 Task: Change the preferred spoken language to Korean.
Action: Mouse moved to (1361, 123)
Screenshot: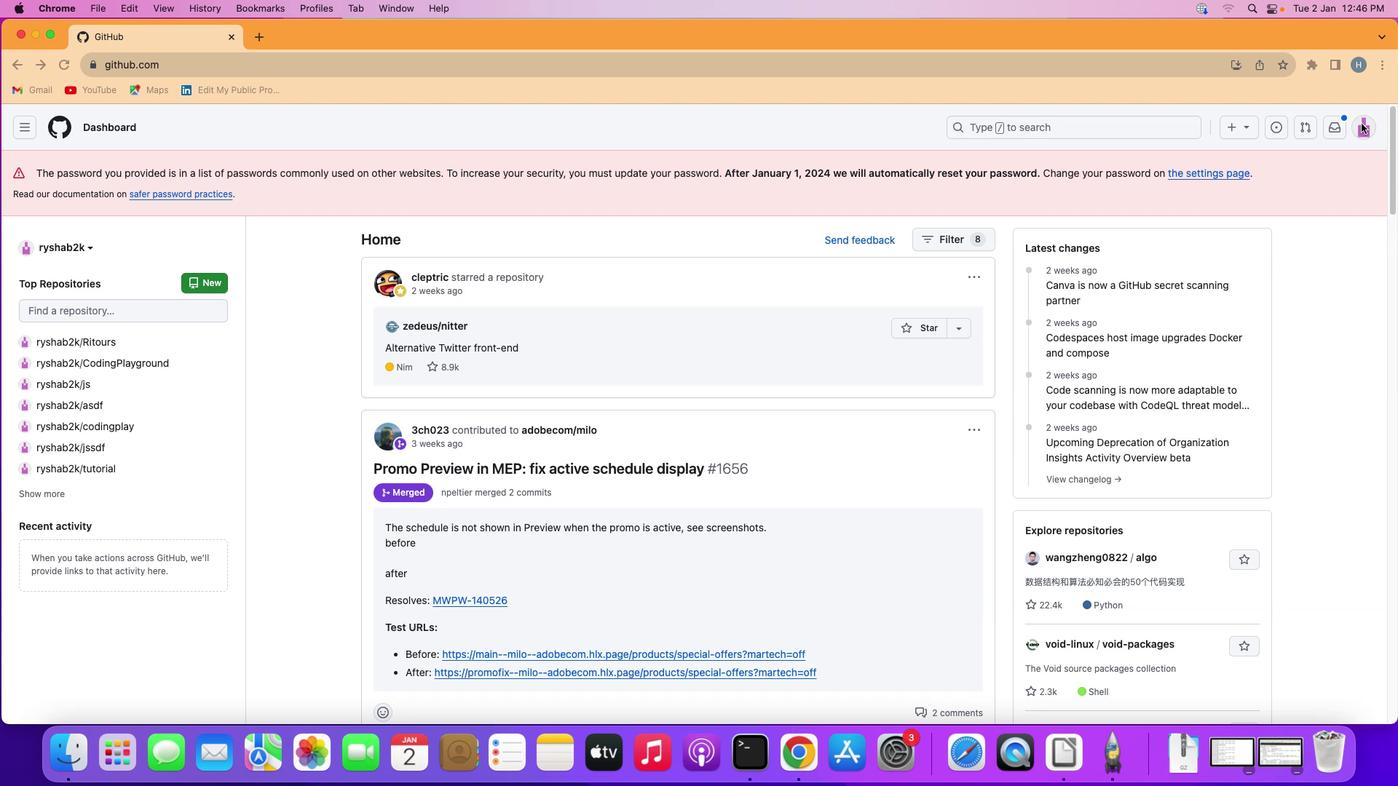 
Action: Mouse pressed left at (1361, 123)
Screenshot: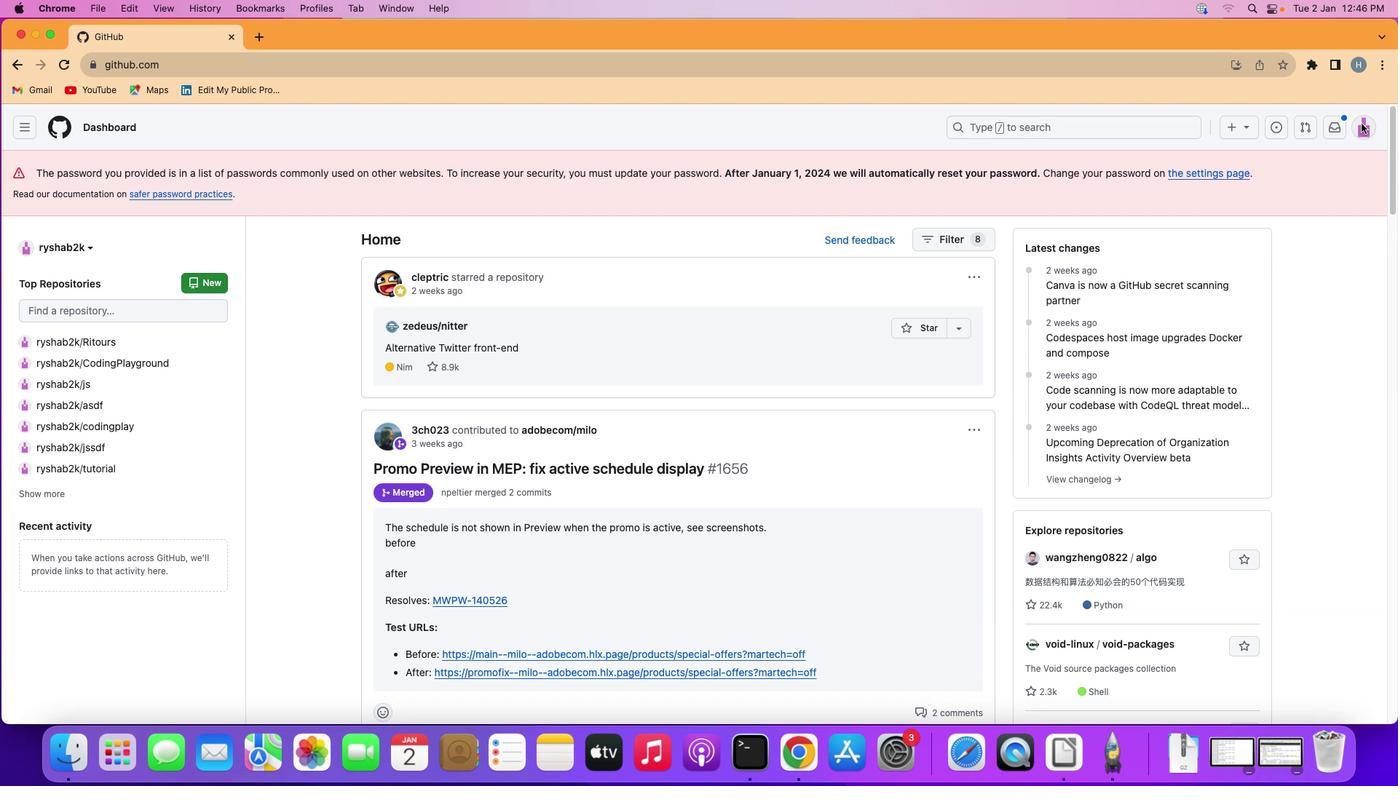 
Action: Mouse moved to (1364, 125)
Screenshot: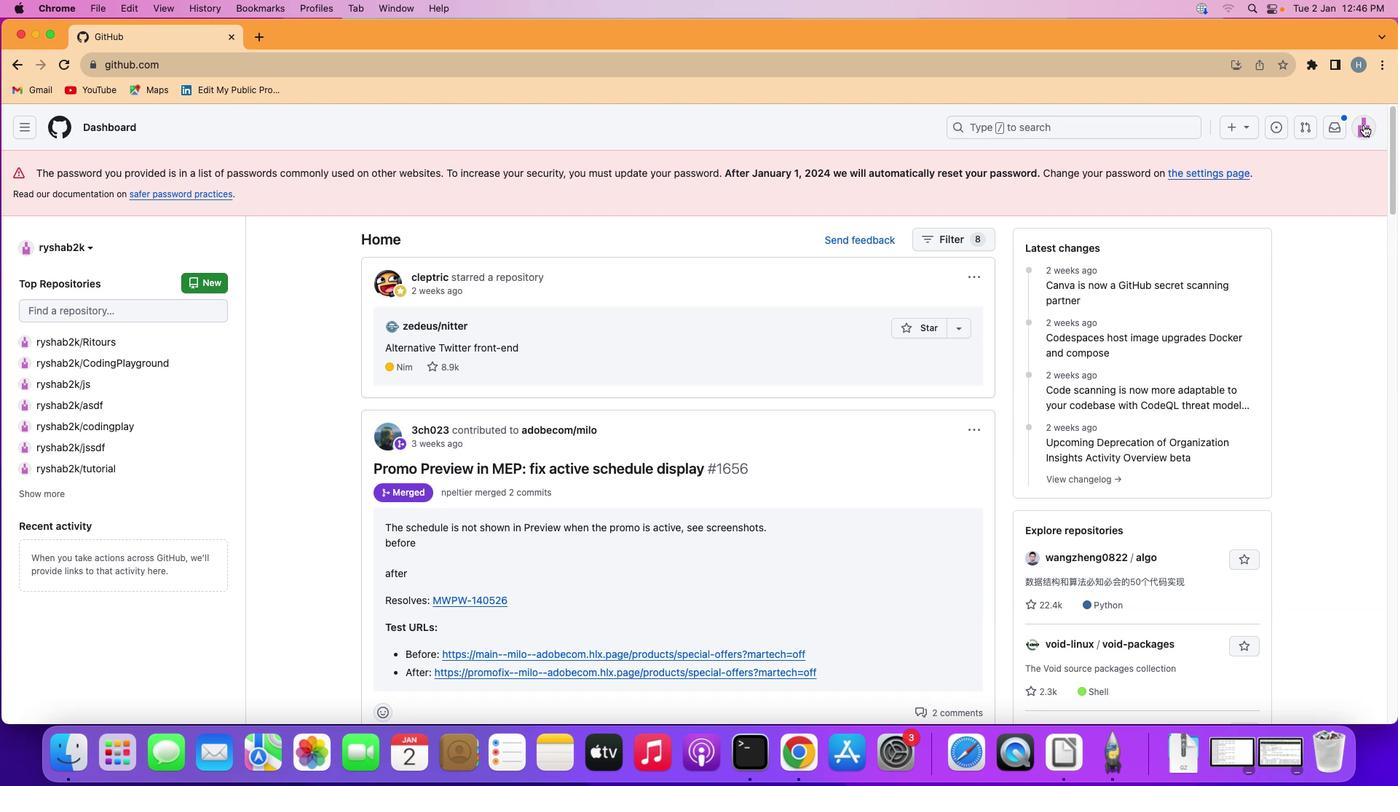 
Action: Mouse pressed left at (1364, 125)
Screenshot: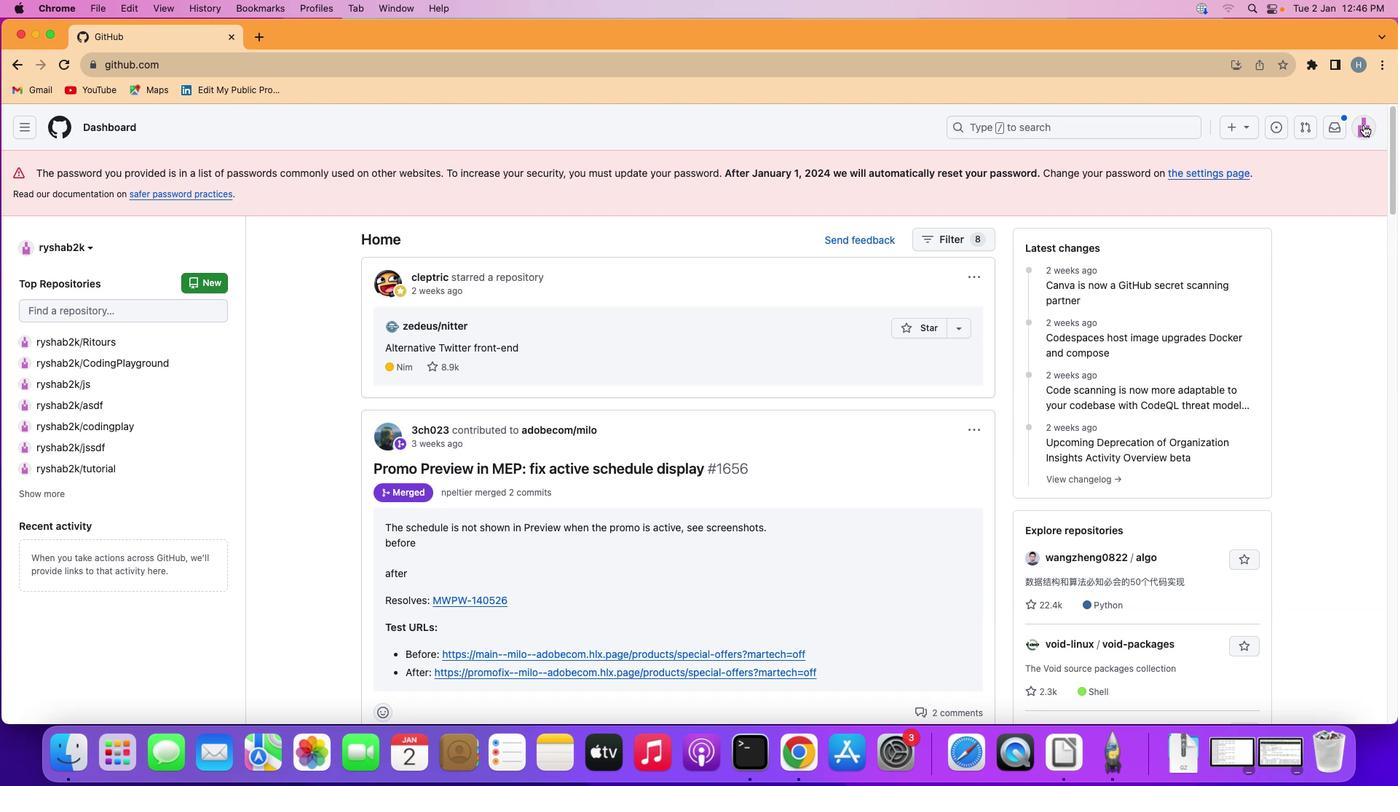 
Action: Mouse moved to (1230, 525)
Screenshot: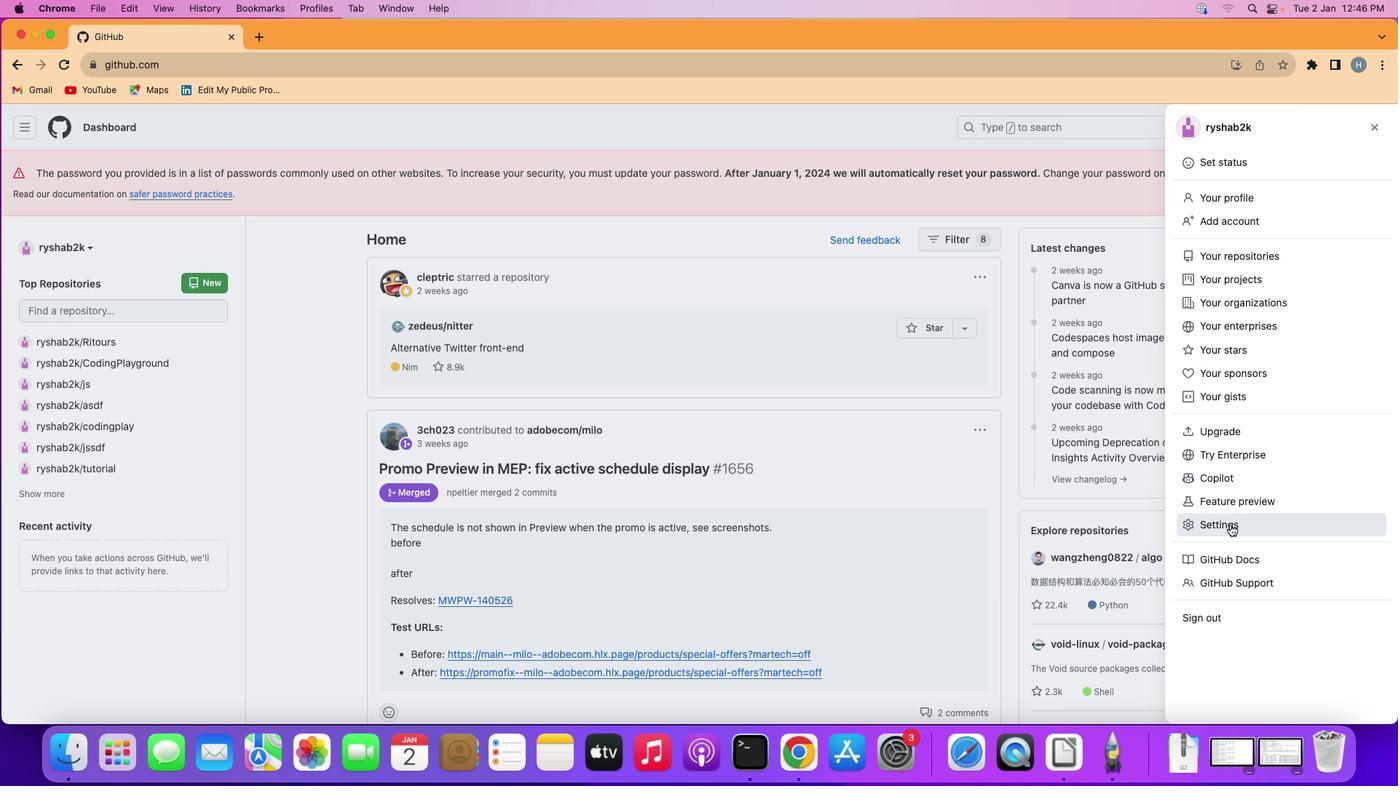 
Action: Mouse pressed left at (1230, 525)
Screenshot: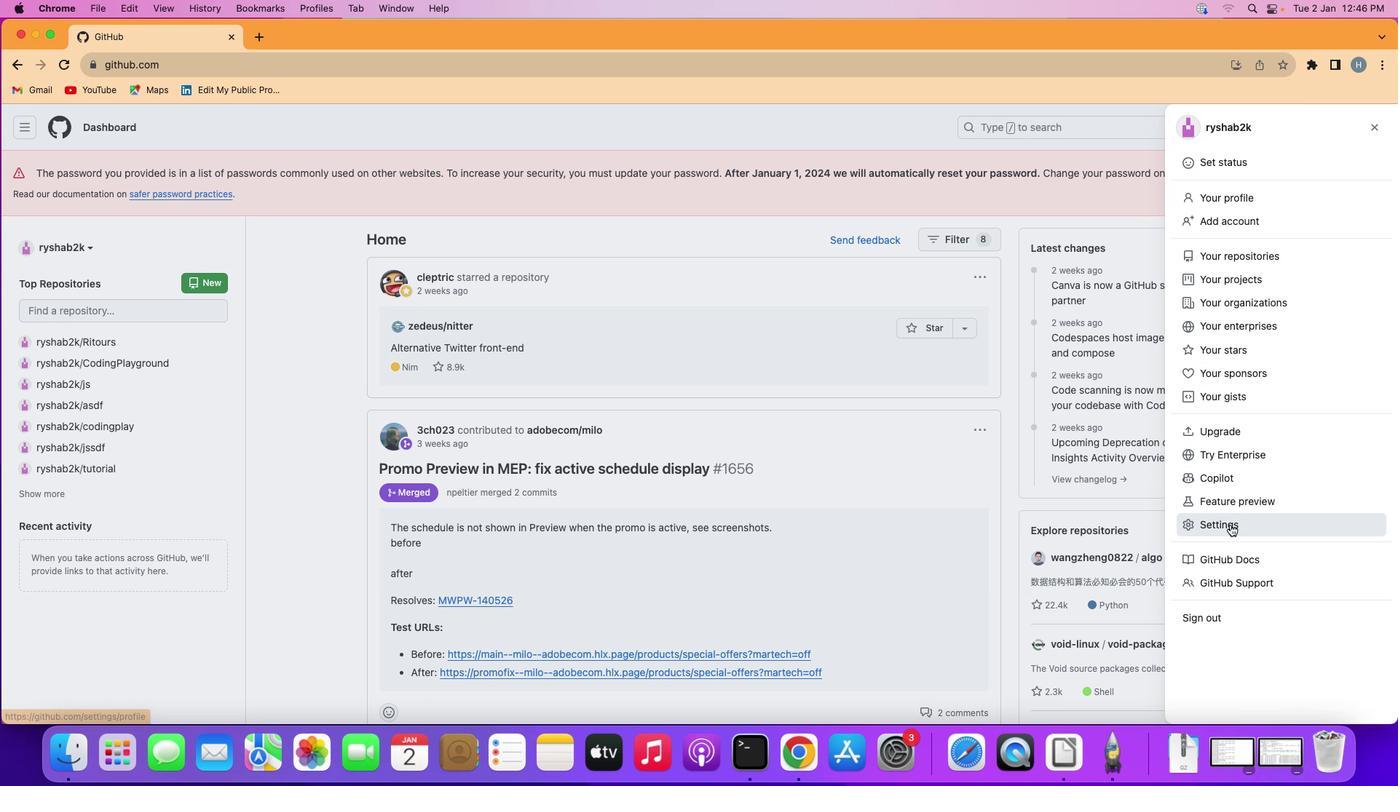 
Action: Mouse moved to (811, 578)
Screenshot: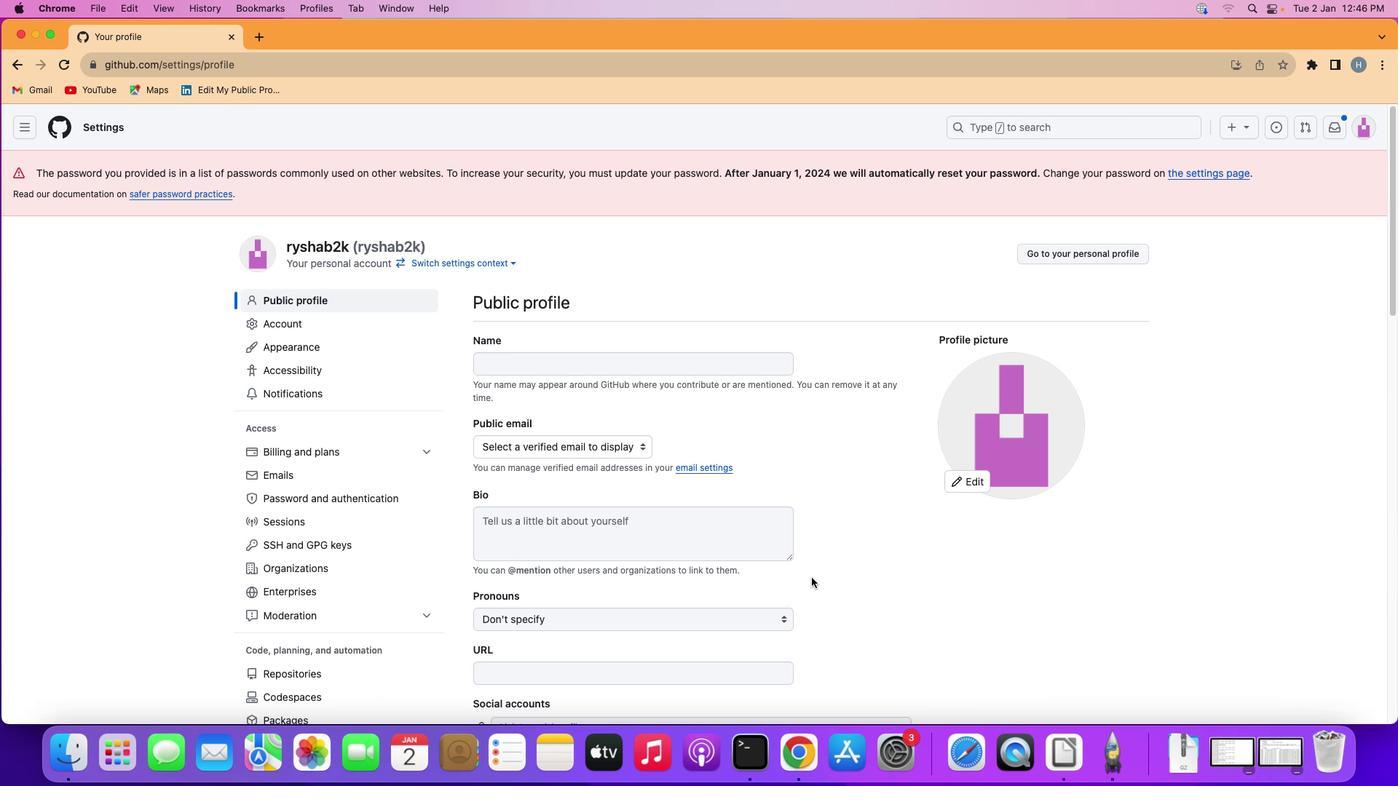 
Action: Mouse scrolled (811, 578) with delta (0, 0)
Screenshot: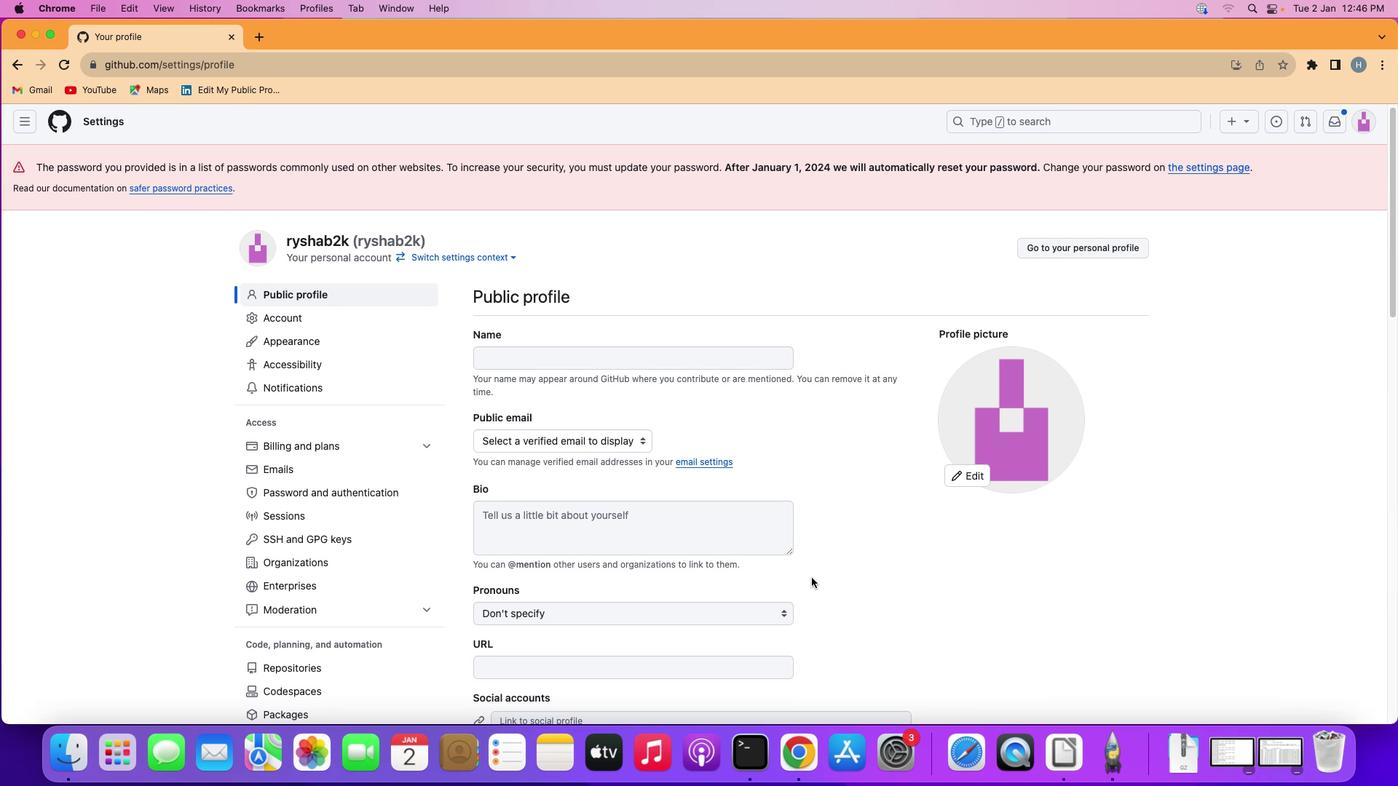 
Action: Mouse scrolled (811, 578) with delta (0, 0)
Screenshot: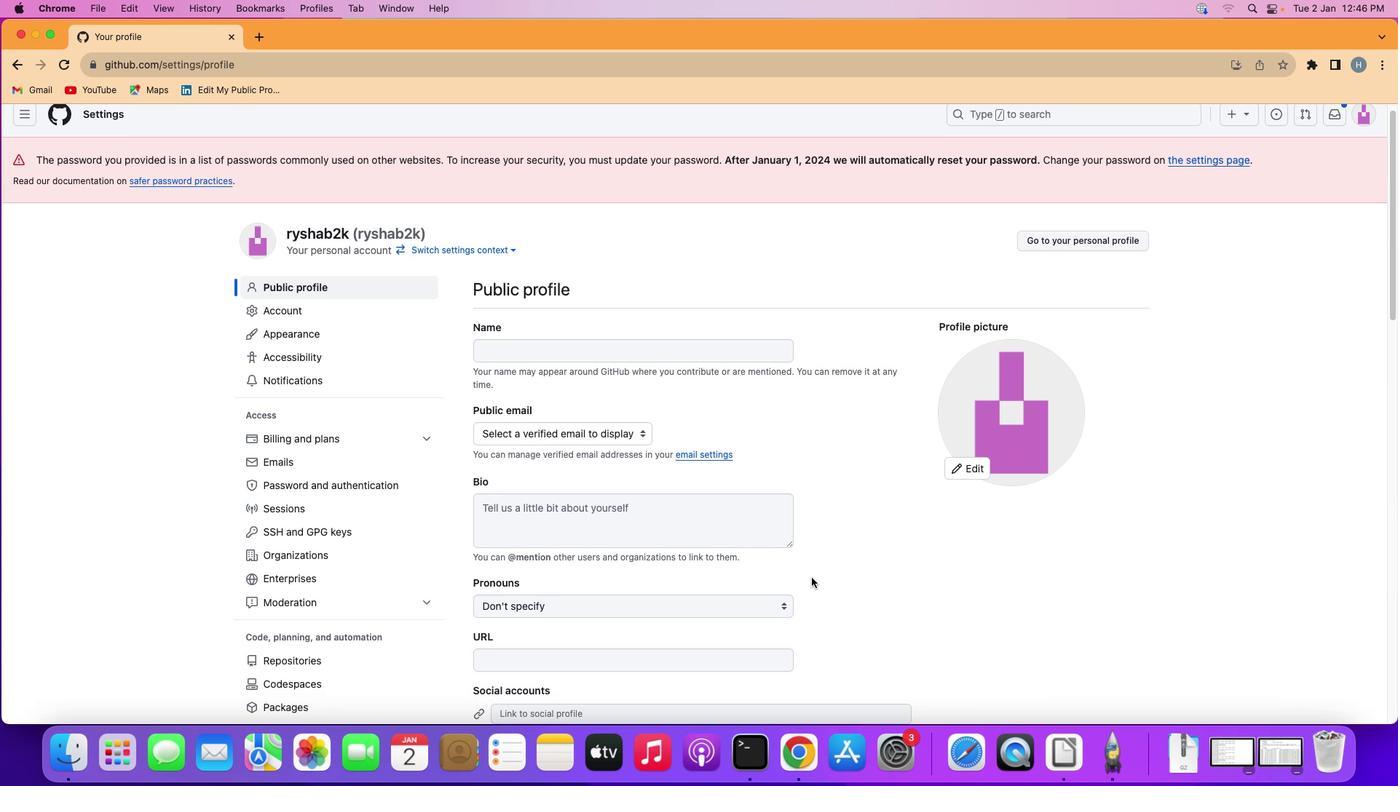
Action: Mouse scrolled (811, 578) with delta (0, 0)
Screenshot: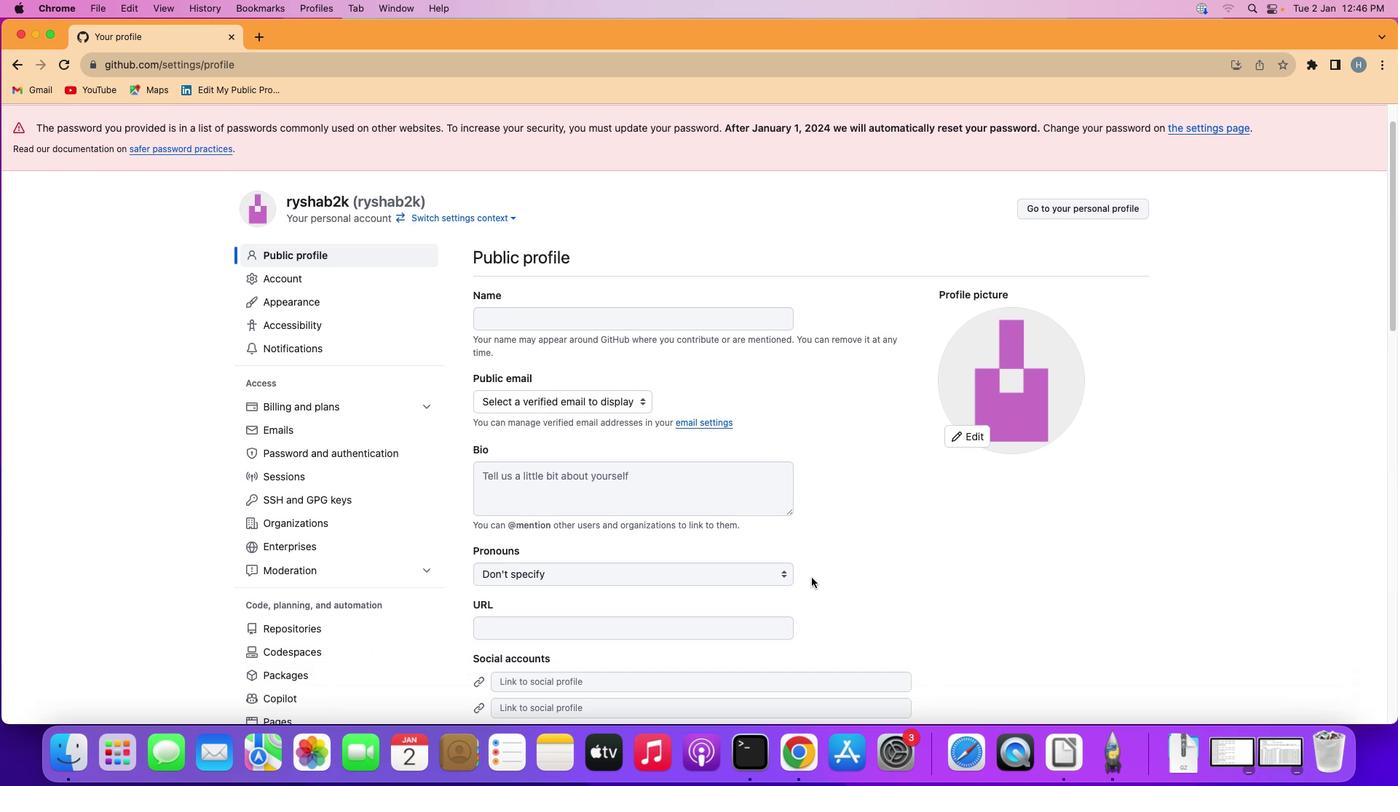 
Action: Mouse scrolled (811, 578) with delta (0, 0)
Screenshot: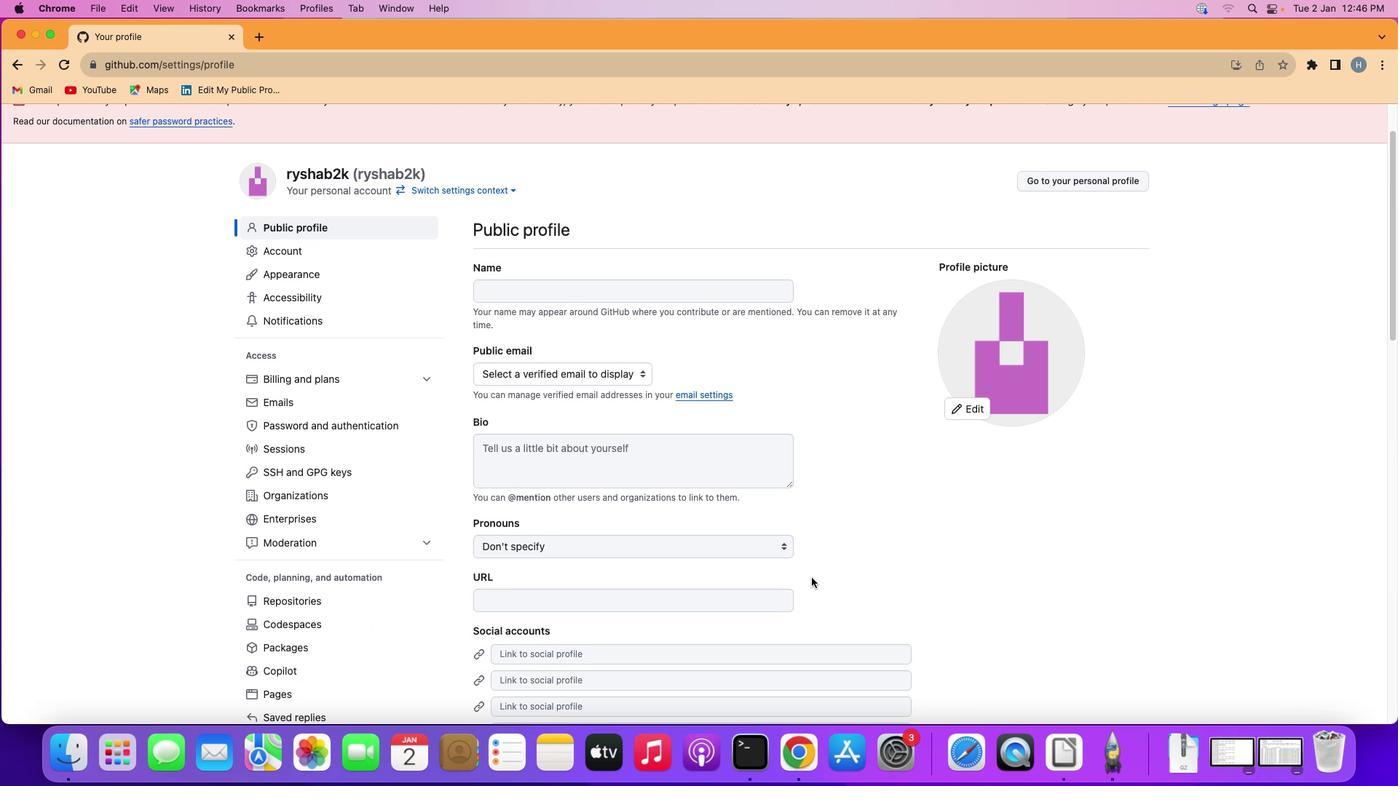 
Action: Mouse scrolled (811, 578) with delta (0, 2)
Screenshot: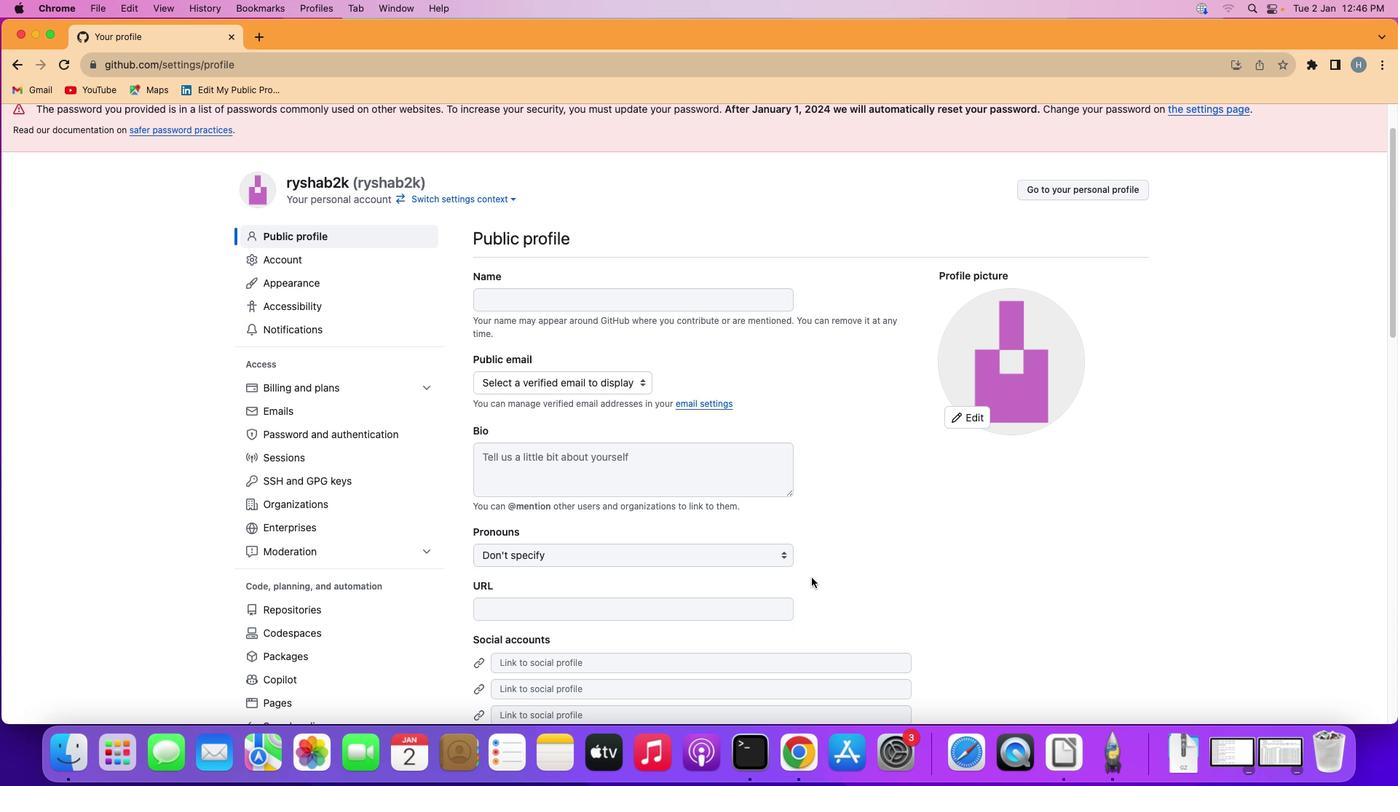 
Action: Mouse scrolled (811, 578) with delta (0, -1)
Screenshot: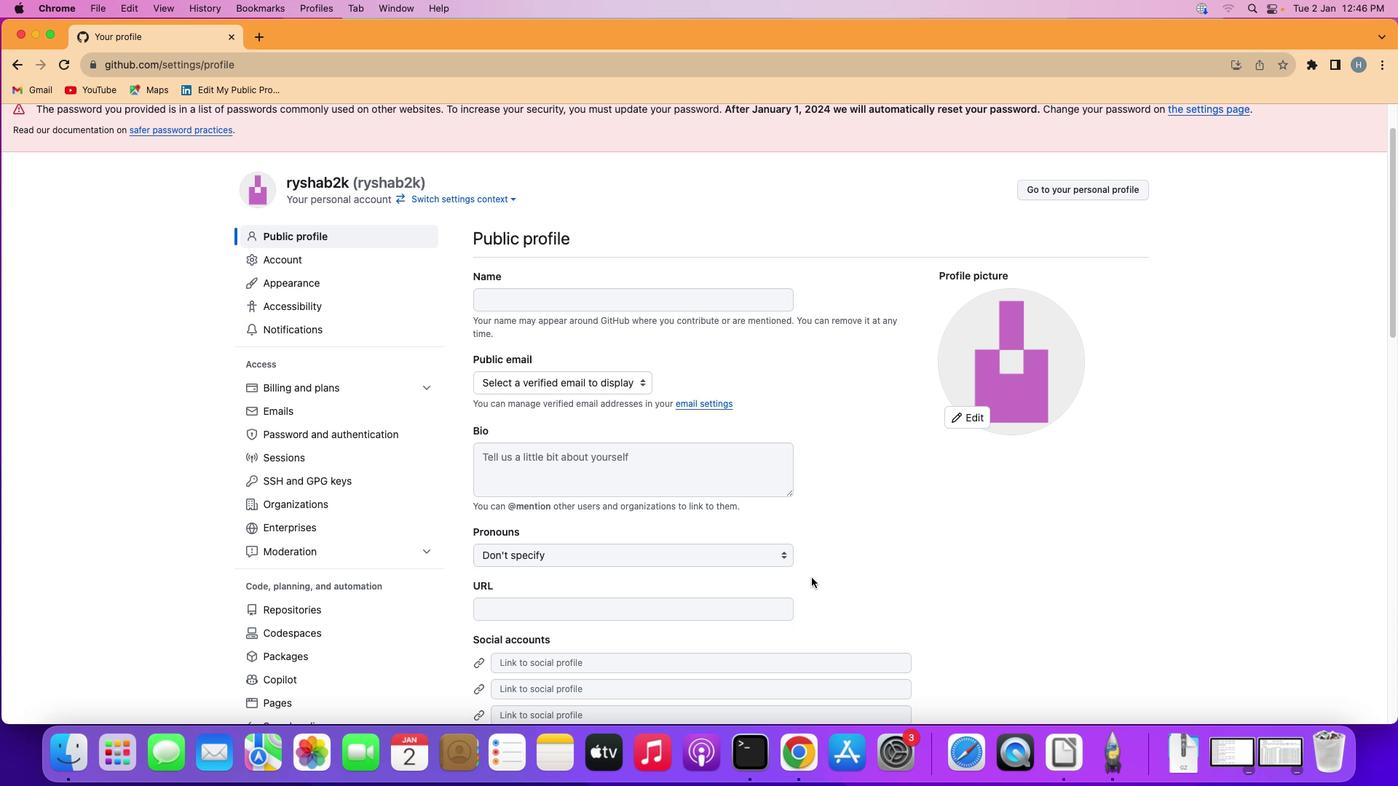 
Action: Mouse moved to (811, 578)
Screenshot: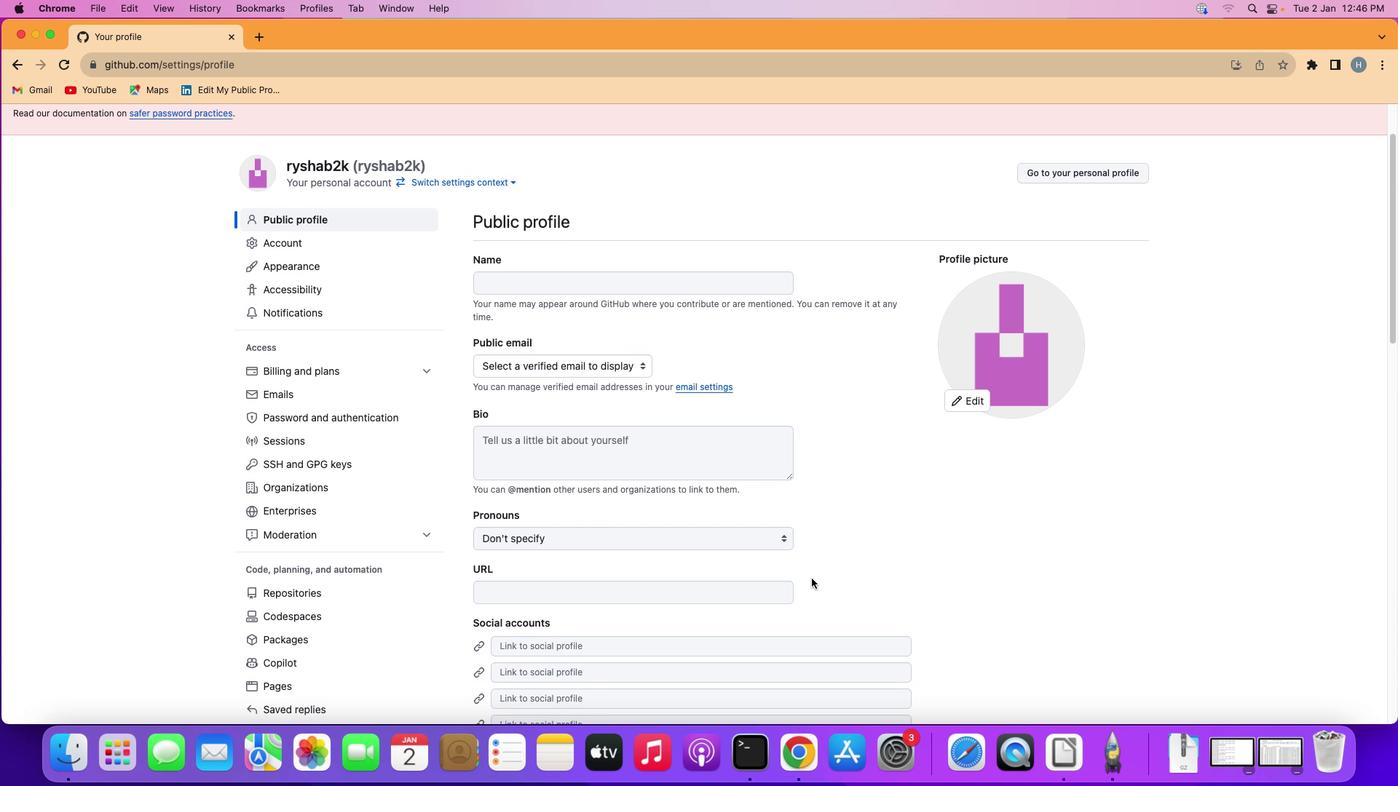 
Action: Mouse scrolled (811, 578) with delta (0, 0)
Screenshot: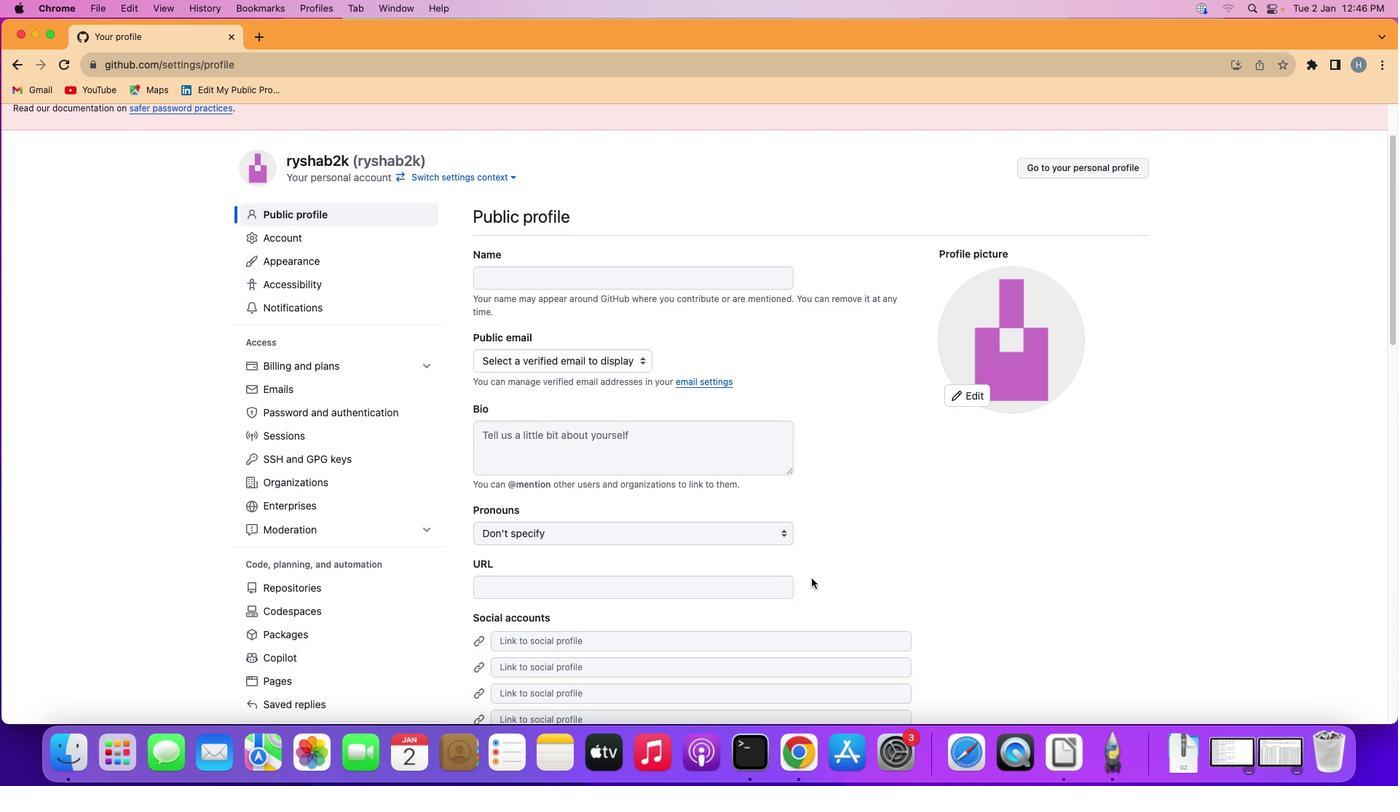 
Action: Mouse scrolled (811, 578) with delta (0, 0)
Screenshot: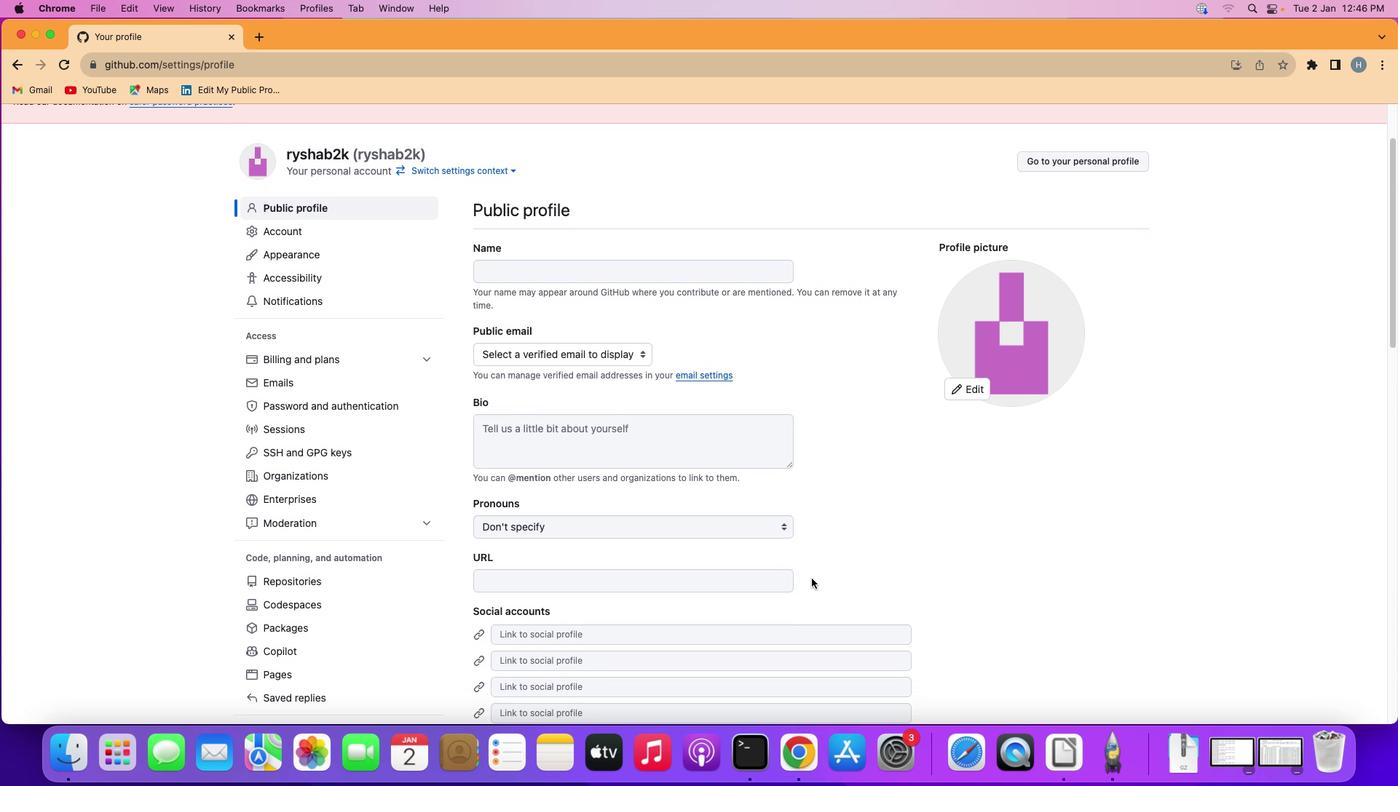 
Action: Mouse scrolled (811, 578) with delta (0, -1)
Screenshot: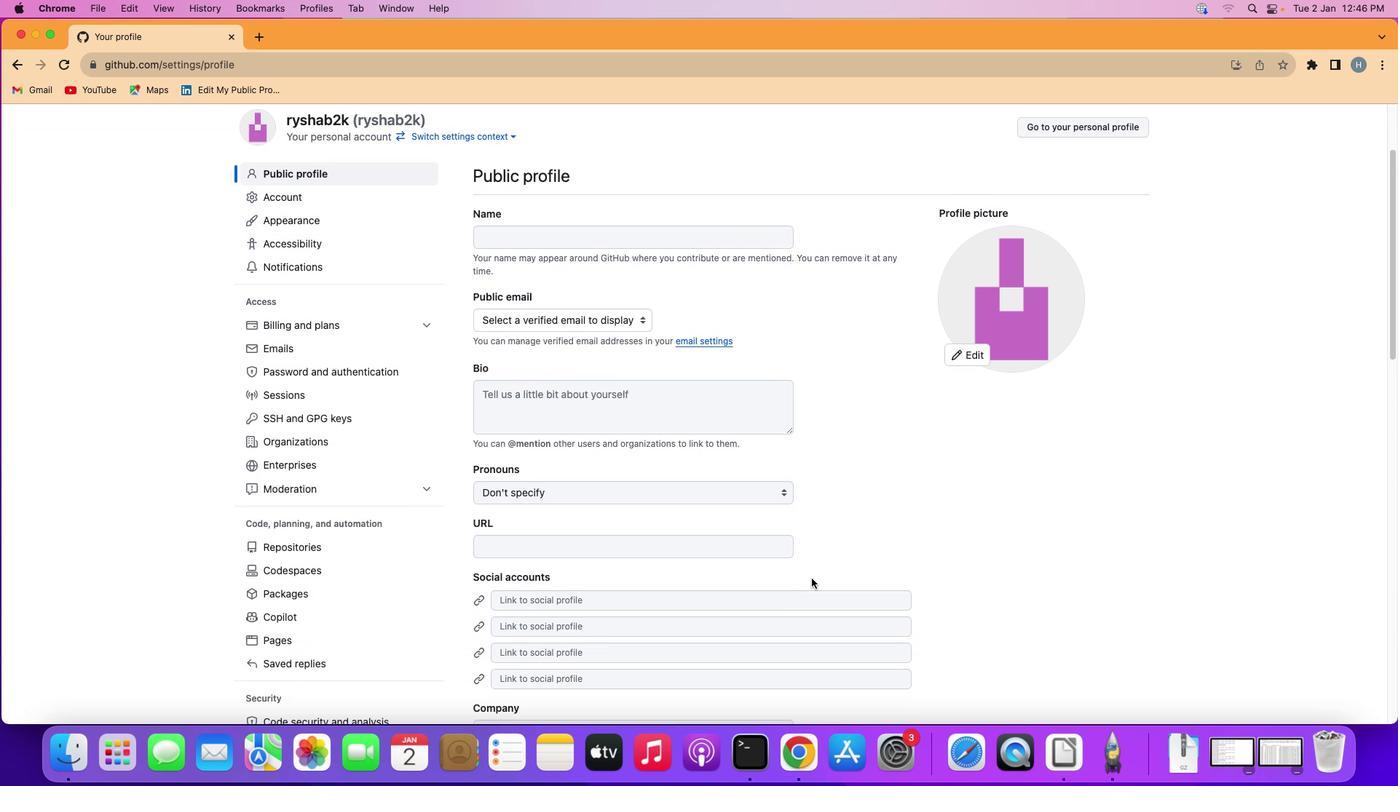 
Action: Mouse scrolled (811, 578) with delta (0, 0)
Screenshot: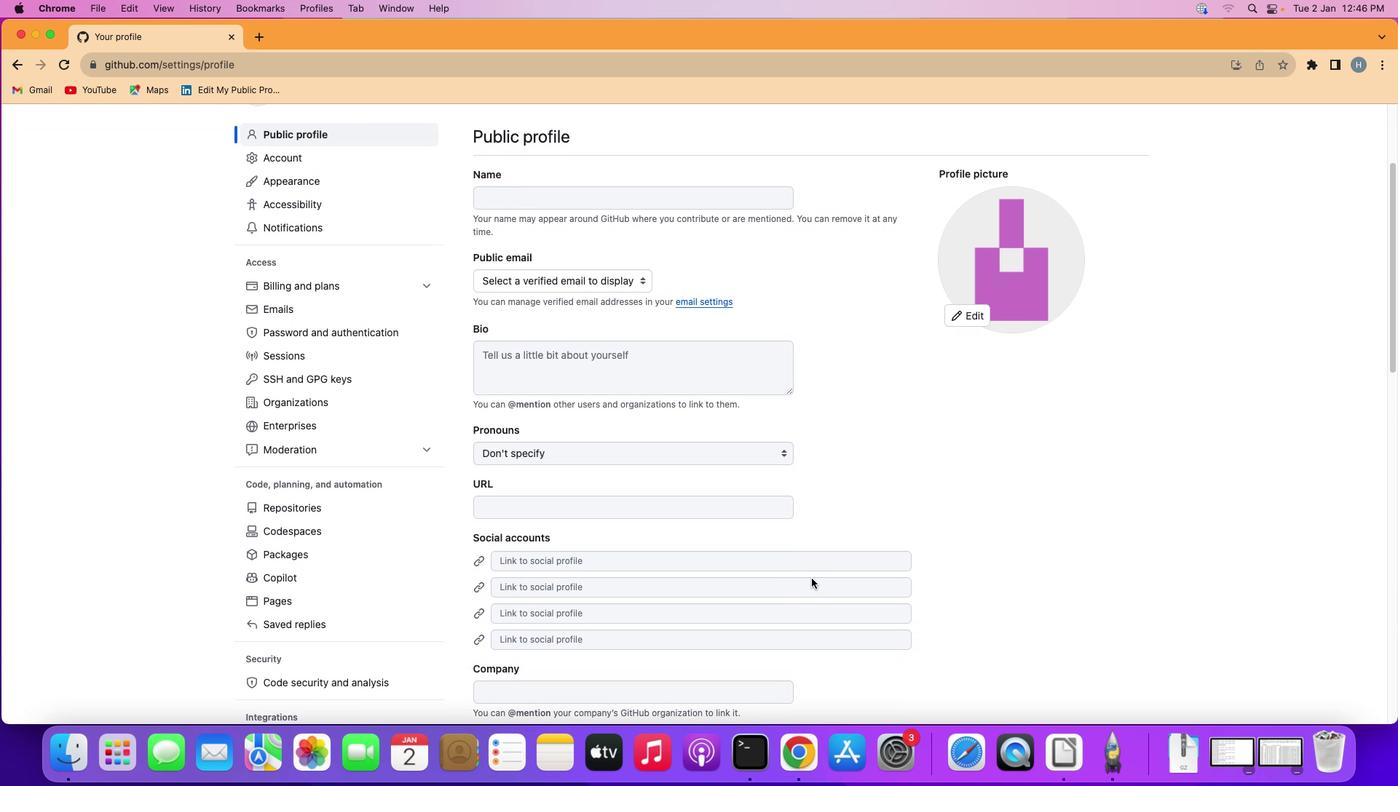 
Action: Mouse scrolled (811, 578) with delta (0, 2)
Screenshot: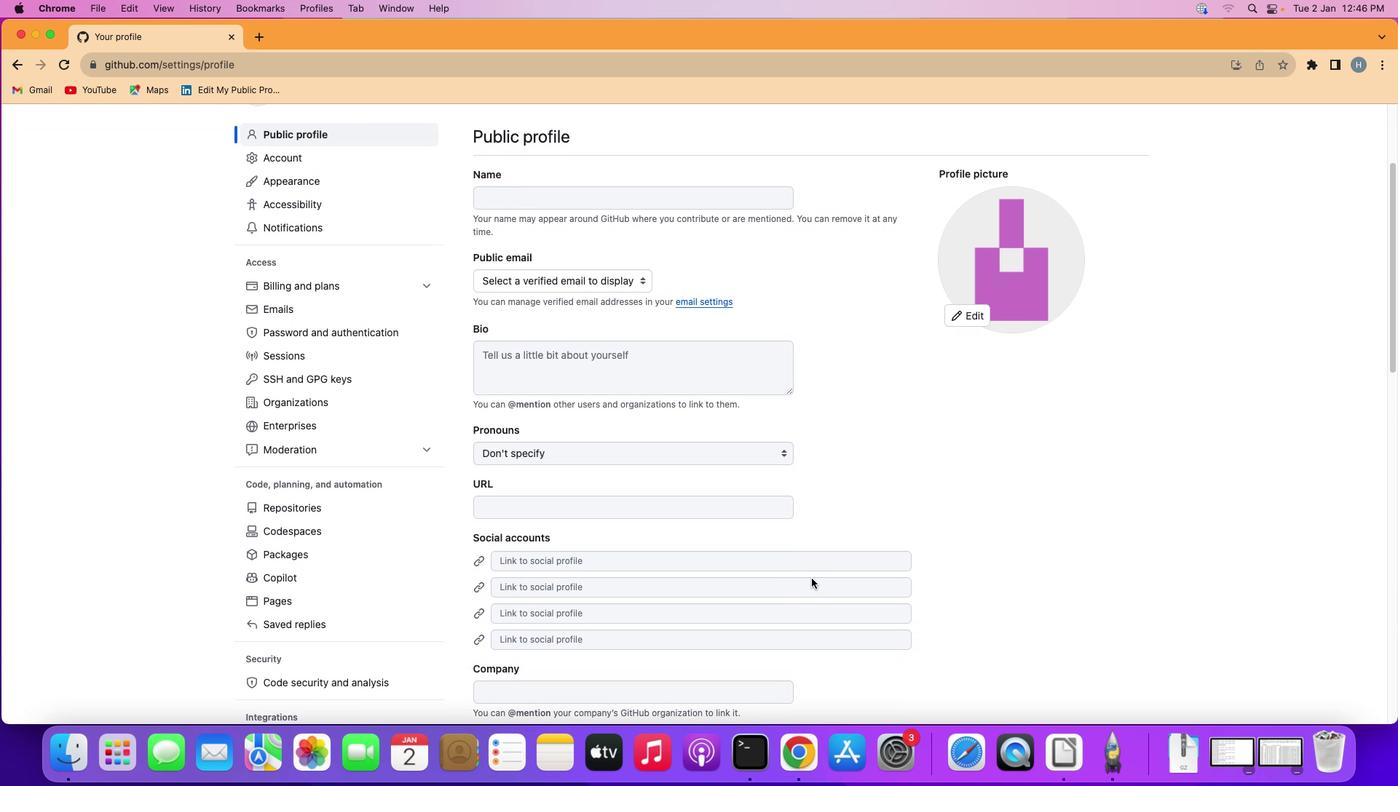 
Action: Mouse scrolled (811, 578) with delta (0, -2)
Screenshot: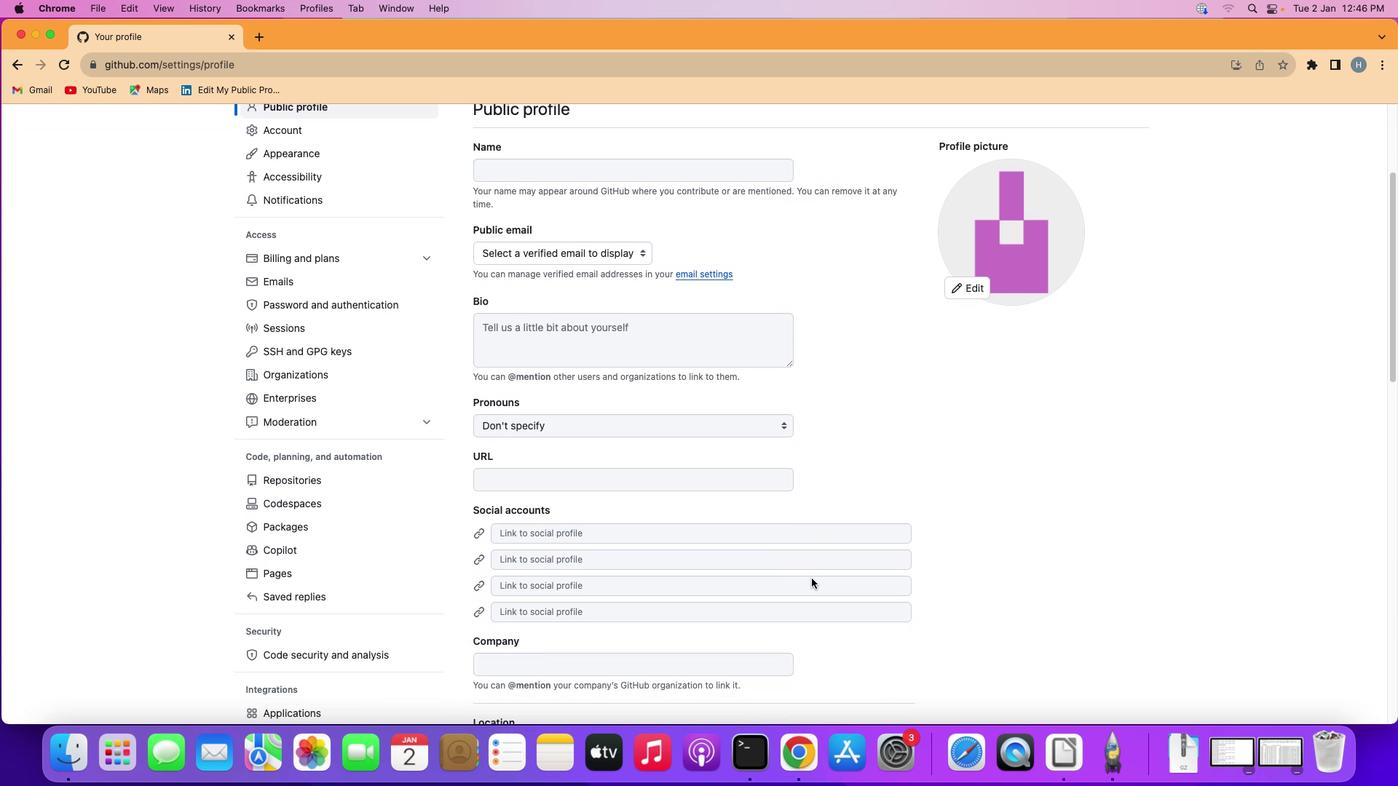 
Action: Mouse scrolled (811, 578) with delta (0, -2)
Screenshot: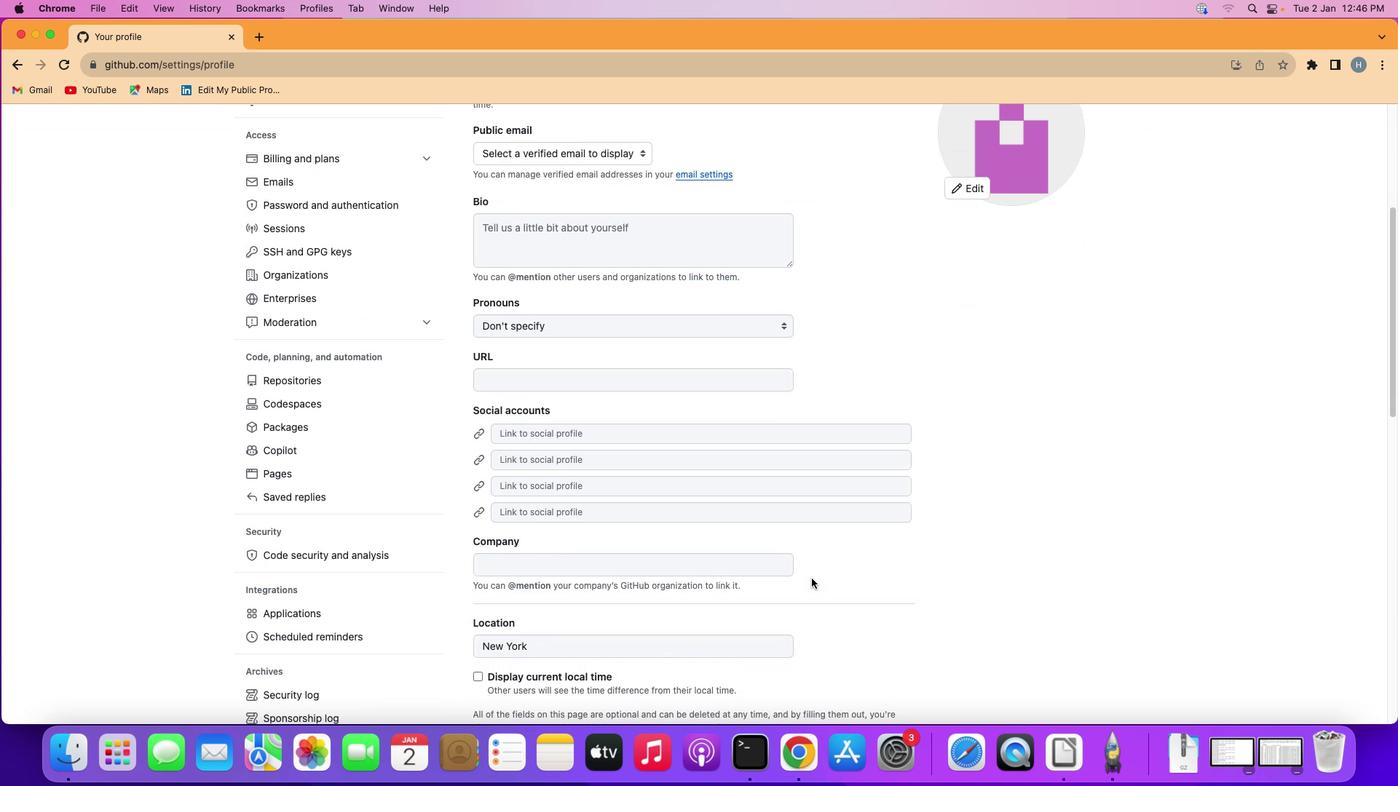 
Action: Mouse scrolled (811, 578) with delta (0, -4)
Screenshot: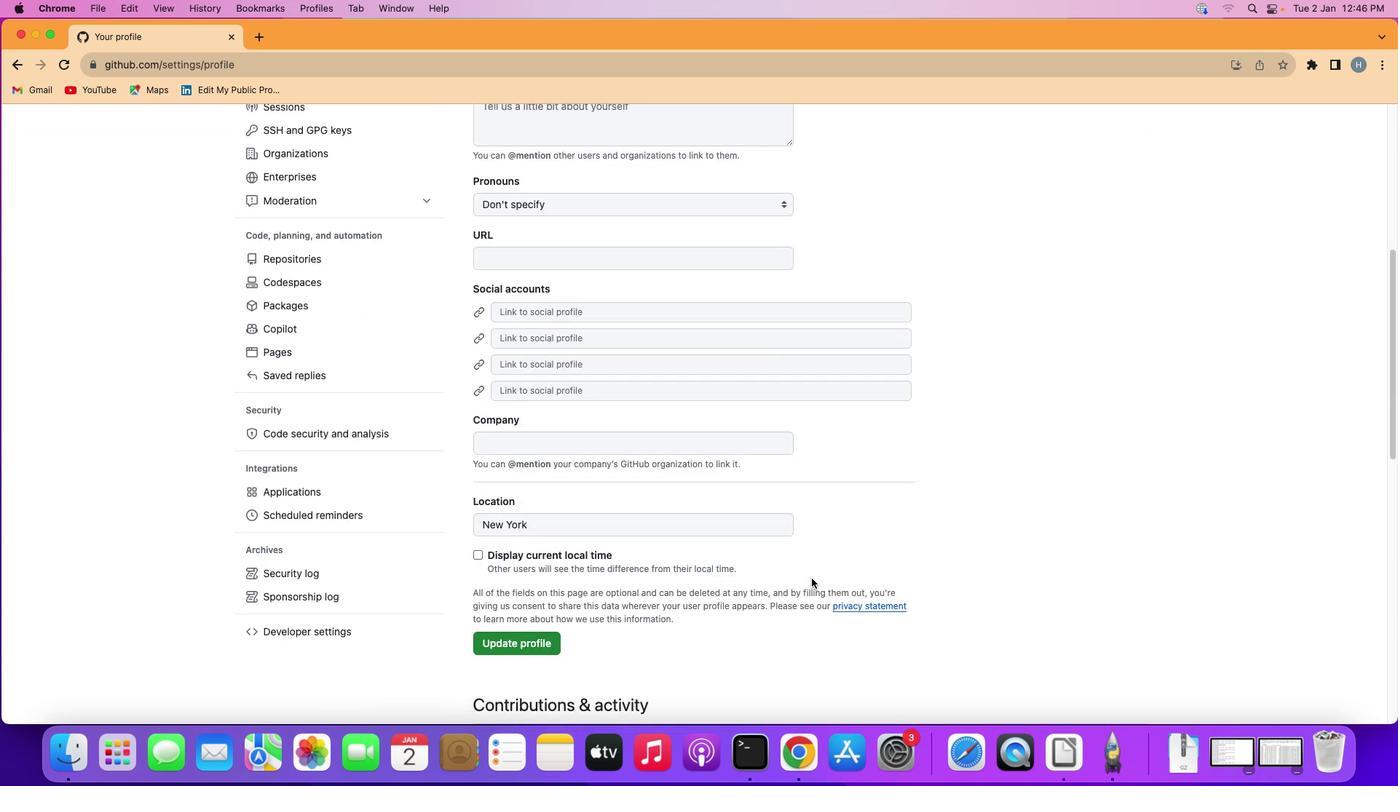 
Action: Mouse scrolled (811, 578) with delta (0, 0)
Screenshot: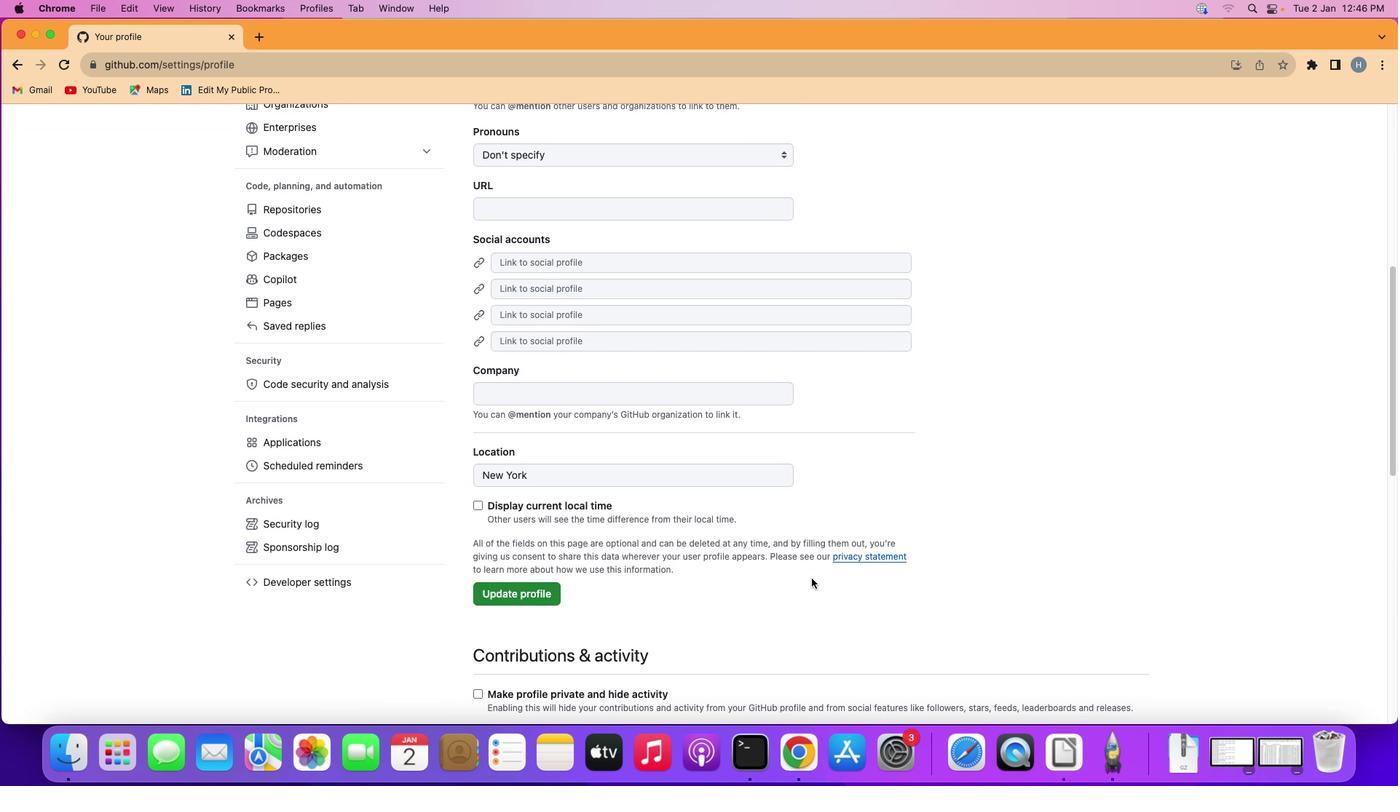 
Action: Mouse scrolled (811, 578) with delta (0, 2)
Screenshot: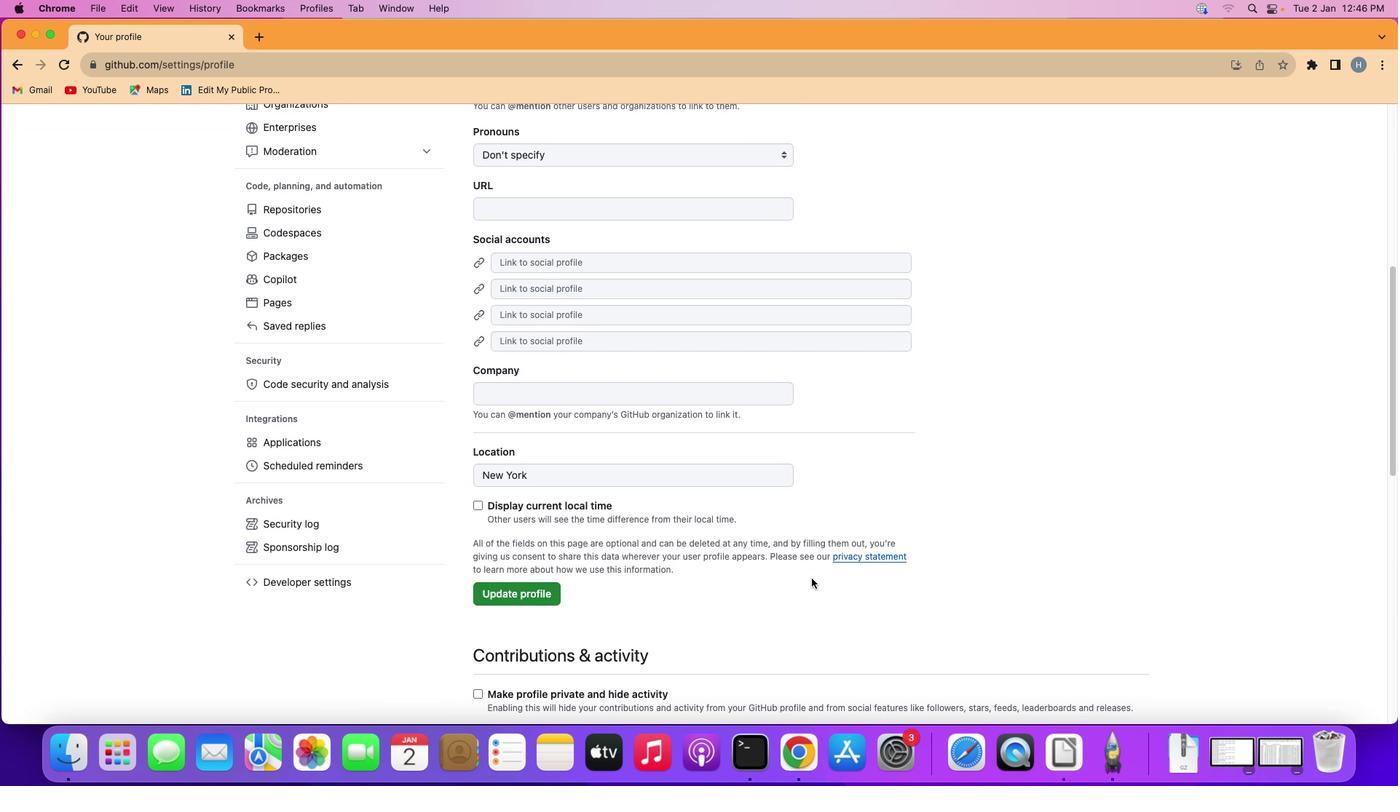 
Action: Mouse scrolled (811, 578) with delta (0, -2)
Screenshot: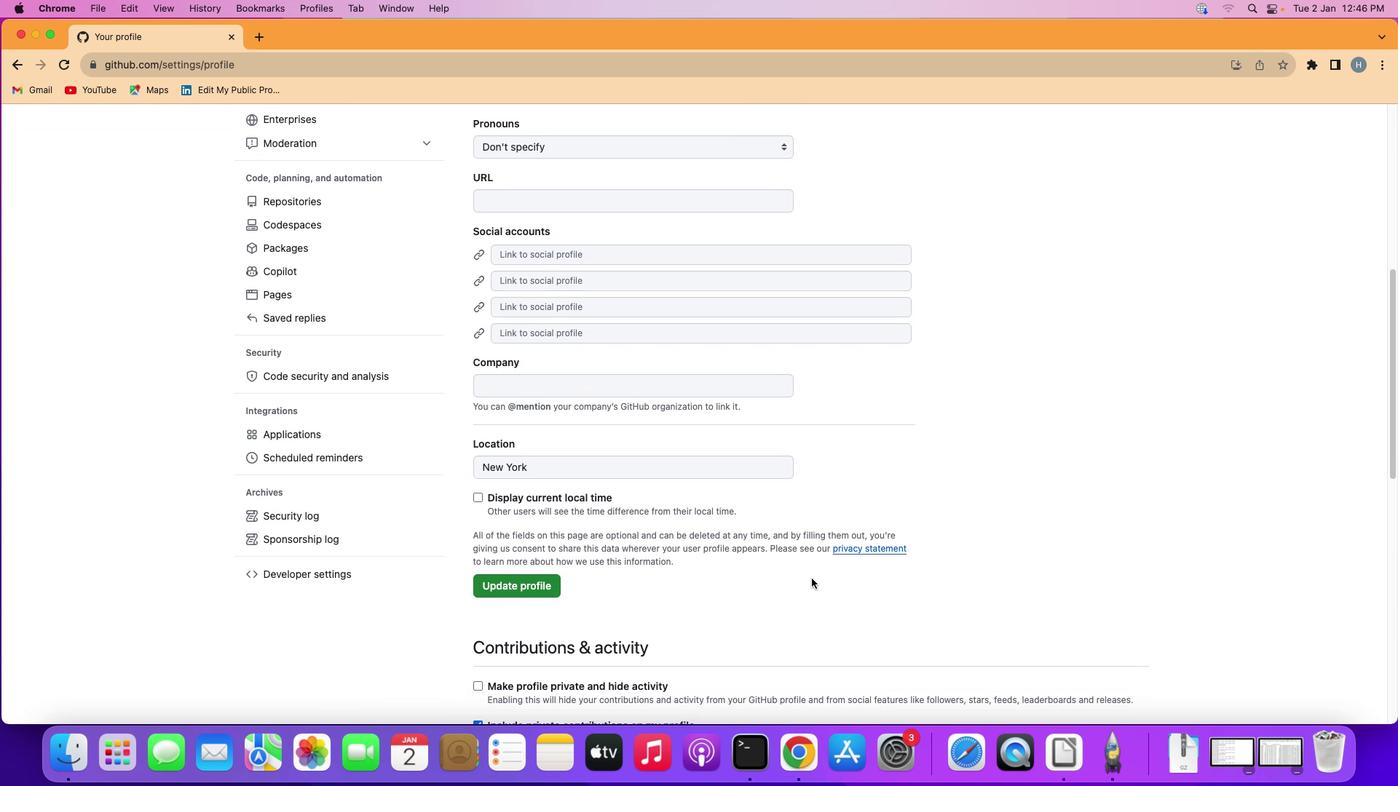 
Action: Mouse scrolled (811, 578) with delta (0, 0)
Screenshot: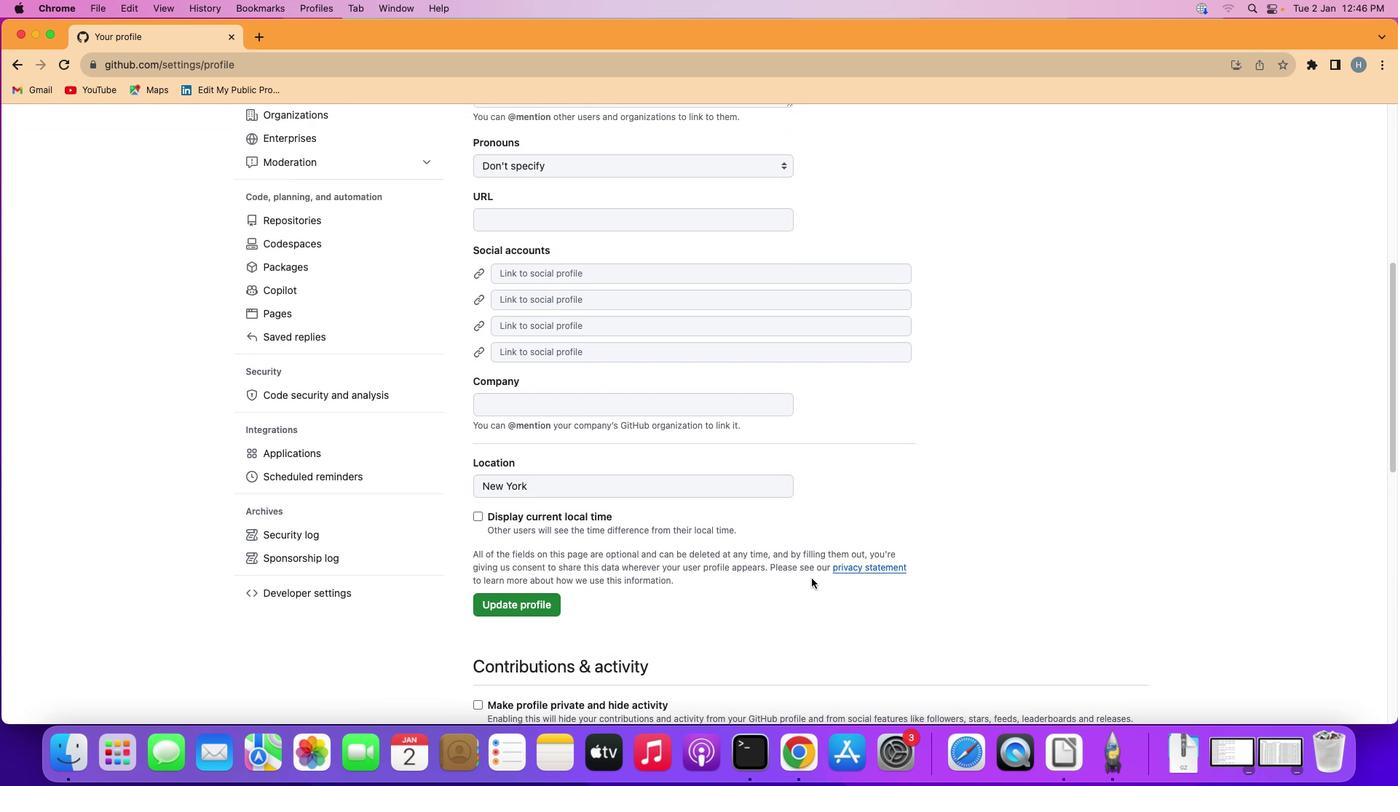 
Action: Mouse scrolled (811, 578) with delta (0, 2)
Screenshot: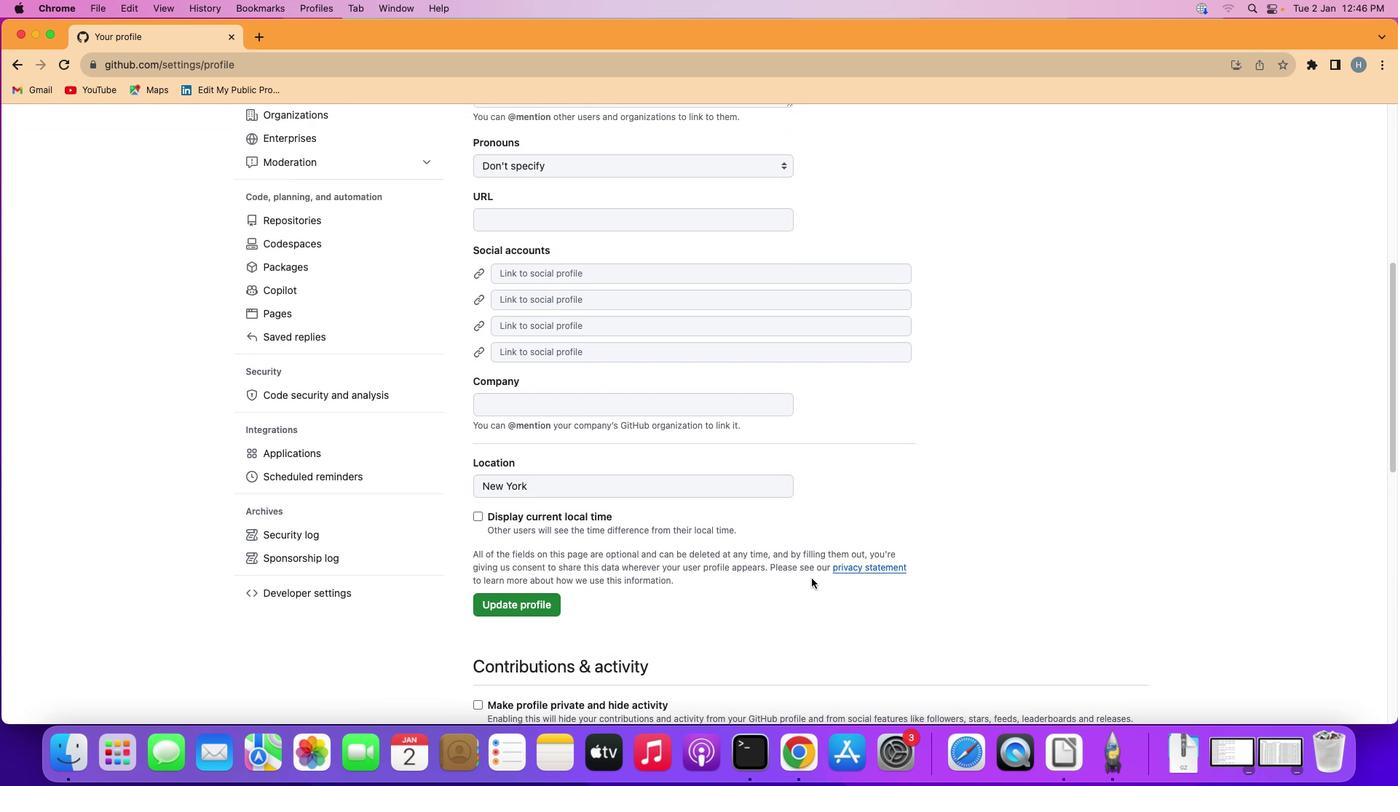 
Action: Mouse scrolled (811, 578) with delta (0, -1)
Screenshot: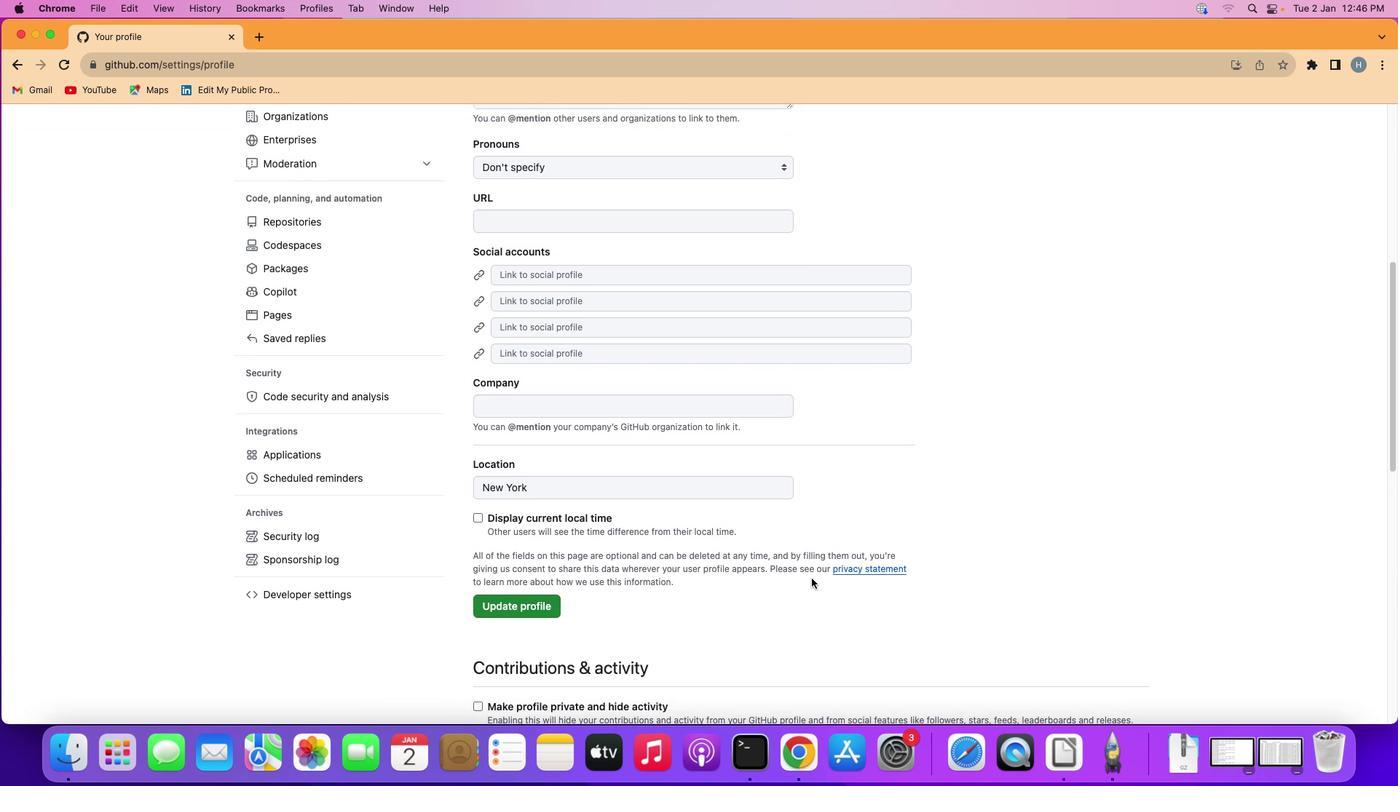 
Action: Mouse scrolled (811, 578) with delta (0, -1)
Screenshot: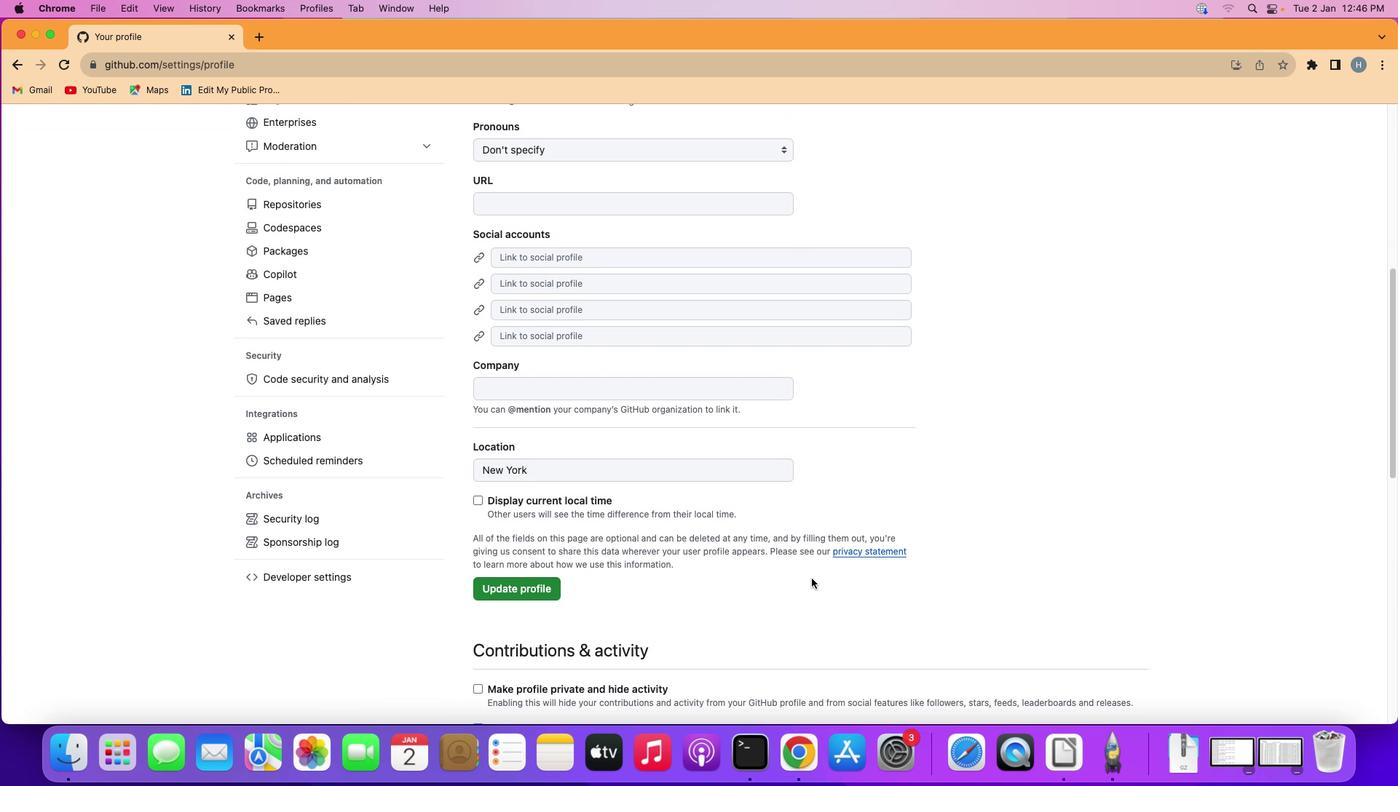 
Action: Mouse scrolled (811, 578) with delta (0, 0)
Screenshot: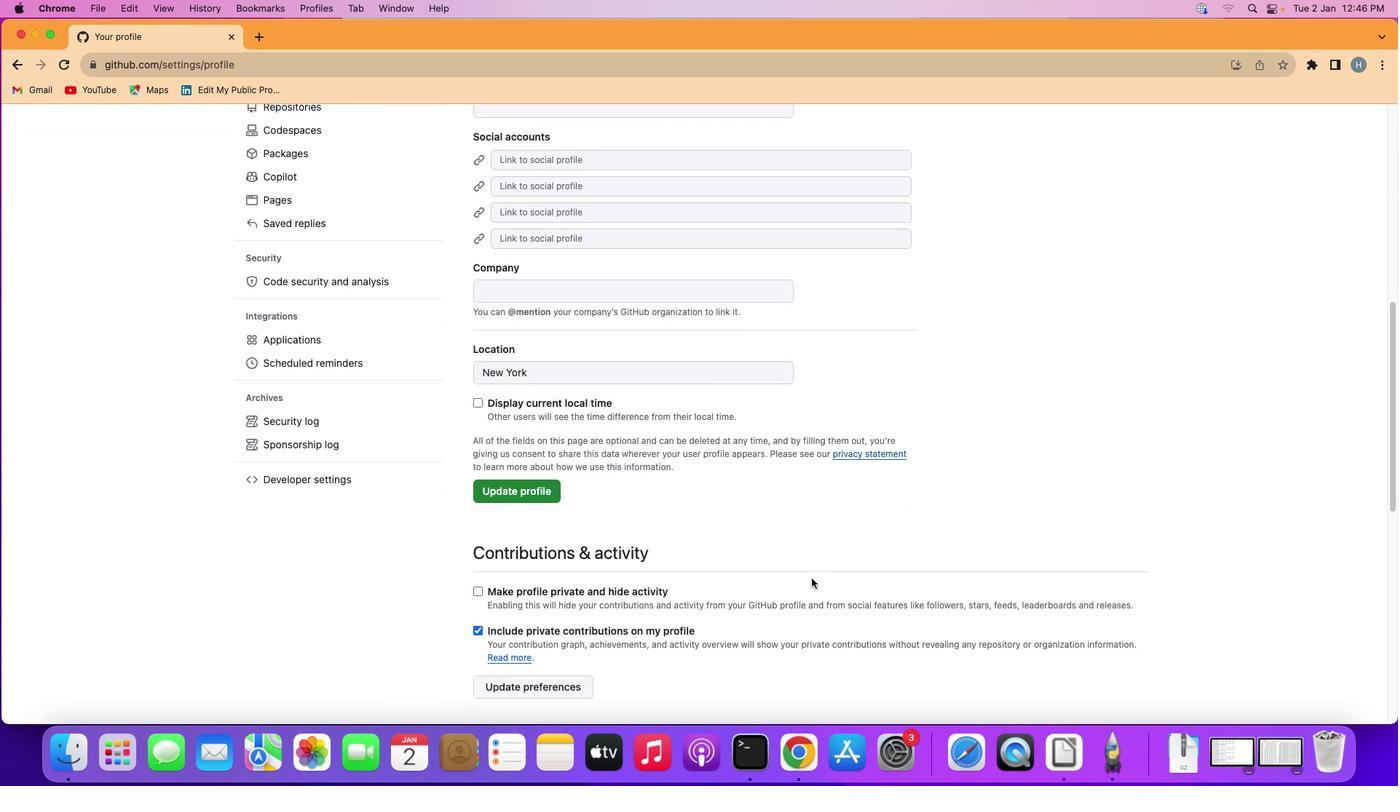 
Action: Mouse scrolled (811, 578) with delta (0, -2)
Screenshot: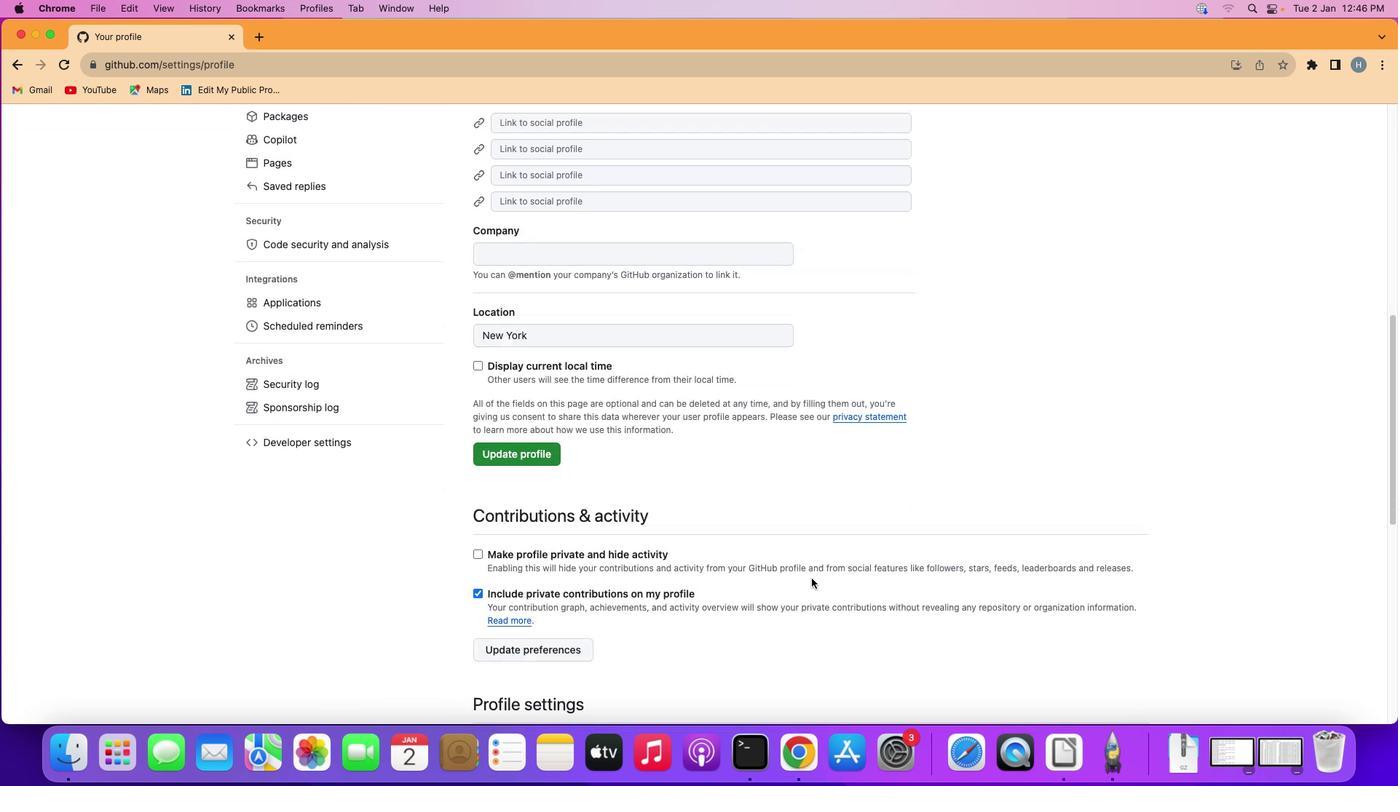 
Action: Mouse scrolled (811, 578) with delta (0, -1)
Screenshot: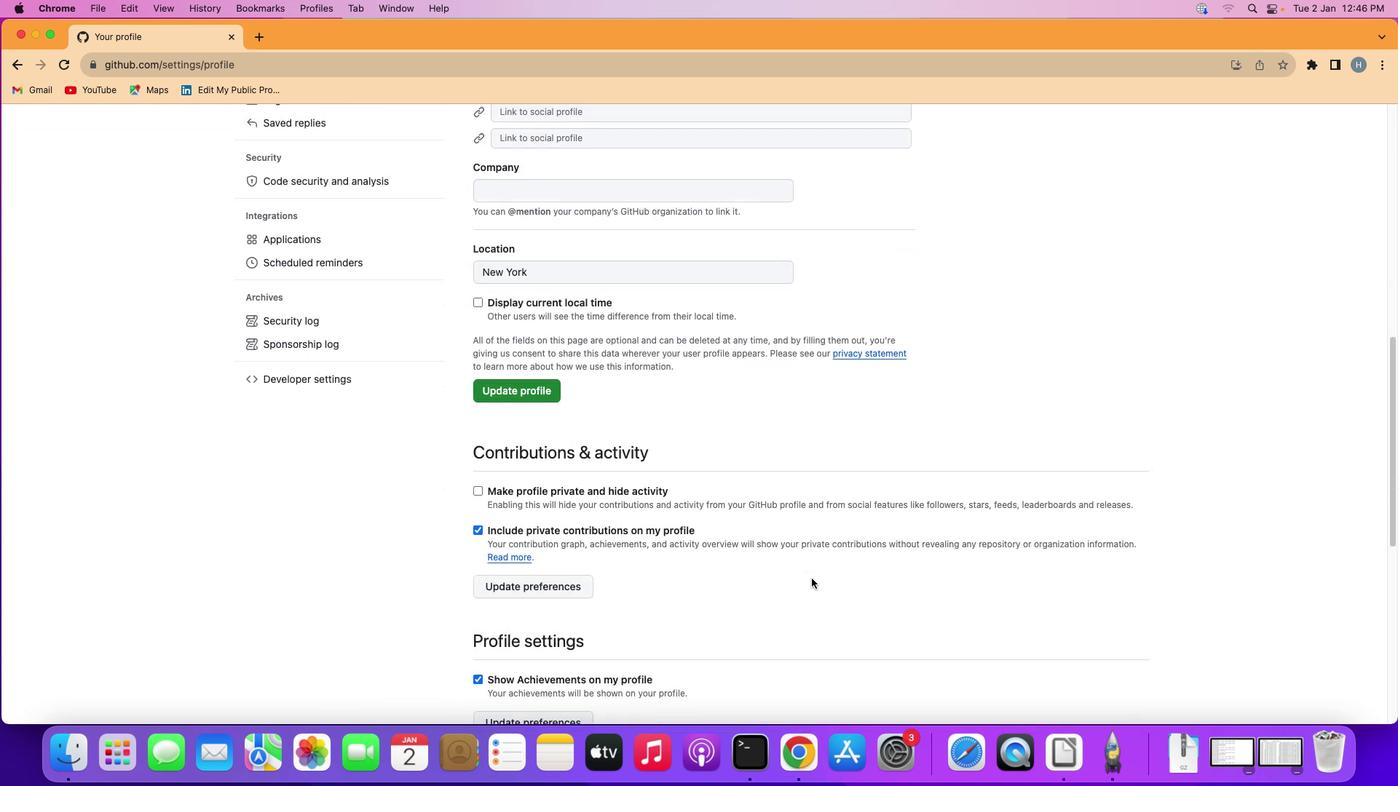 
Action: Mouse scrolled (811, 578) with delta (0, 0)
Screenshot: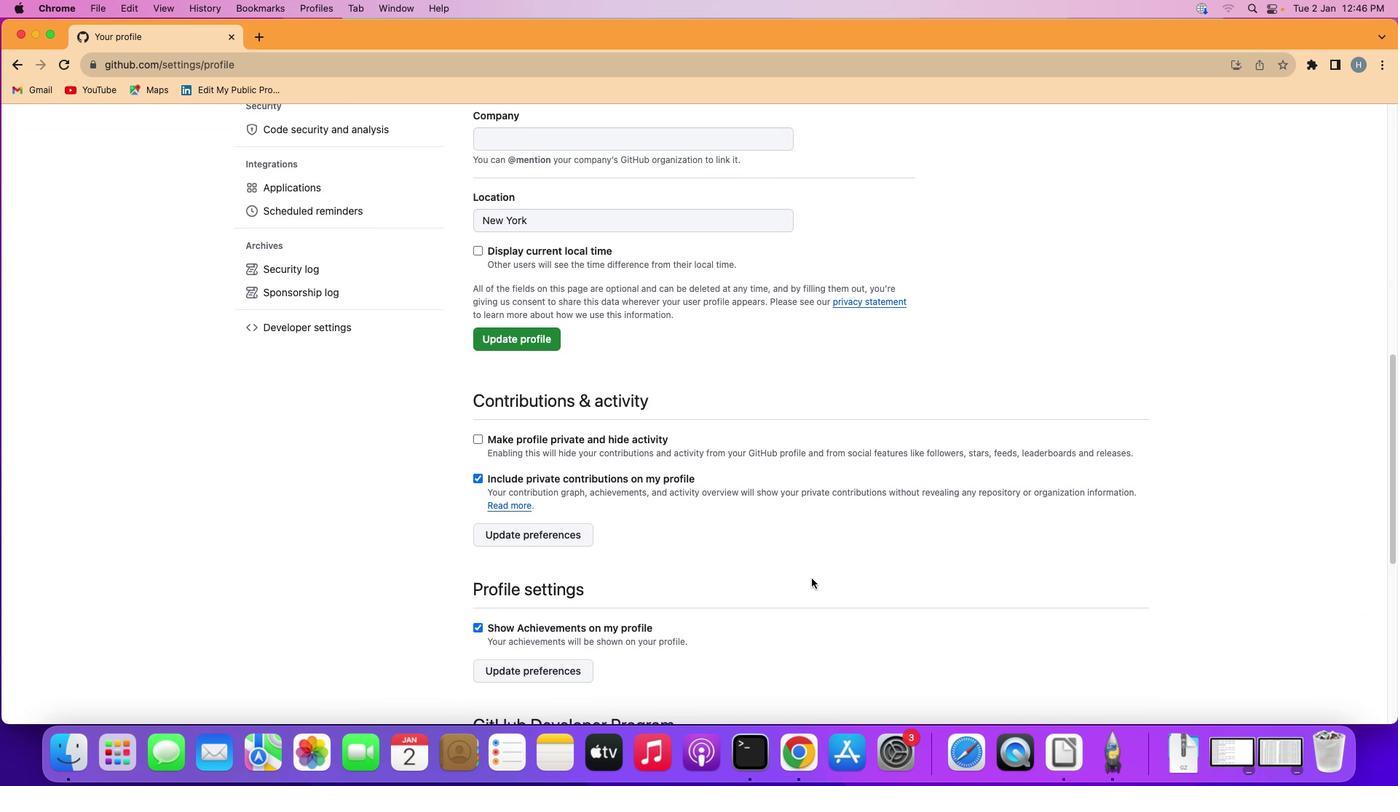 
Action: Mouse scrolled (811, 578) with delta (0, 0)
Screenshot: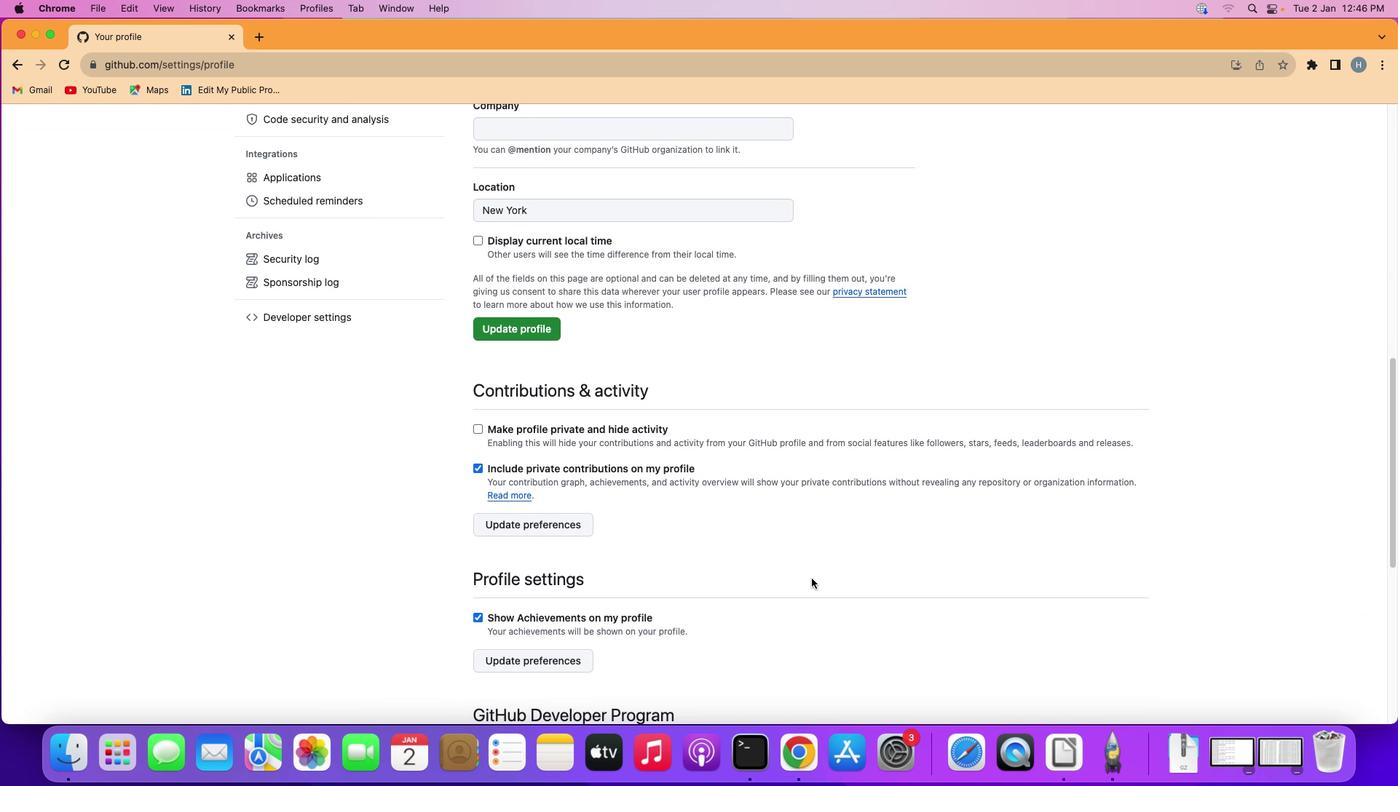 
Action: Mouse scrolled (811, 578) with delta (0, 0)
Screenshot: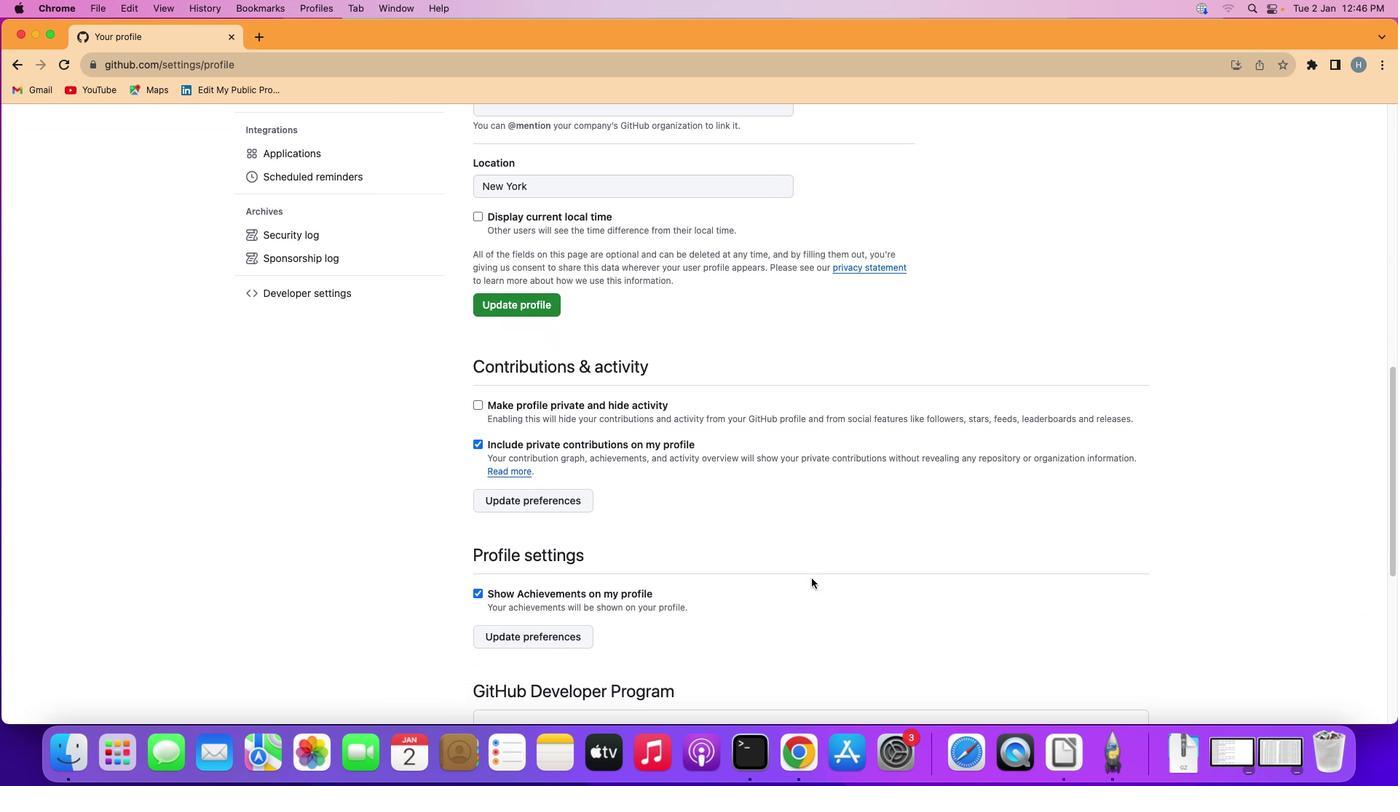 
Action: Mouse scrolled (811, 578) with delta (0, 0)
Screenshot: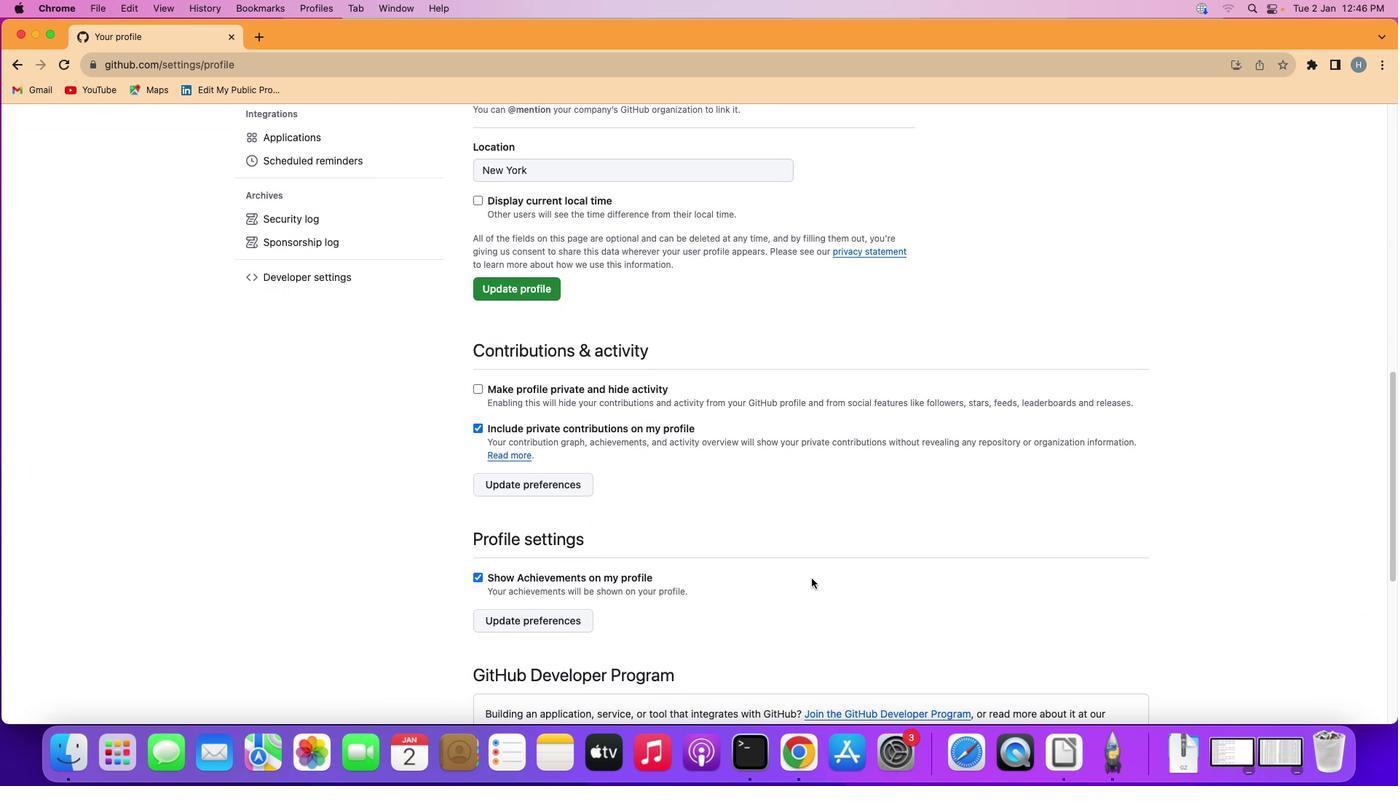 
Action: Mouse scrolled (811, 578) with delta (0, 0)
Screenshot: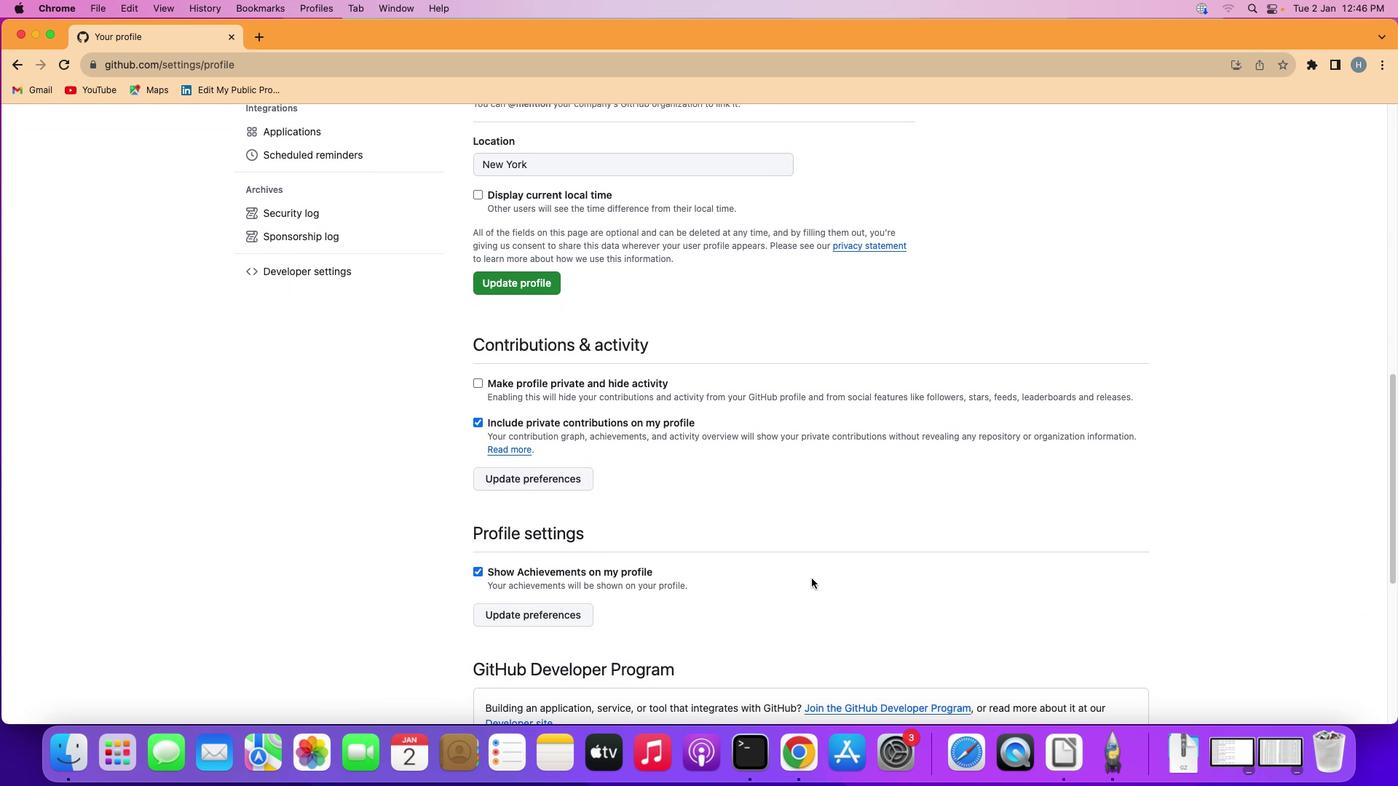 
Action: Mouse scrolled (811, 578) with delta (0, 0)
Screenshot: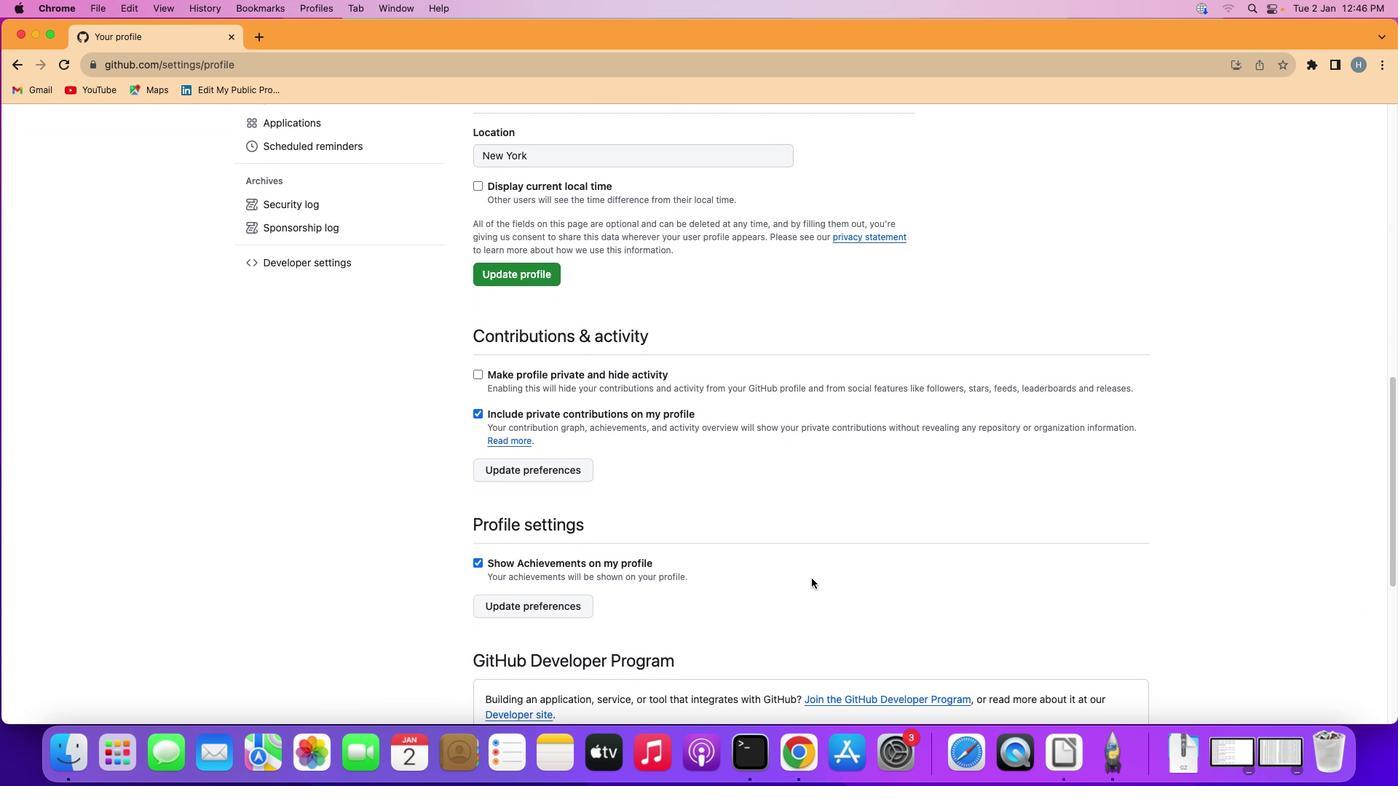 
Action: Mouse scrolled (811, 578) with delta (0, 0)
Screenshot: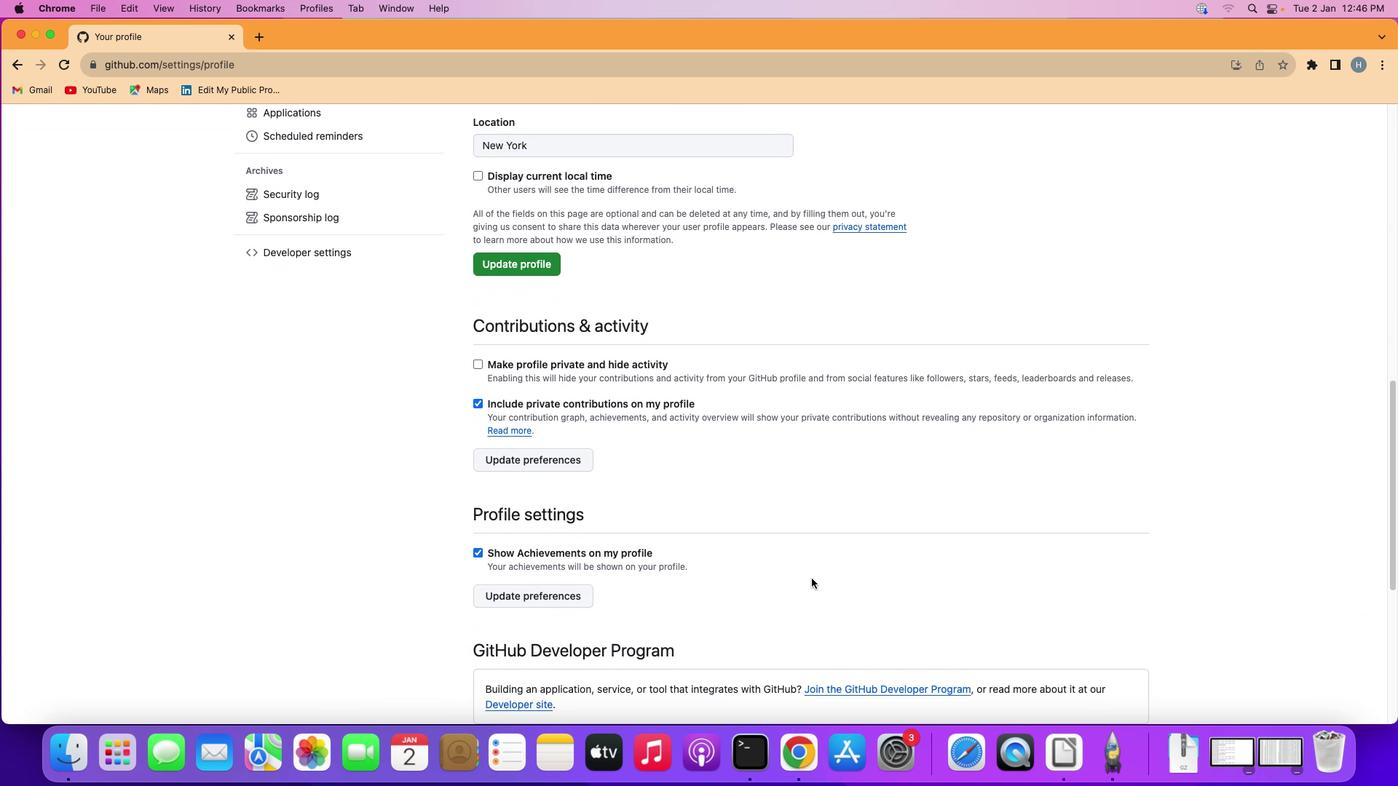 
Action: Mouse scrolled (811, 578) with delta (0, 0)
Screenshot: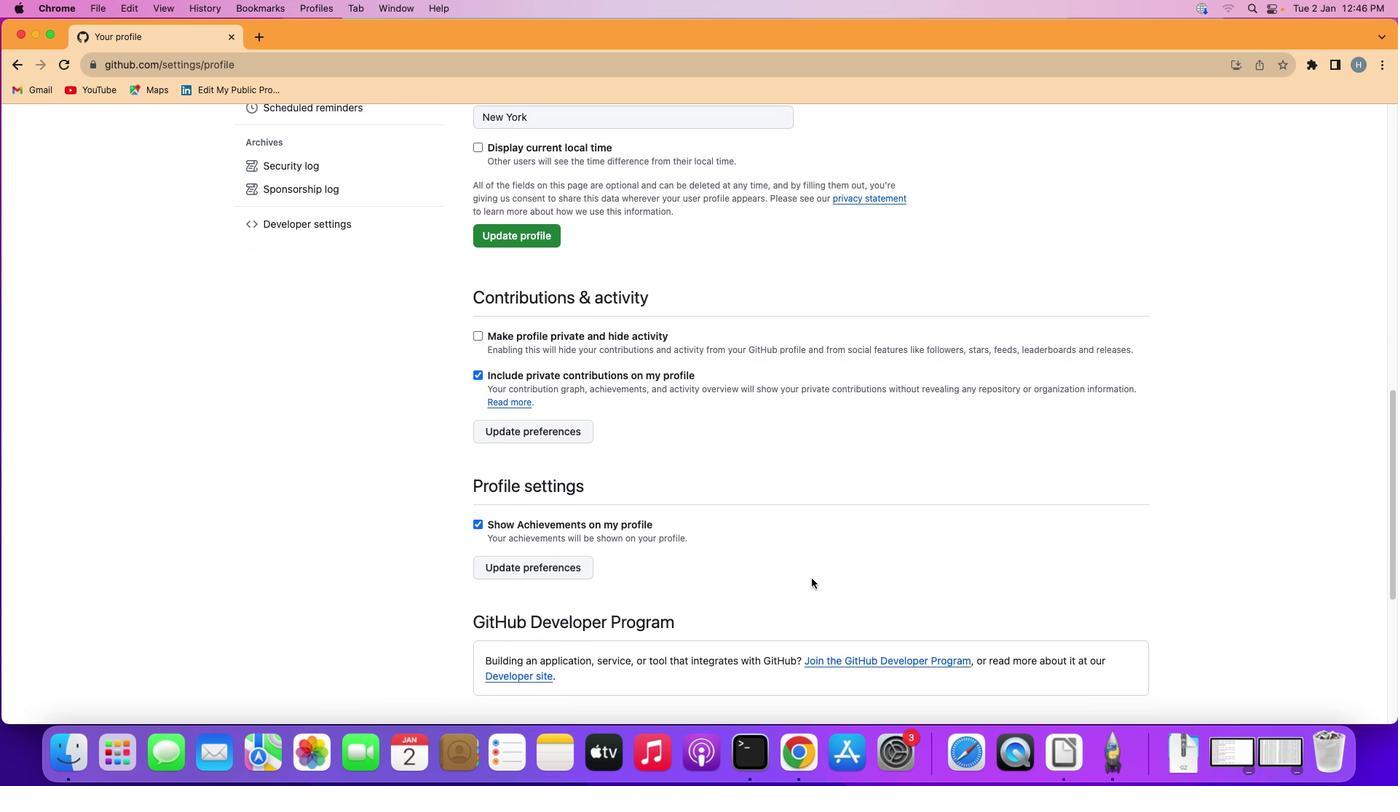 
Action: Mouse scrolled (811, 578) with delta (0, 0)
Screenshot: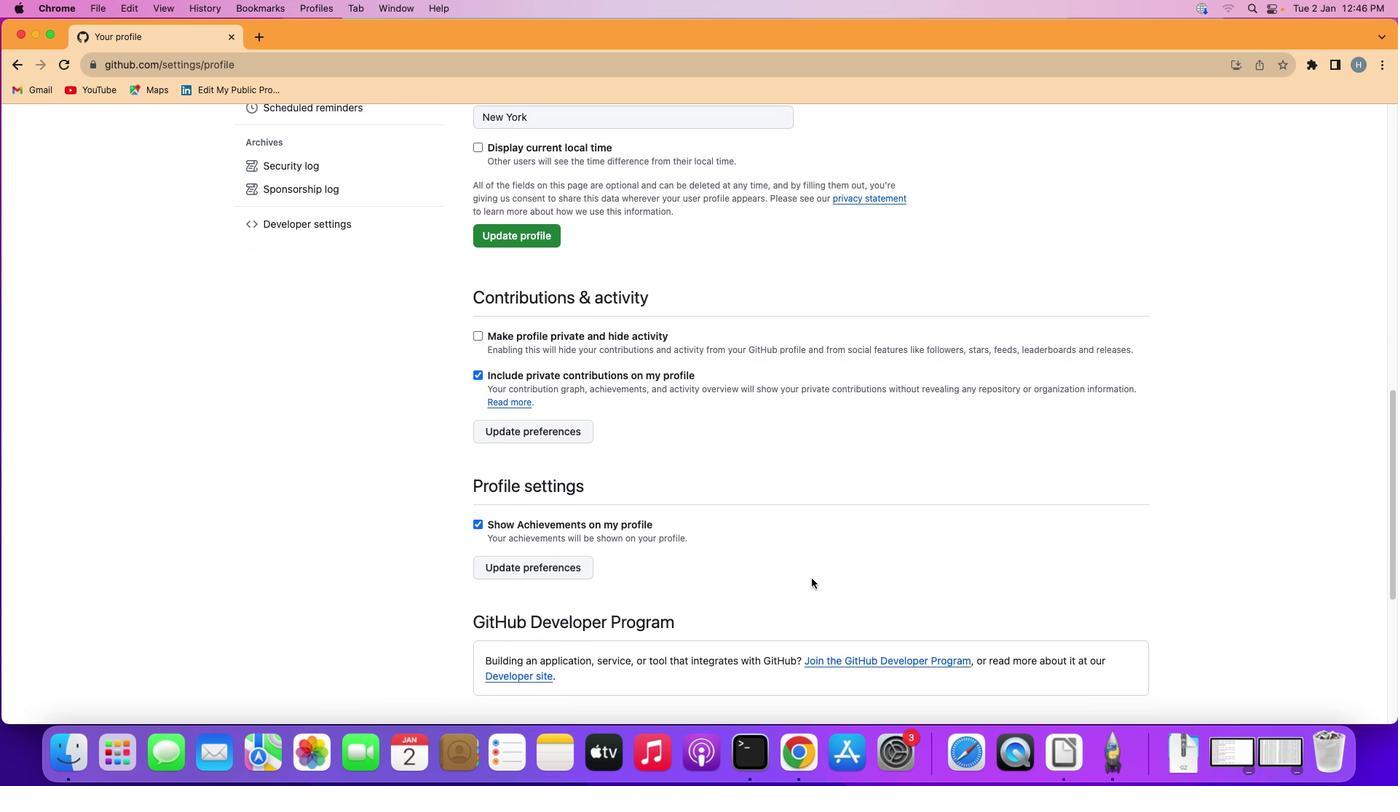 
Action: Mouse scrolled (811, 578) with delta (0, -1)
Screenshot: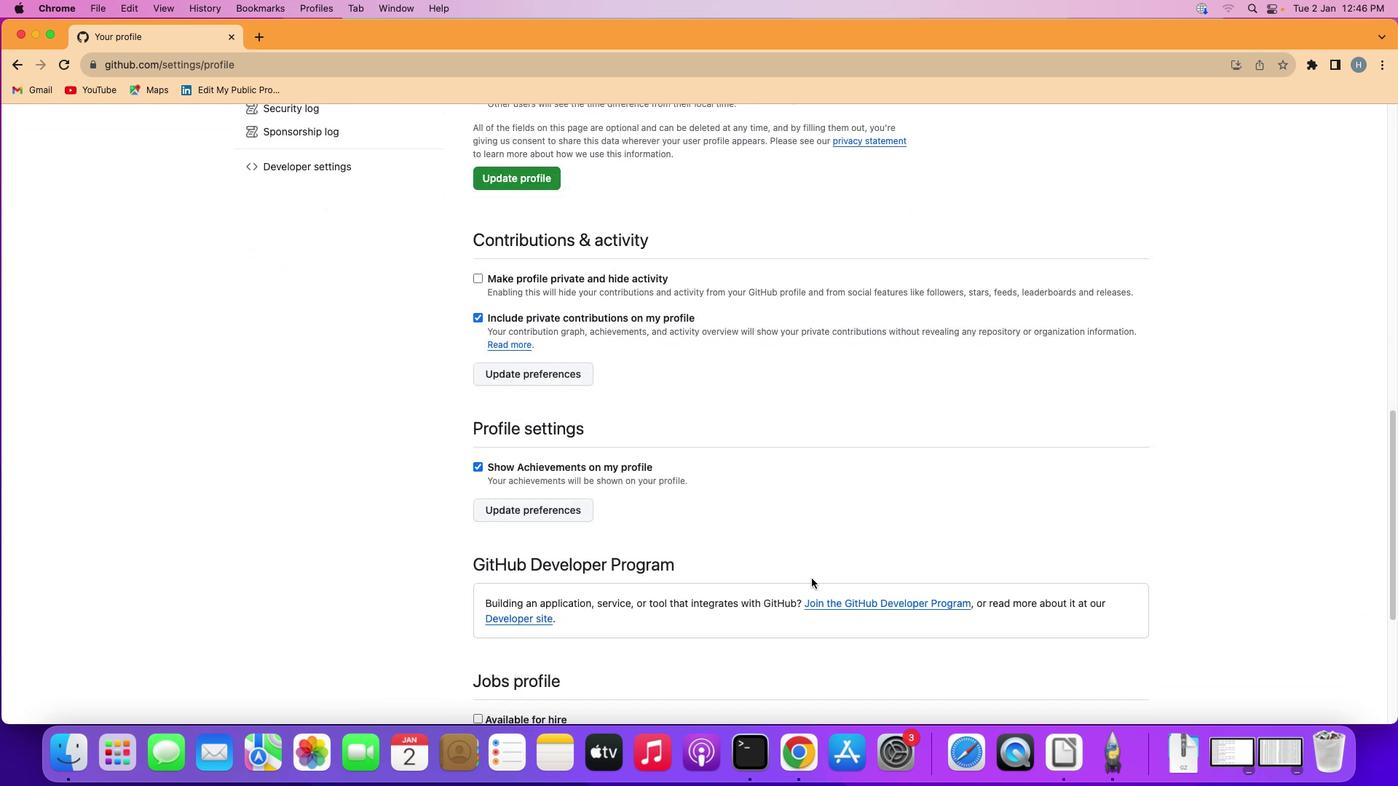 
Action: Mouse moved to (862, 556)
Screenshot: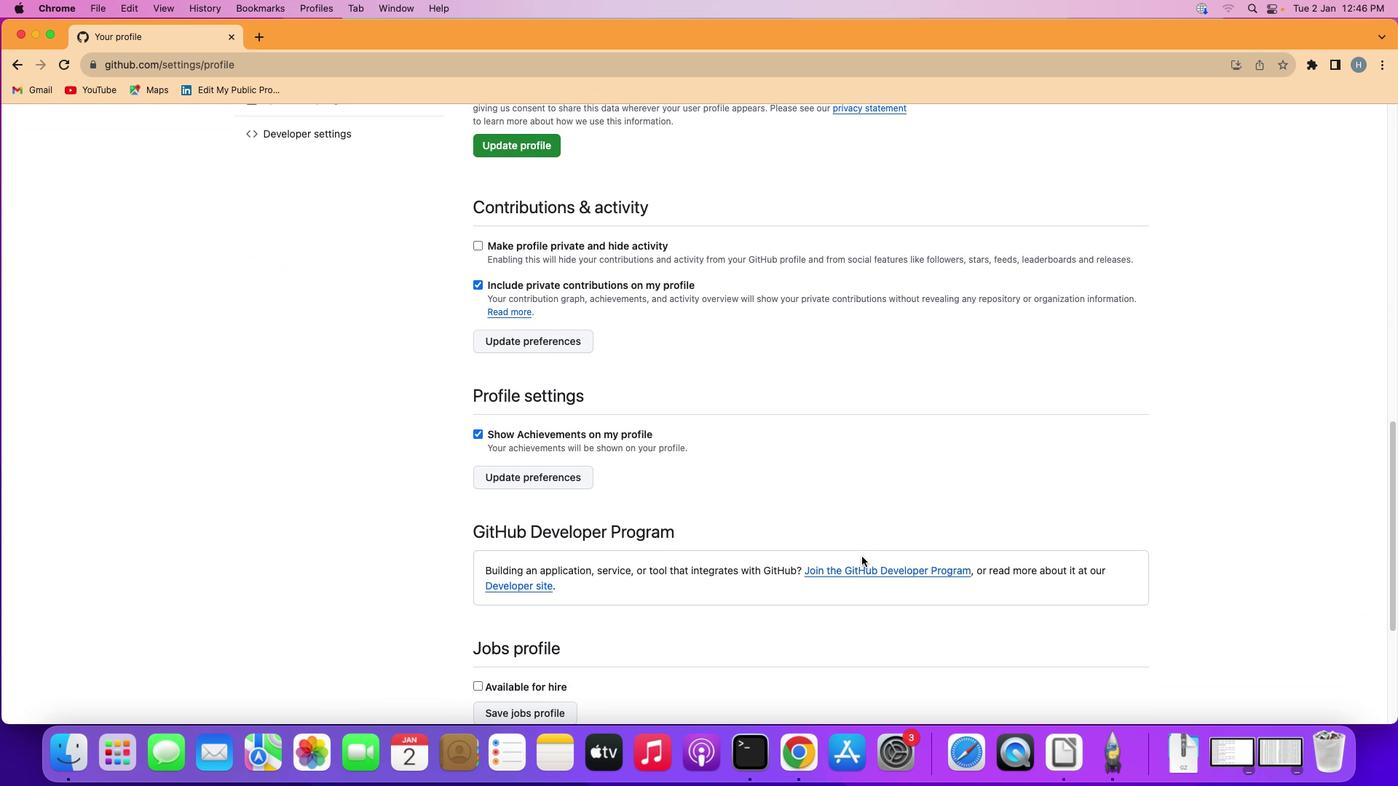 
Action: Mouse scrolled (862, 556) with delta (0, 0)
Screenshot: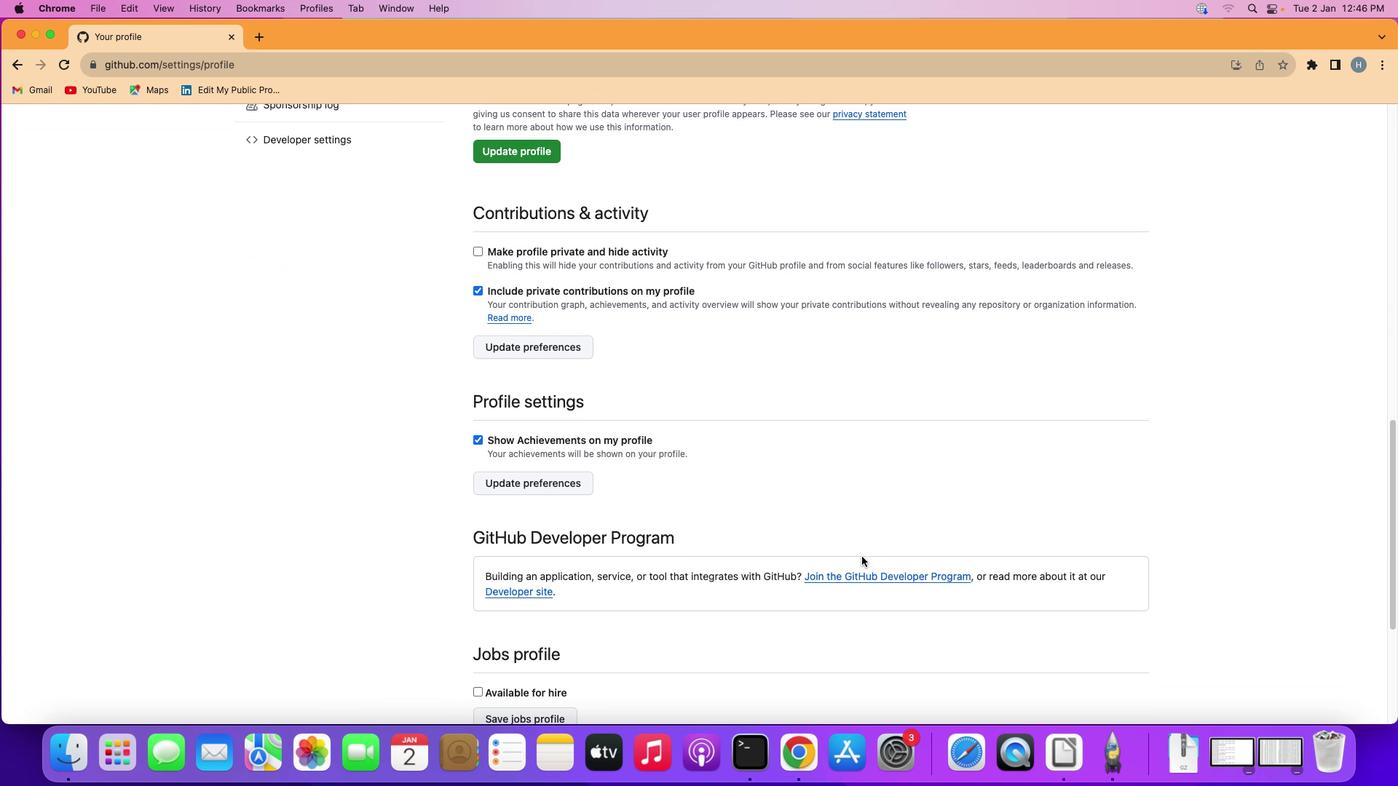 
Action: Mouse scrolled (862, 556) with delta (0, 0)
Screenshot: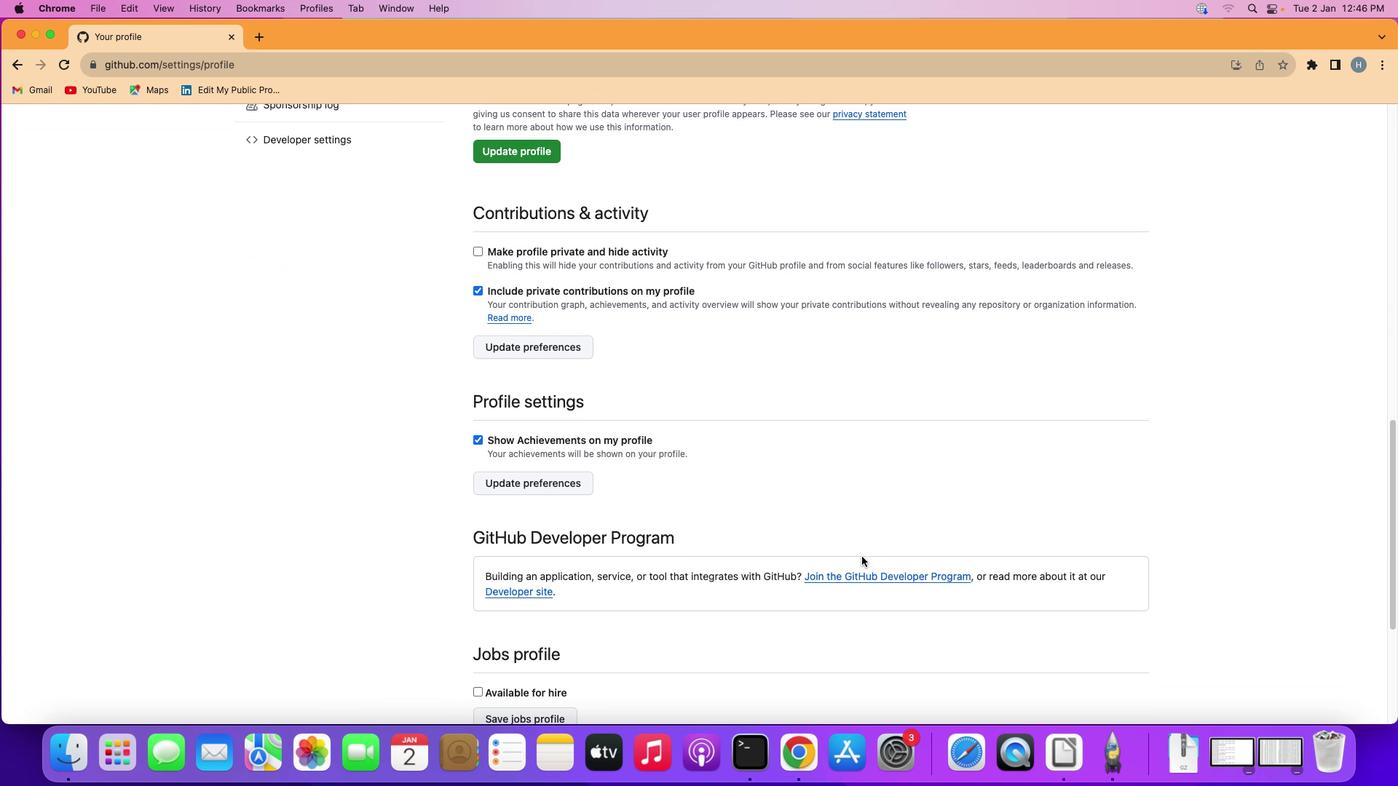 
Action: Mouse scrolled (862, 556) with delta (0, 0)
Screenshot: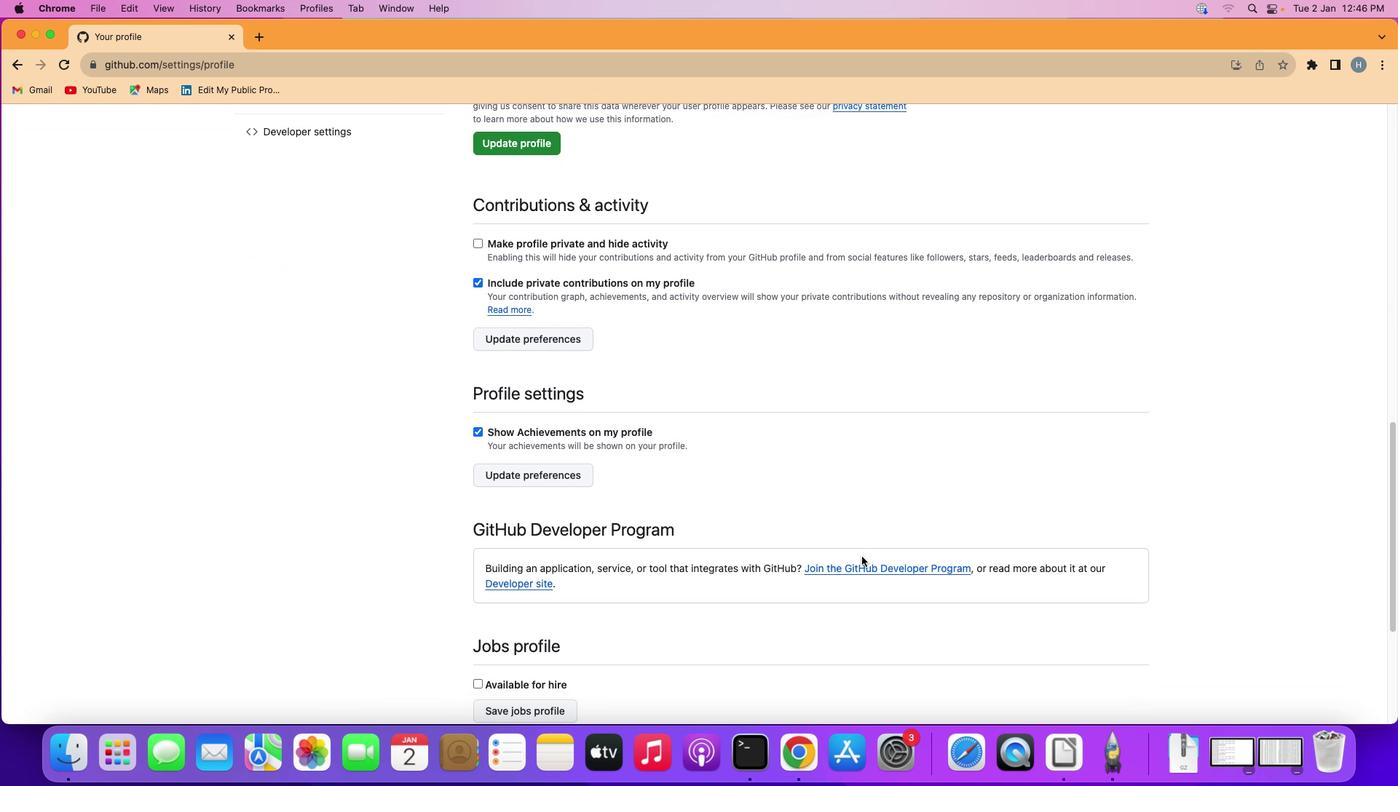 
Action: Mouse moved to (855, 560)
Screenshot: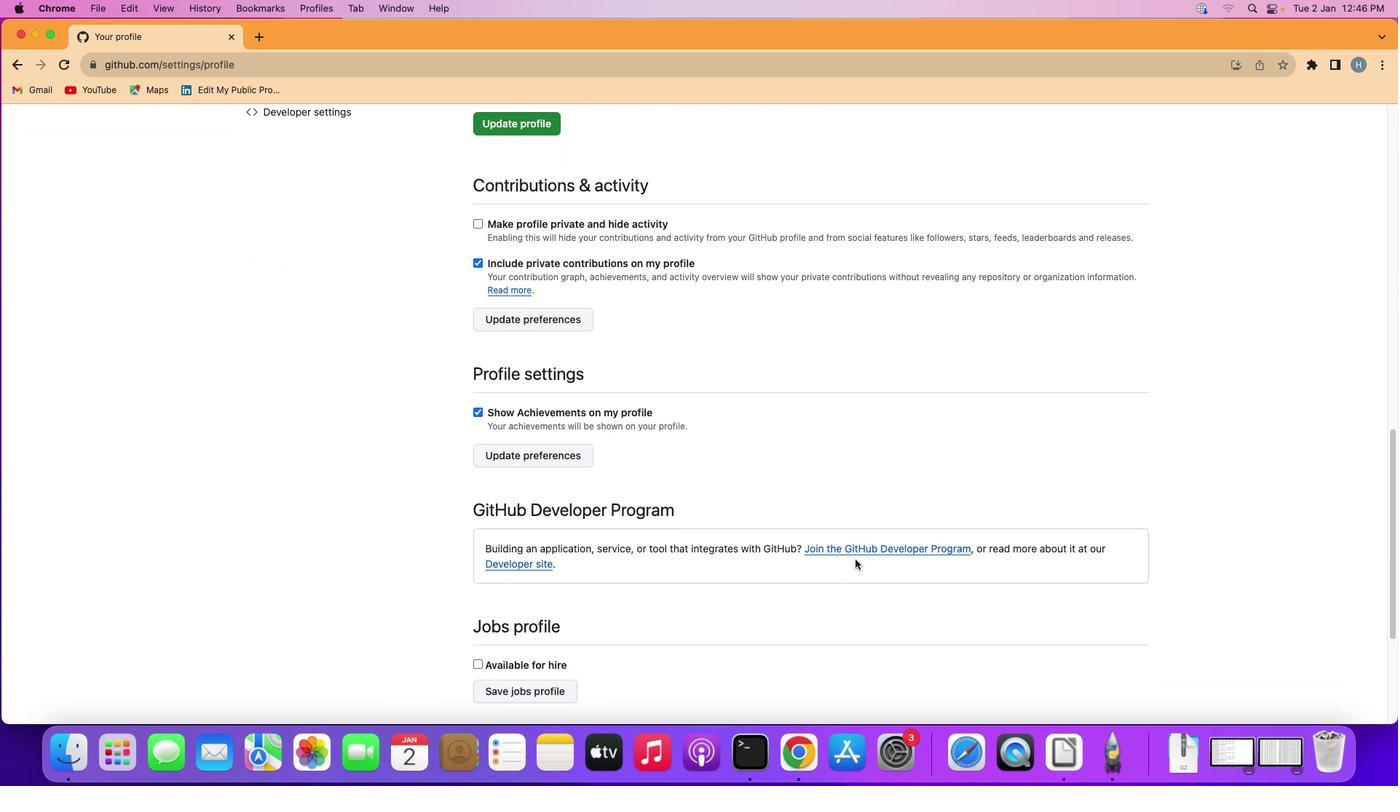 
Action: Mouse scrolled (855, 560) with delta (0, 0)
Screenshot: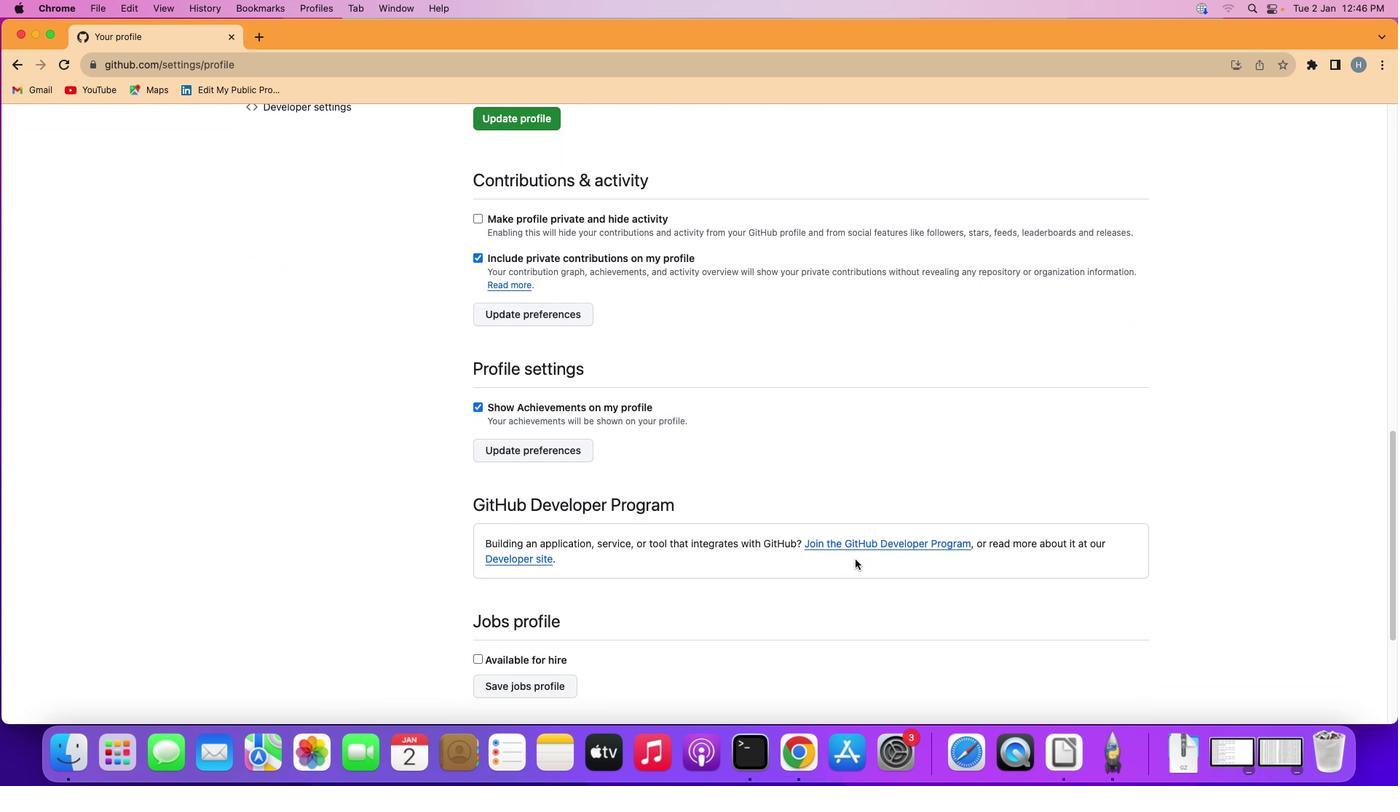 
Action: Mouse scrolled (855, 560) with delta (0, 0)
Screenshot: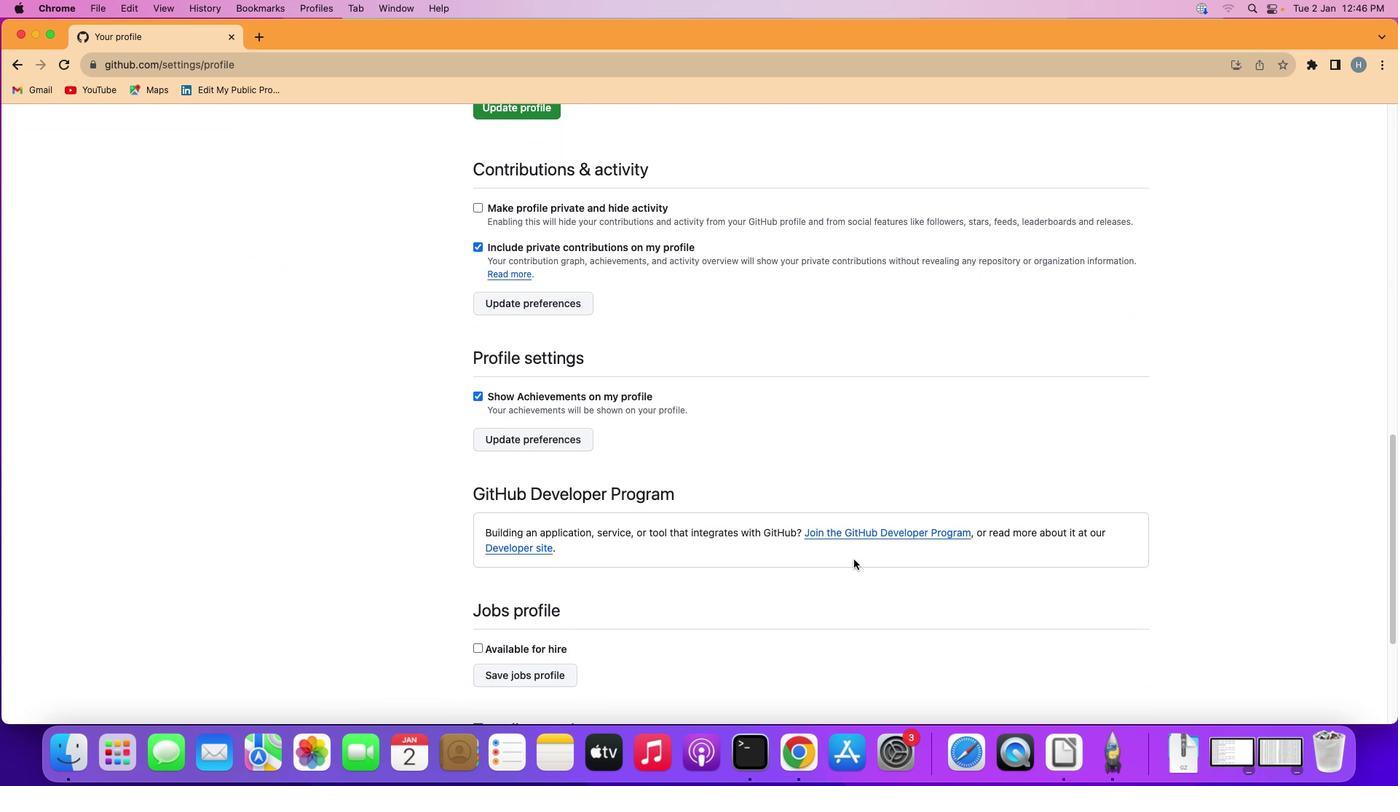 
Action: Mouse scrolled (855, 560) with delta (0, -1)
Screenshot: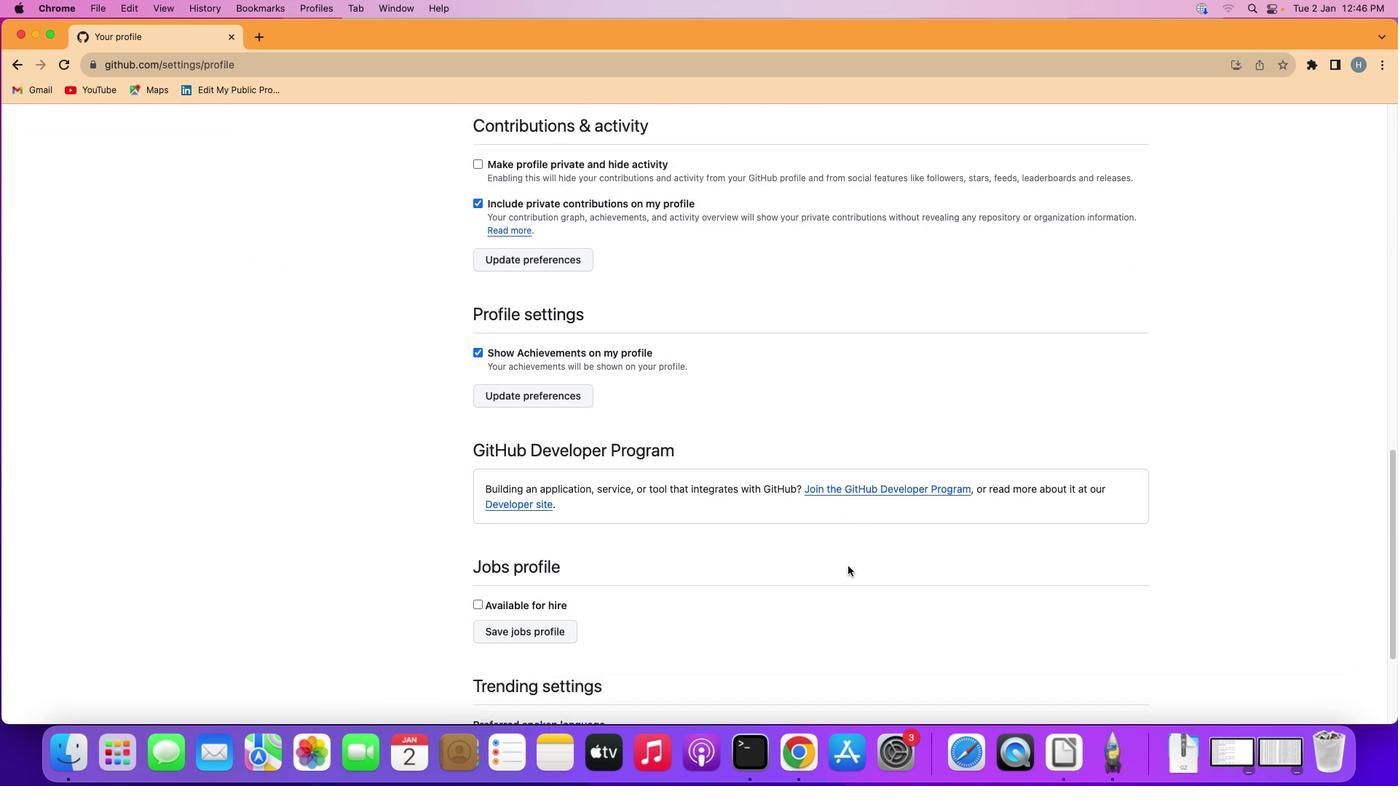 
Action: Mouse moved to (842, 575)
Screenshot: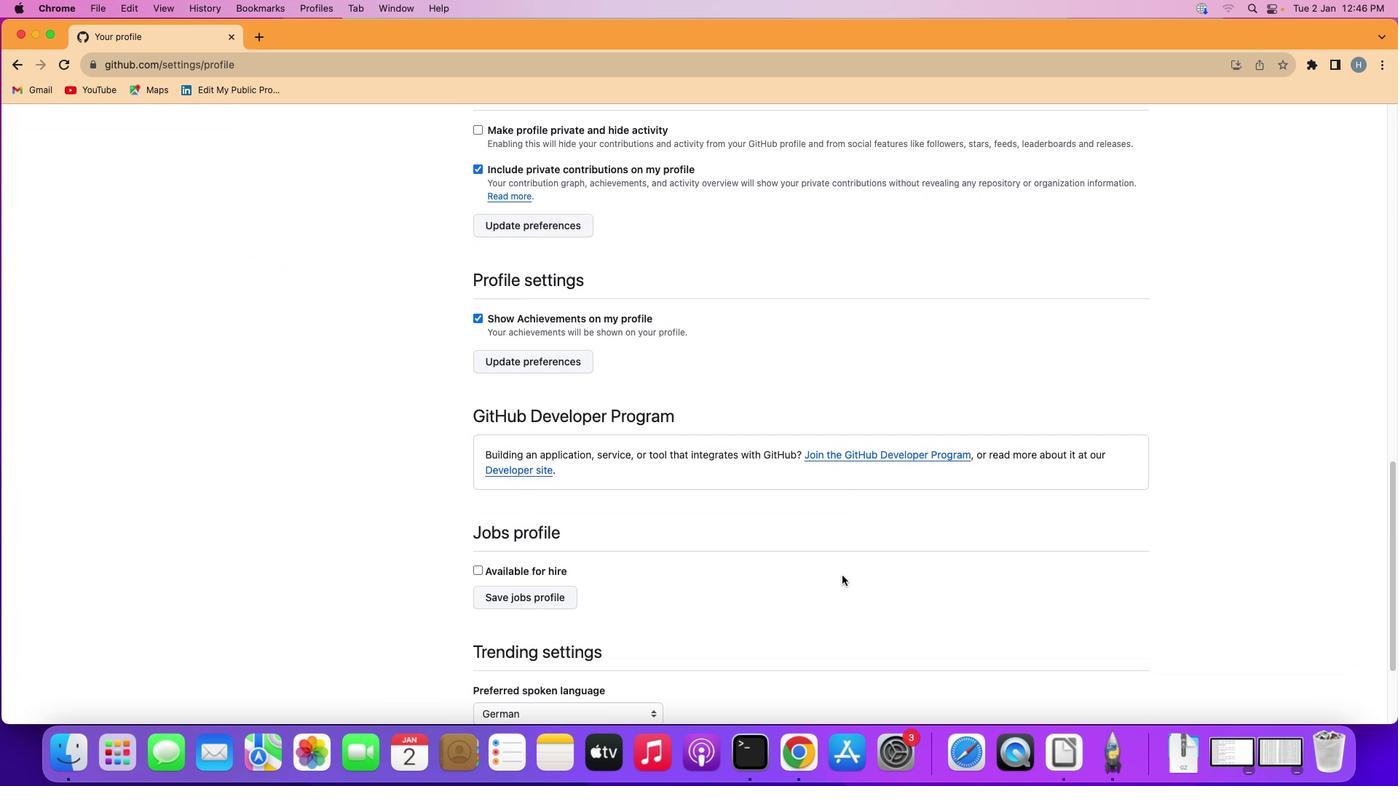 
Action: Mouse scrolled (842, 575) with delta (0, 0)
Screenshot: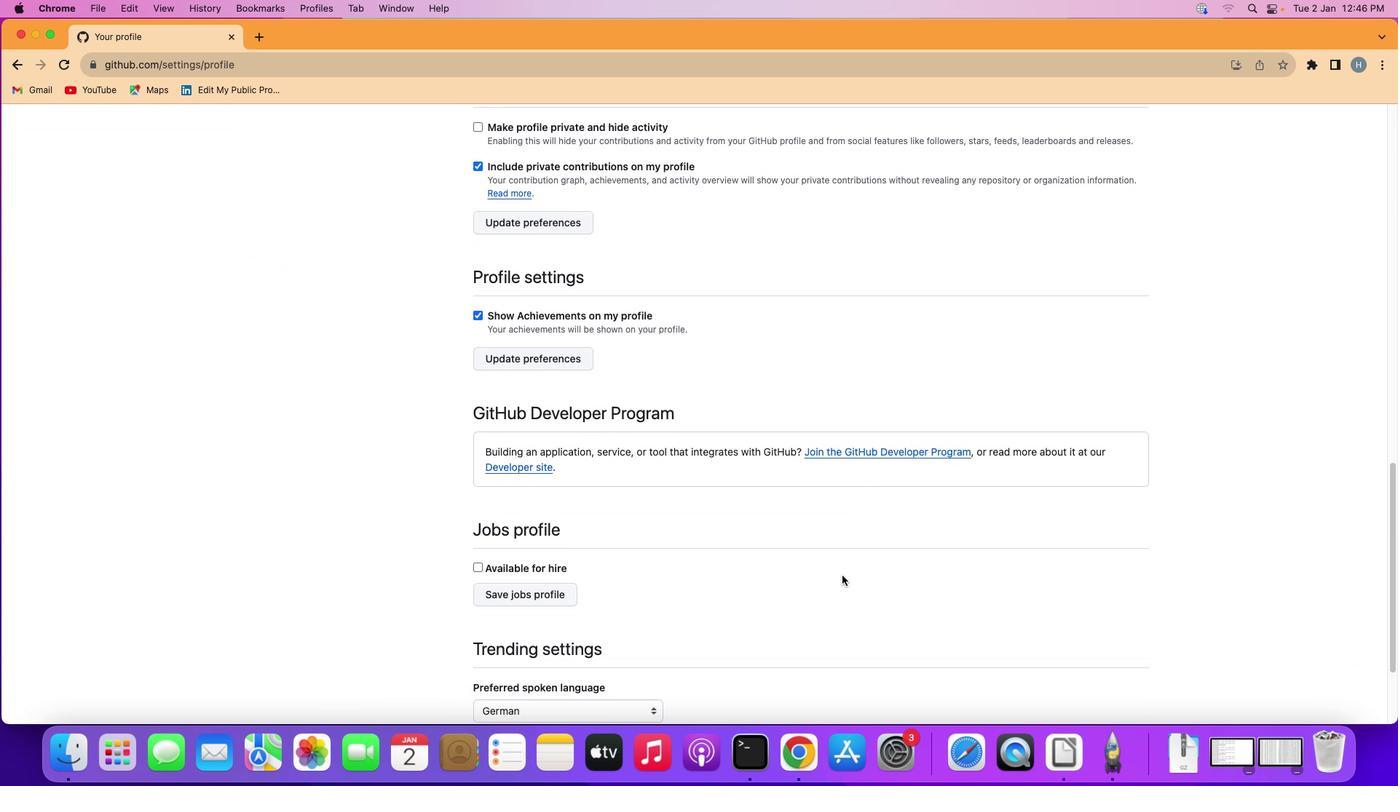 
Action: Mouse scrolled (842, 575) with delta (0, 0)
Screenshot: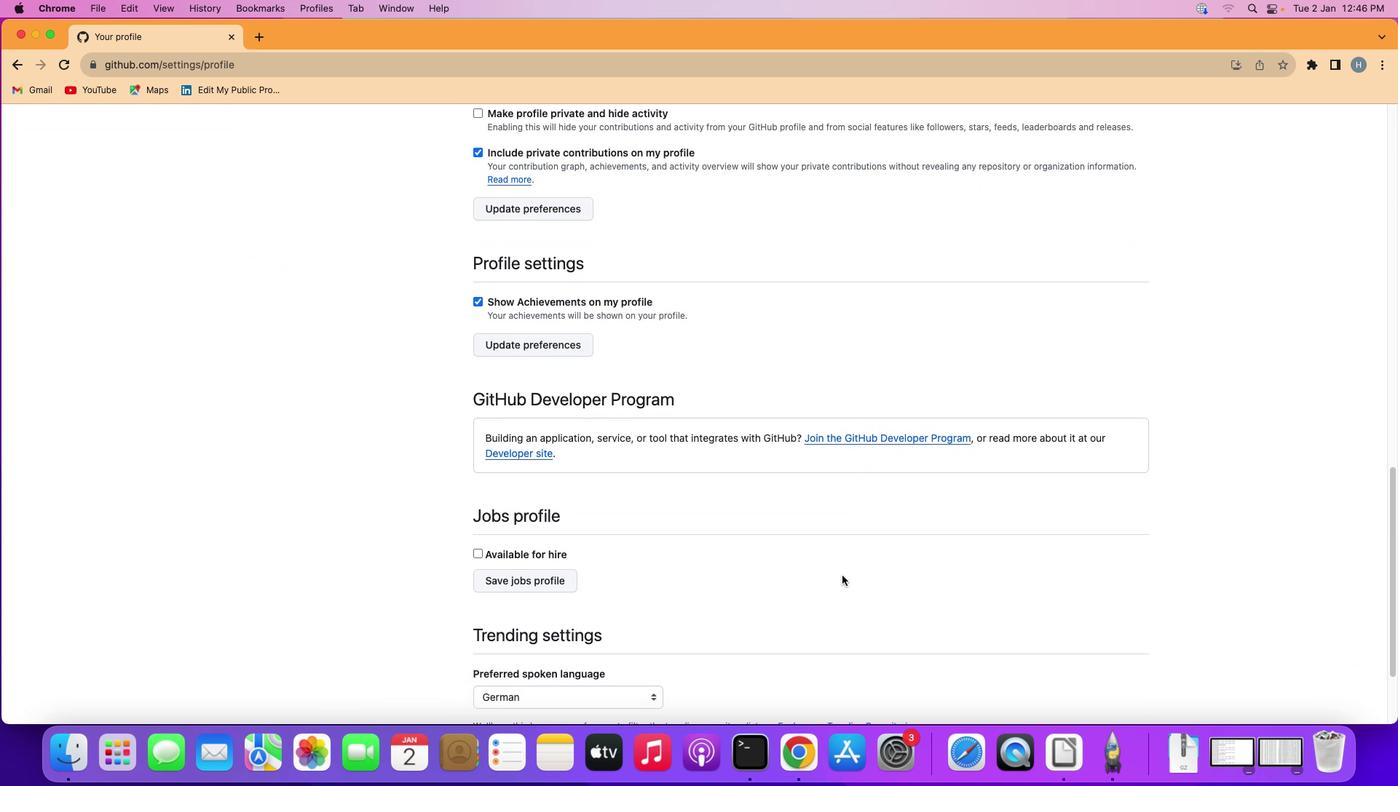
Action: Mouse scrolled (842, 575) with delta (0, -1)
Screenshot: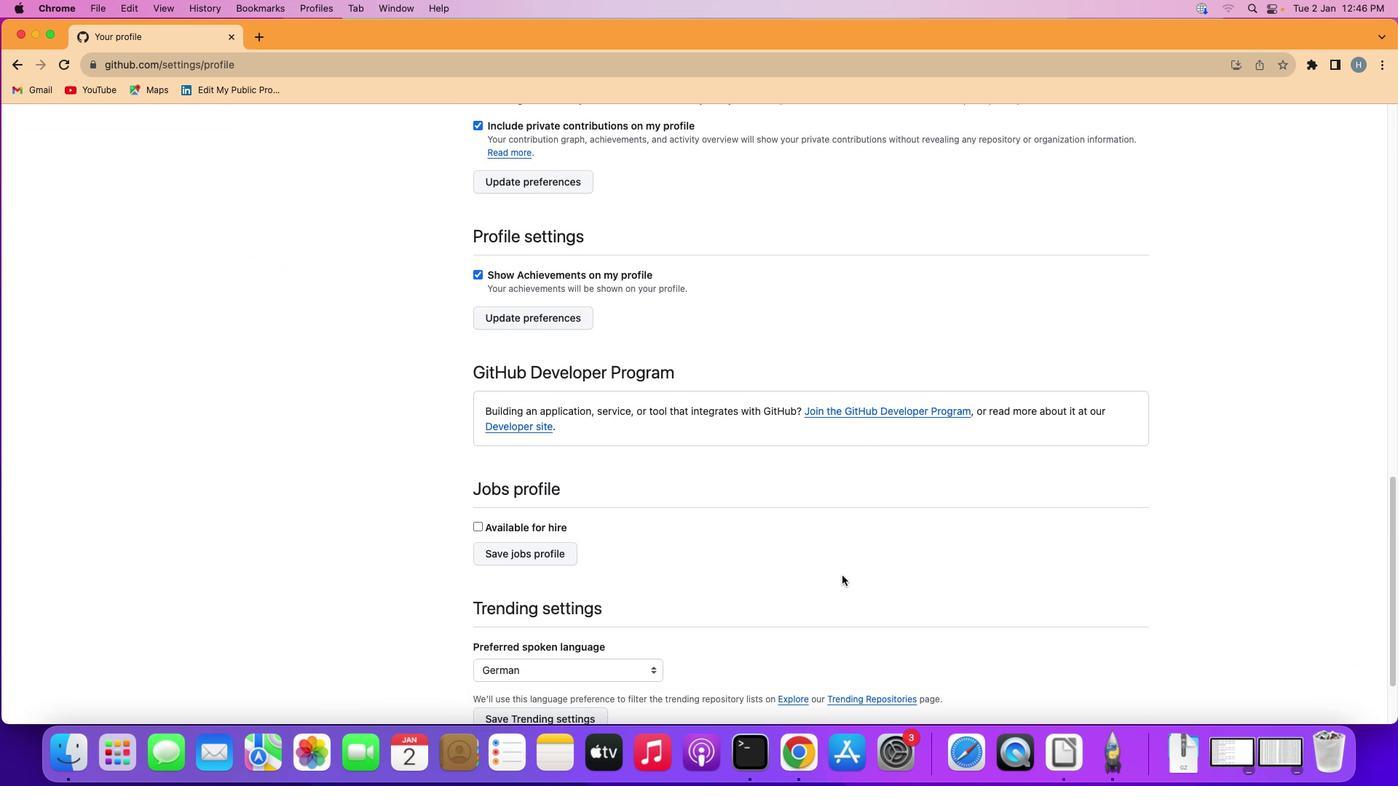 
Action: Mouse moved to (838, 576)
Screenshot: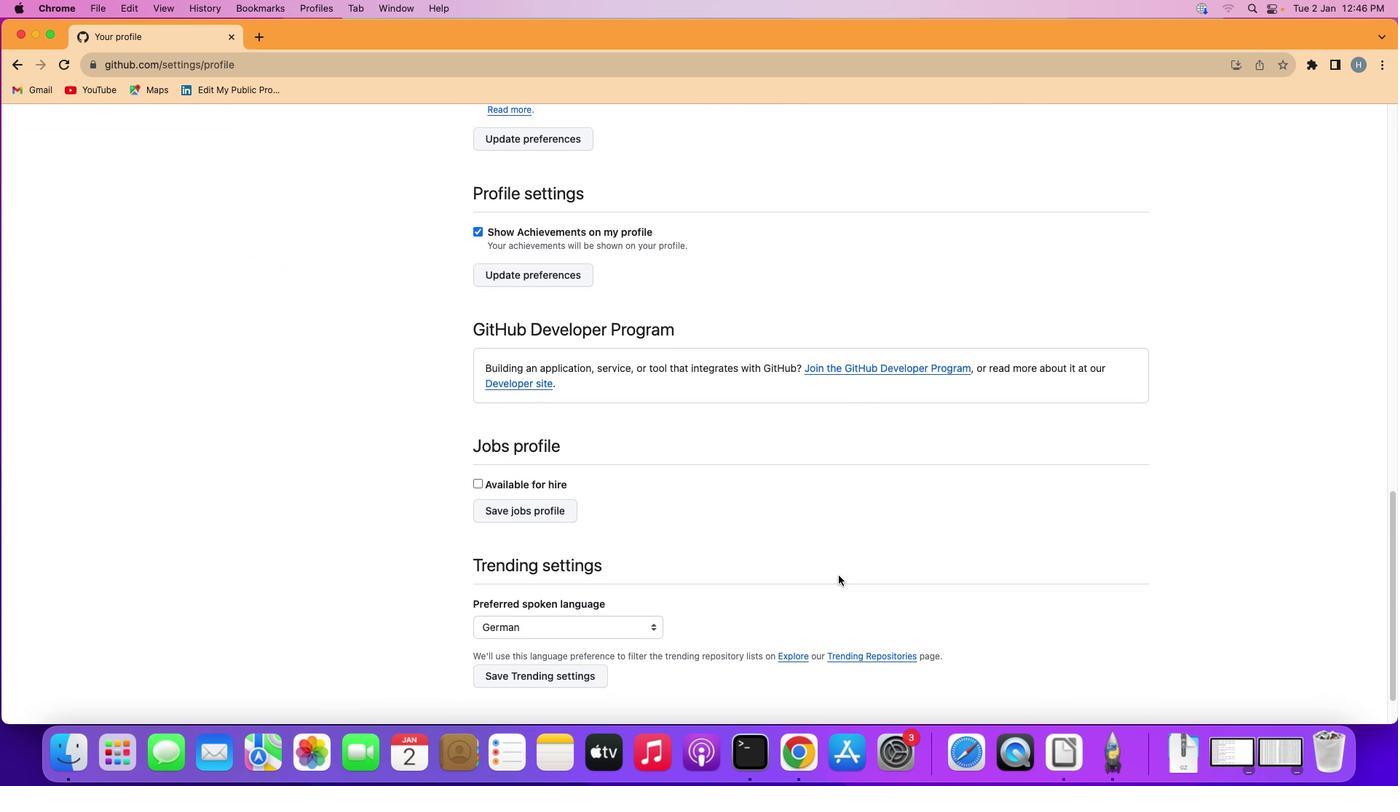 
Action: Mouse scrolled (838, 576) with delta (0, 0)
Screenshot: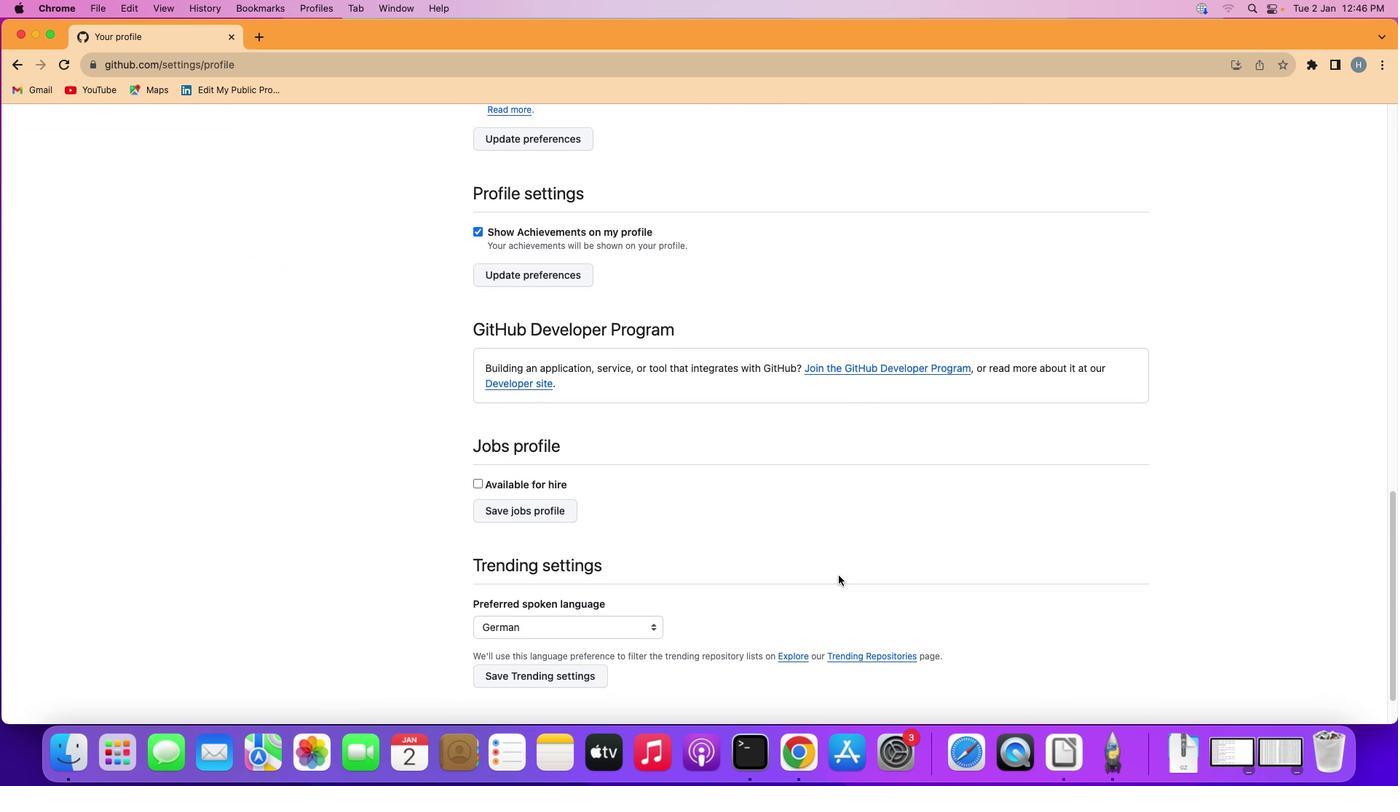 
Action: Mouse scrolled (838, 576) with delta (0, 0)
Screenshot: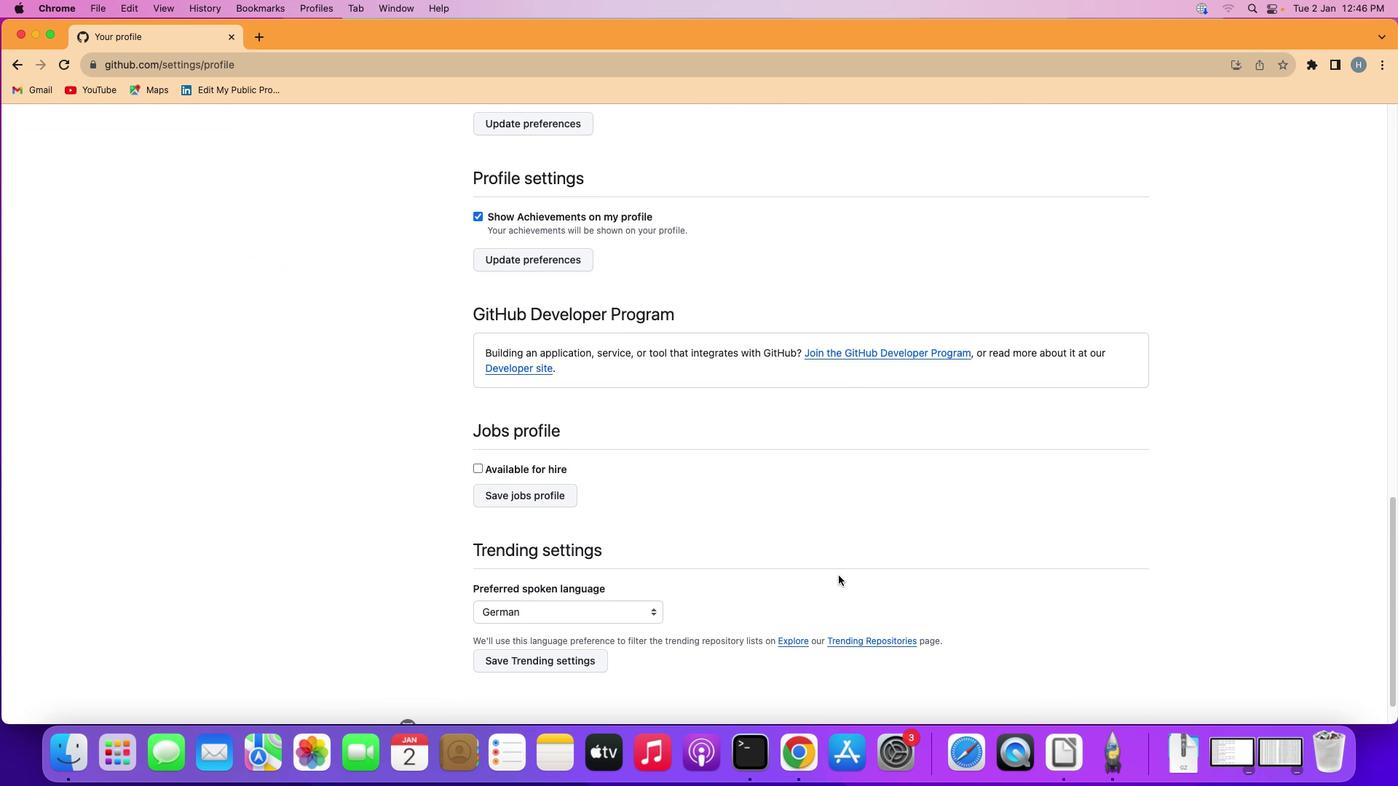 
Action: Mouse scrolled (838, 576) with delta (0, -1)
Screenshot: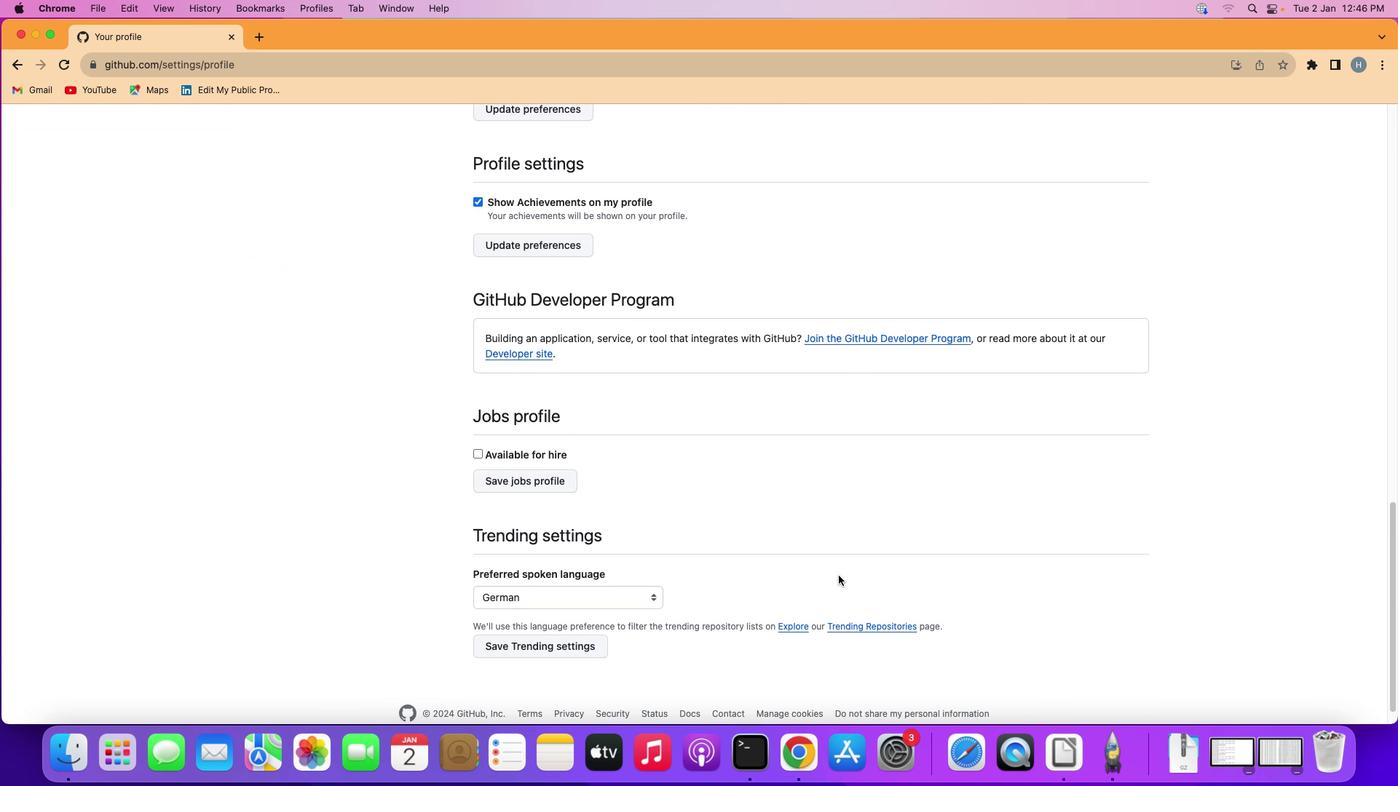 
Action: Mouse moved to (838, 576)
Screenshot: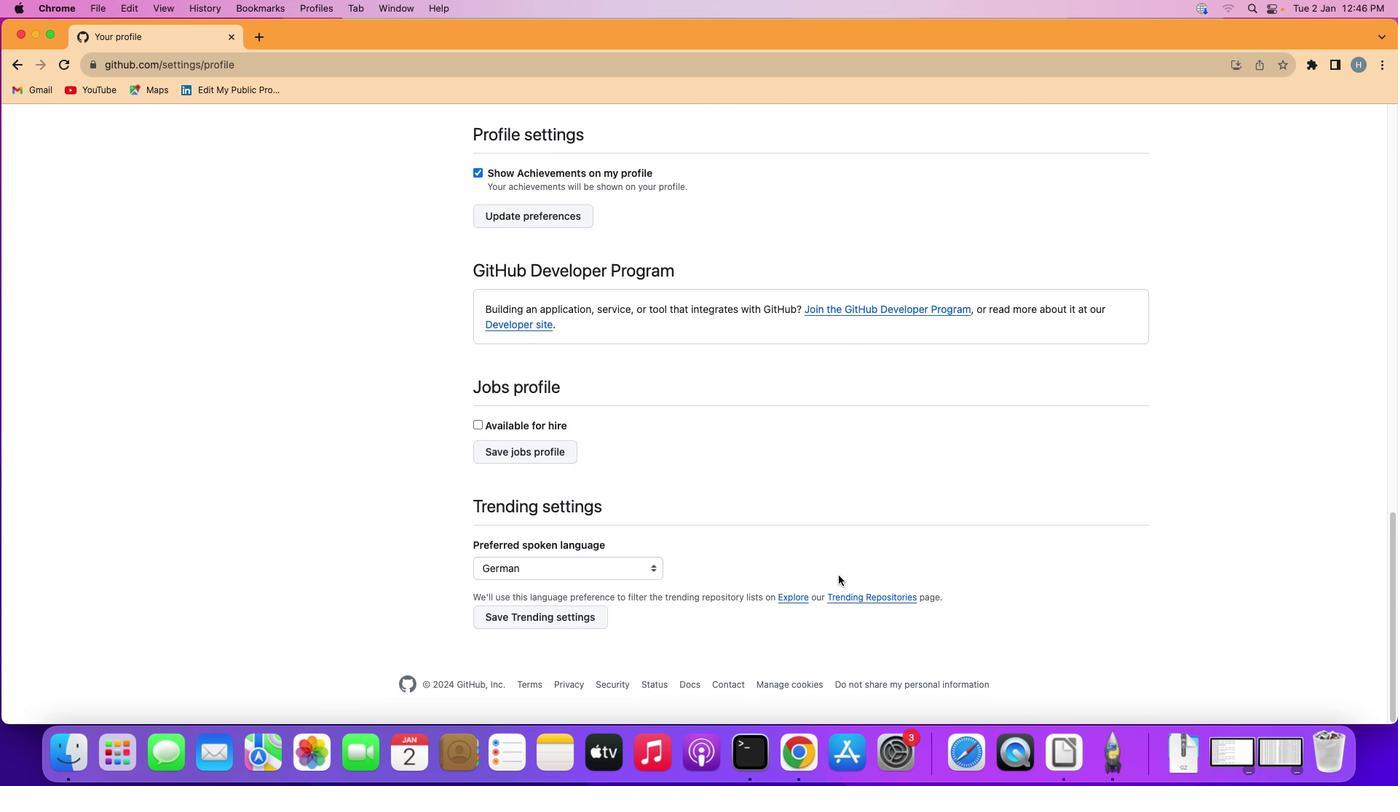 
Action: Mouse scrolled (838, 576) with delta (0, 0)
Screenshot: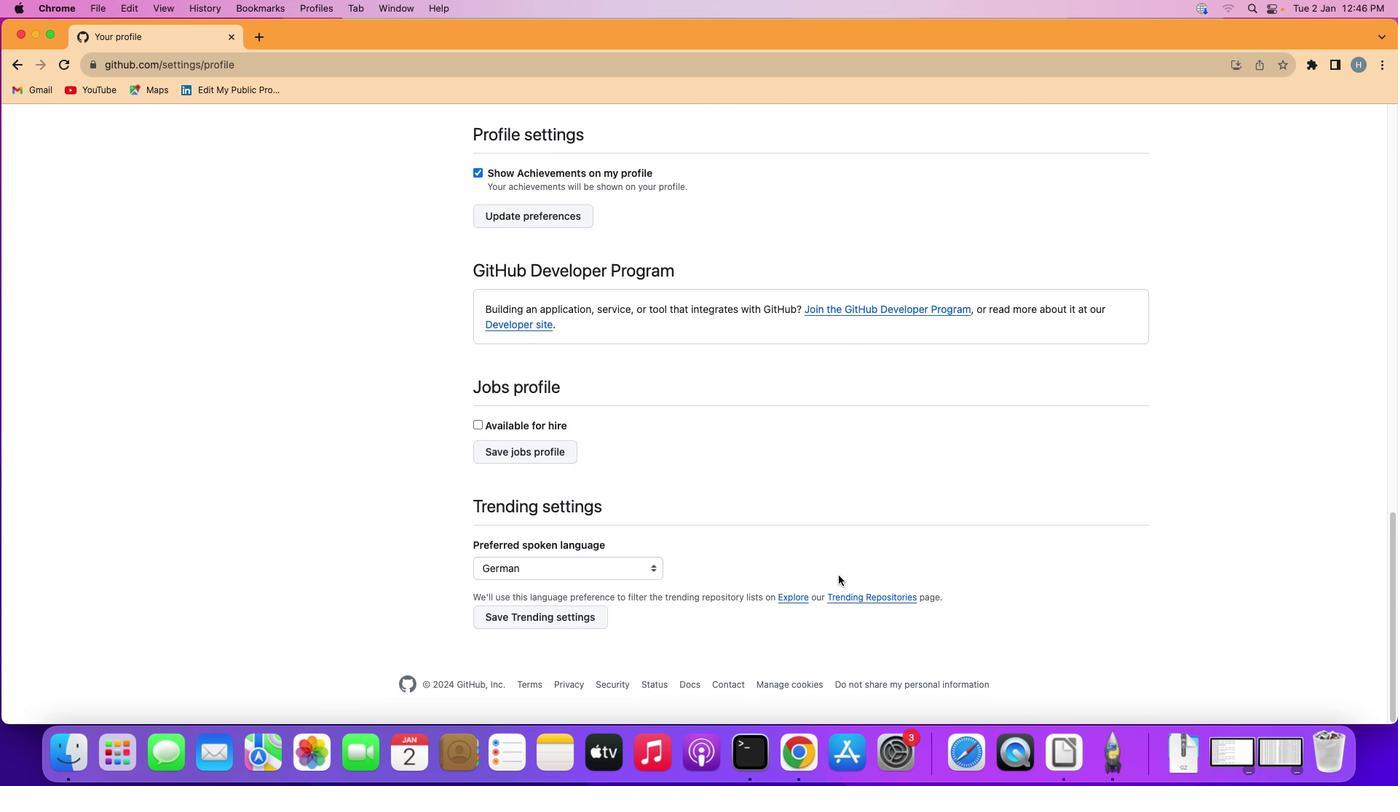 
Action: Mouse scrolled (838, 576) with delta (0, 0)
Screenshot: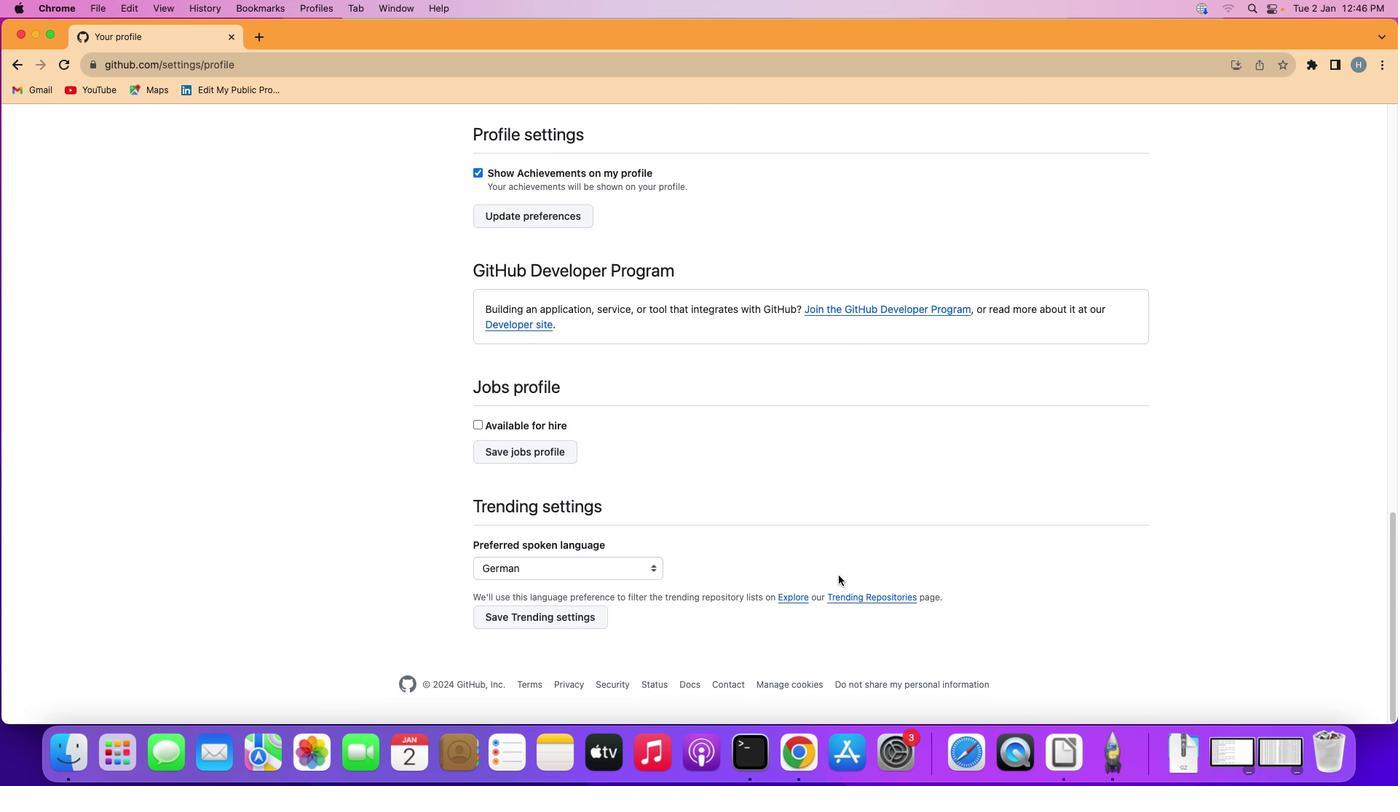 
Action: Mouse scrolled (838, 576) with delta (0, 0)
Screenshot: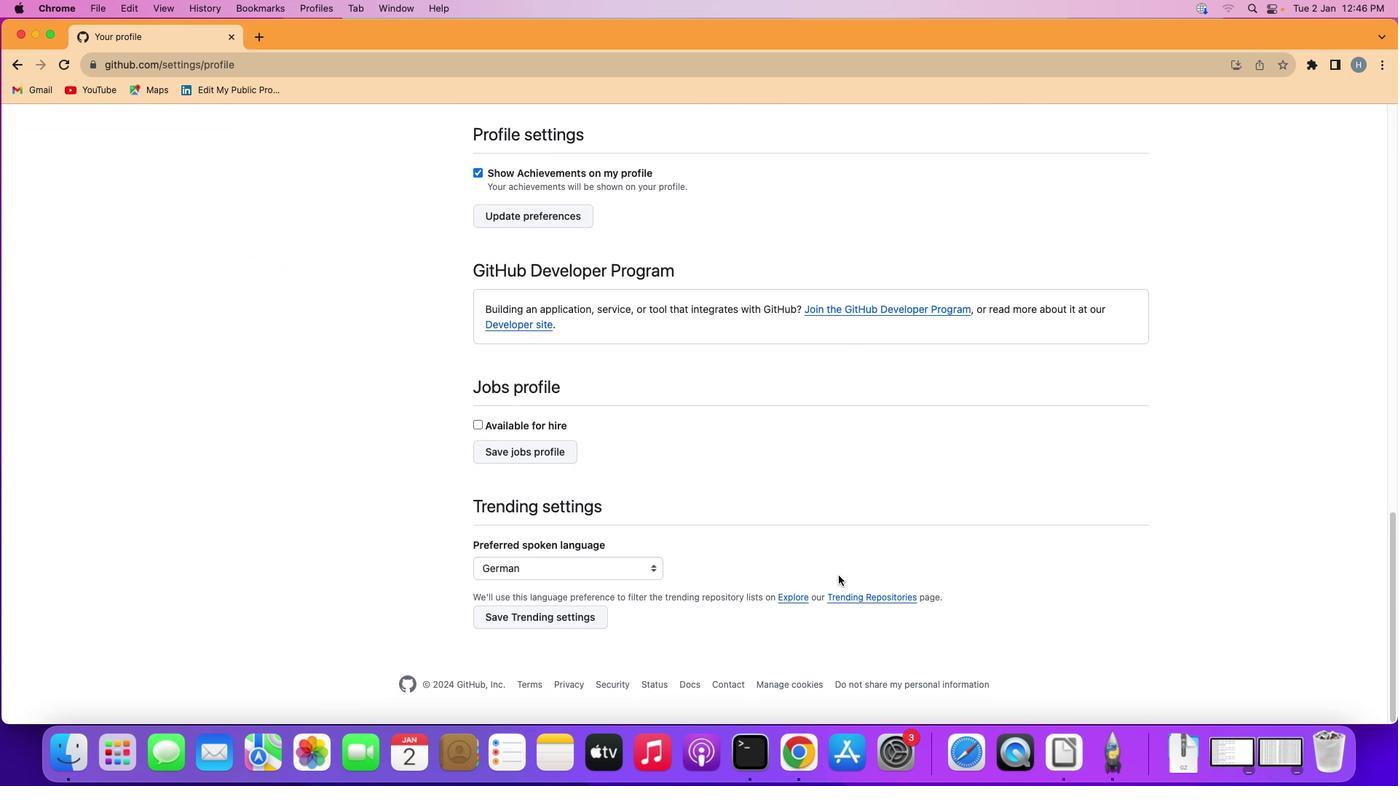 
Action: Mouse moved to (650, 567)
Screenshot: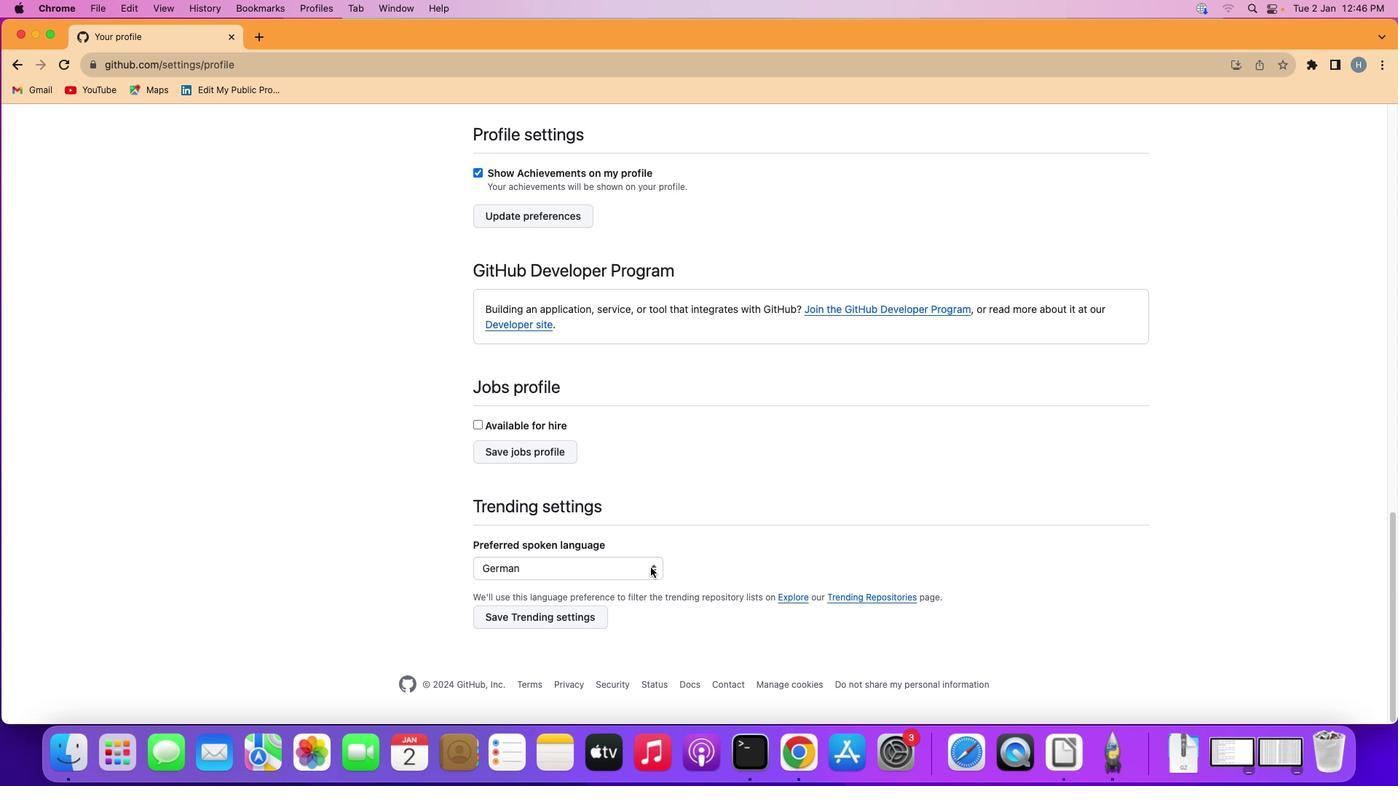 
Action: Mouse pressed left at (650, 567)
Screenshot: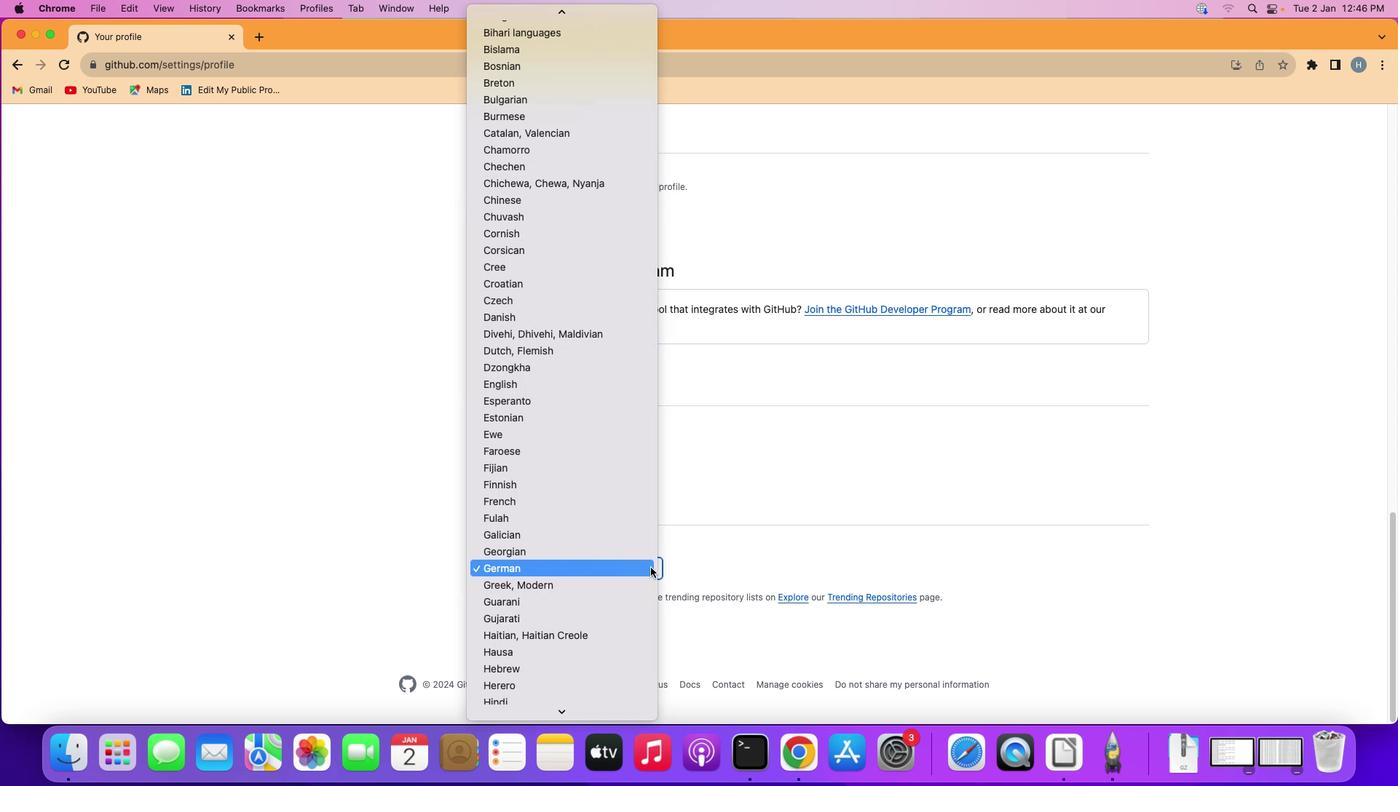 
Action: Mouse moved to (554, 526)
Screenshot: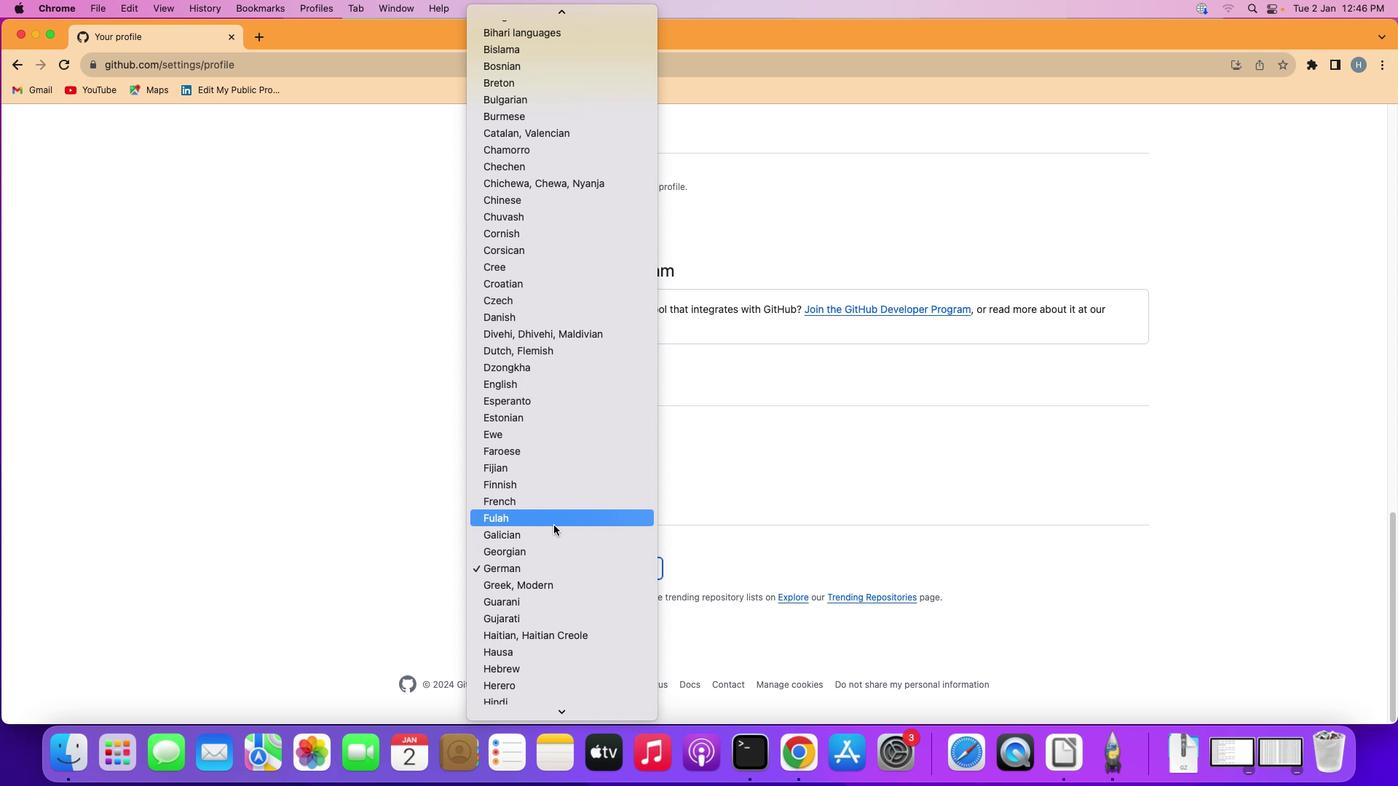 
Action: Mouse scrolled (554, 526) with delta (0, 0)
Screenshot: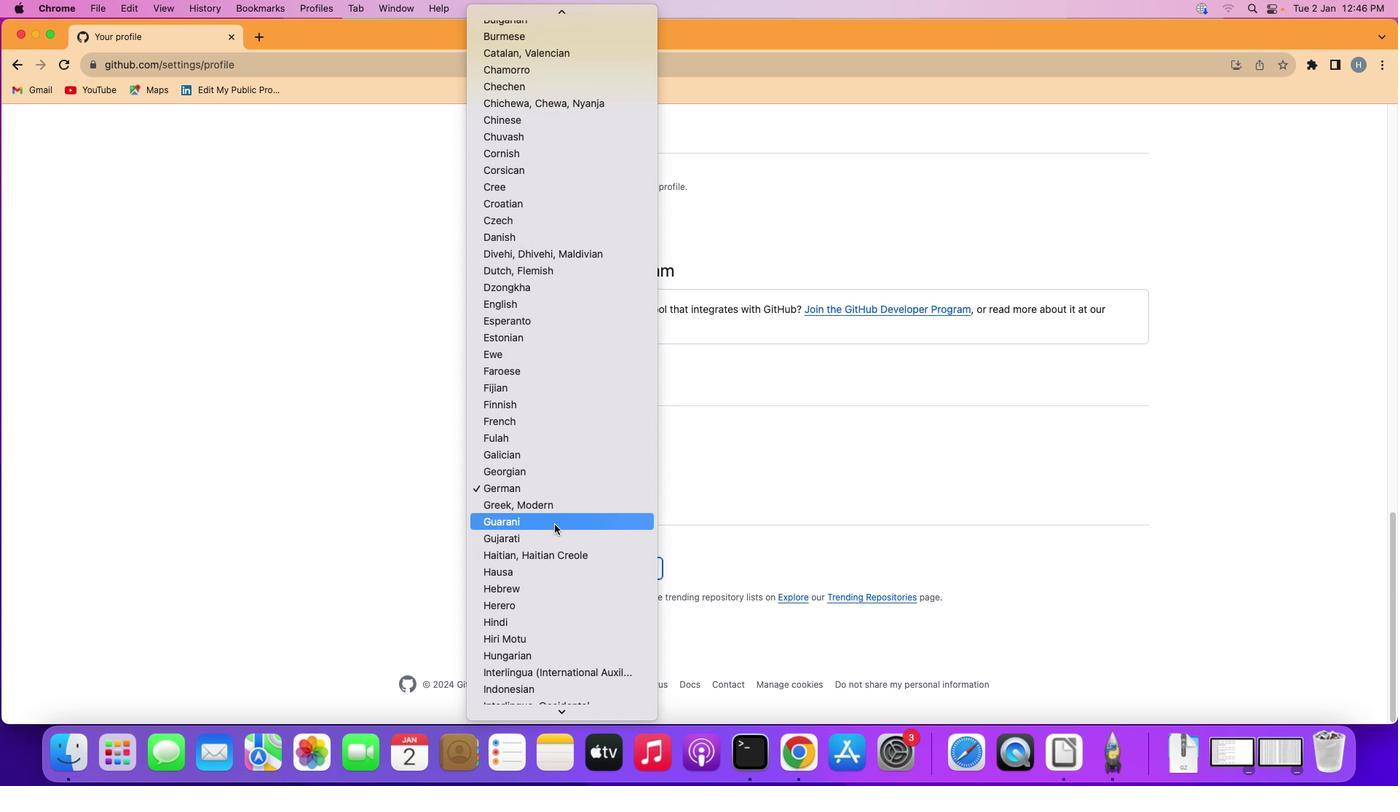 
Action: Mouse scrolled (554, 526) with delta (0, 0)
Screenshot: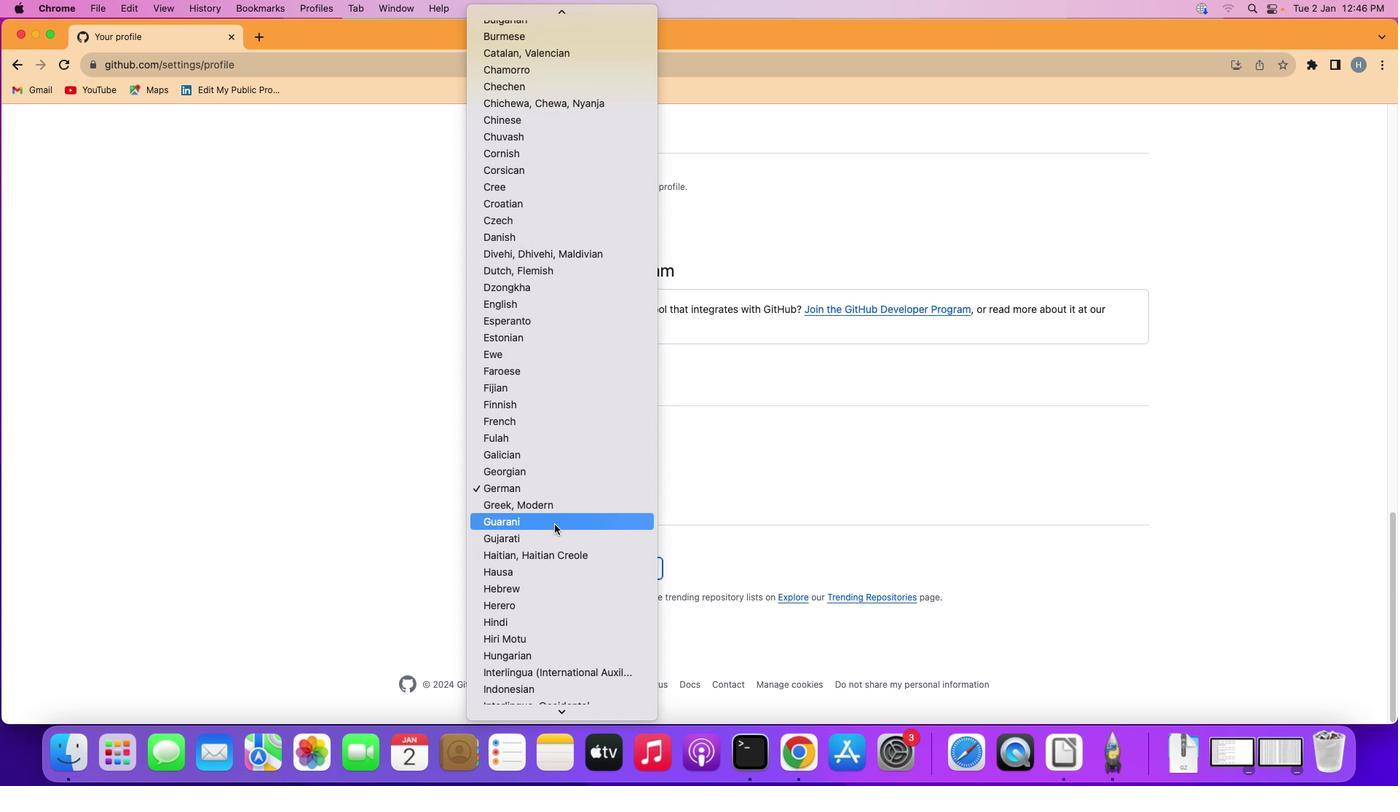 
Action: Mouse moved to (554, 525)
Screenshot: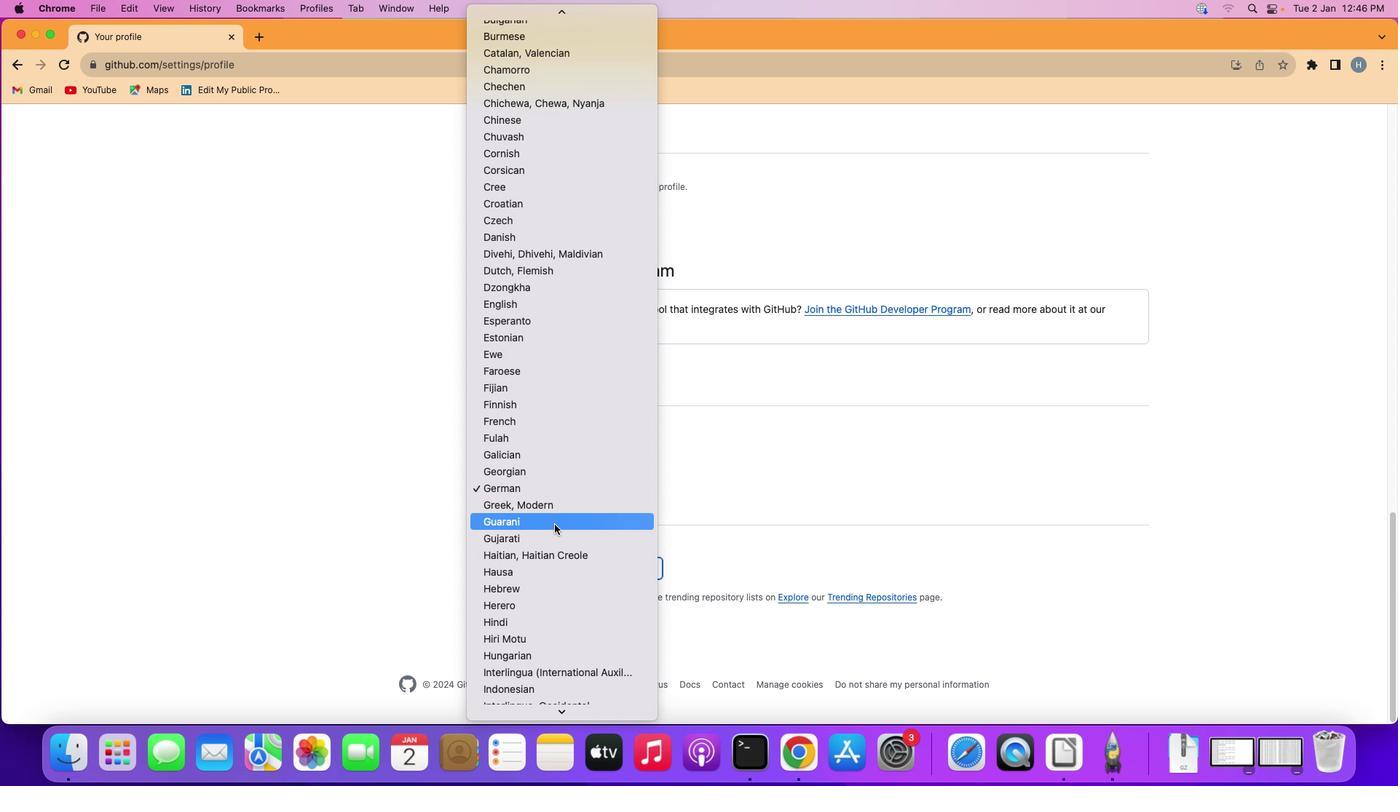 
Action: Mouse scrolled (554, 525) with delta (0, -2)
Screenshot: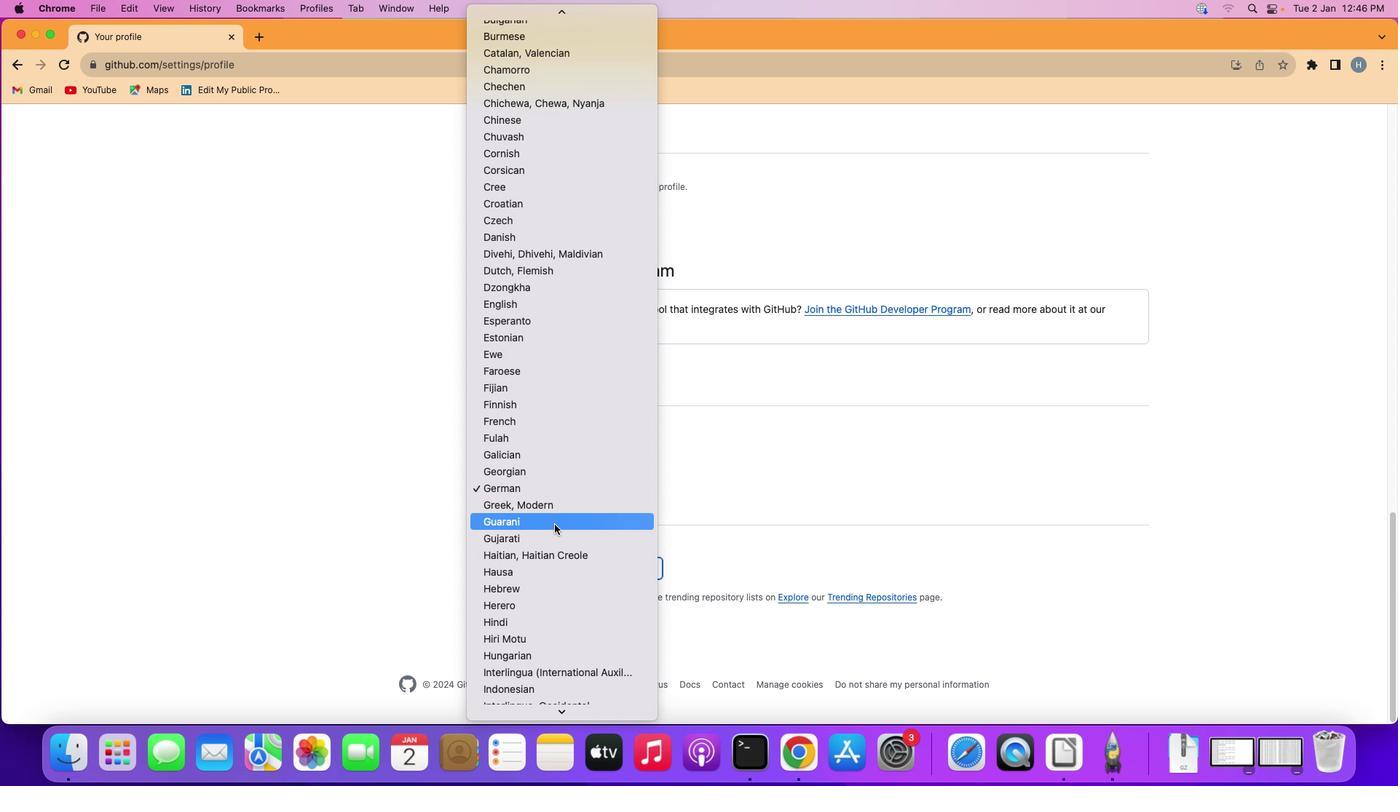 
Action: Mouse moved to (555, 525)
Screenshot: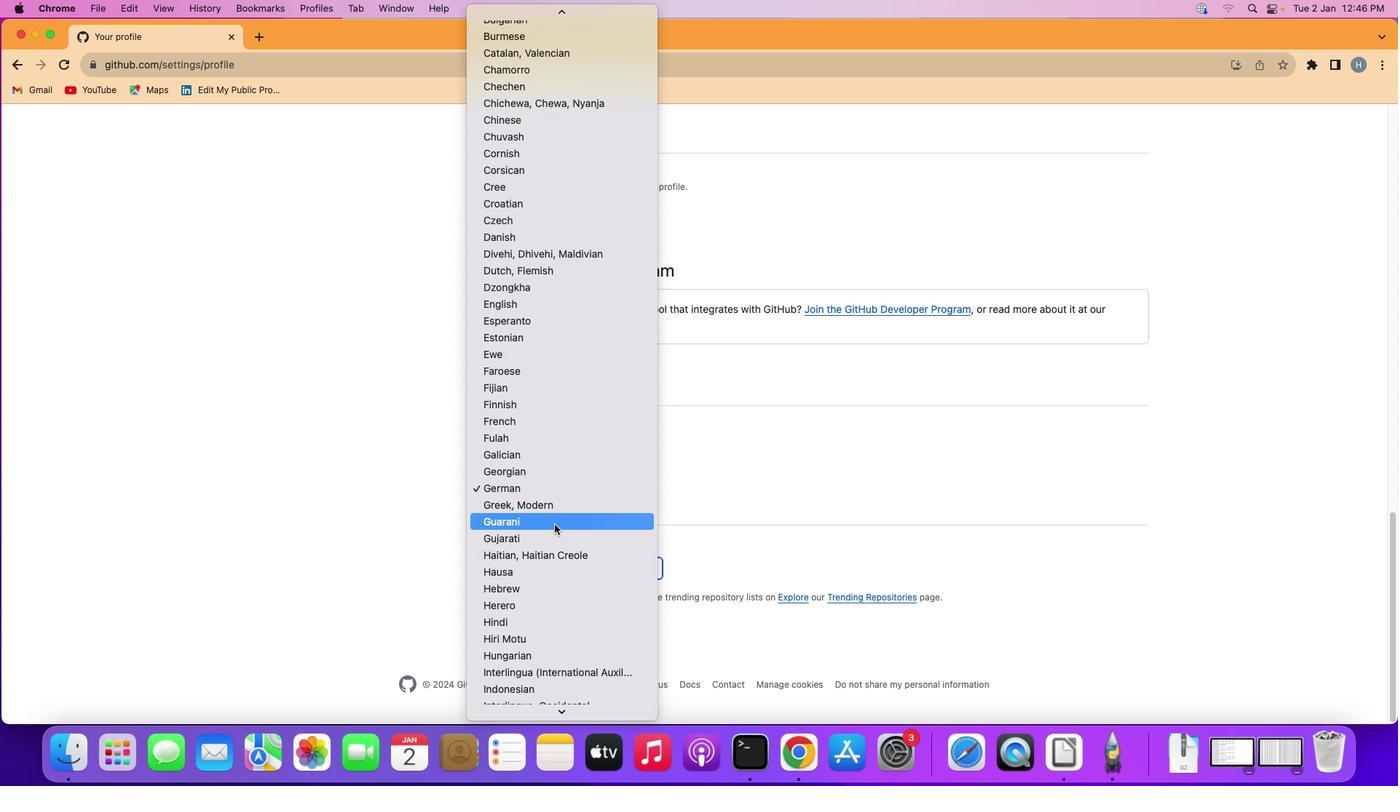 
Action: Mouse scrolled (555, 525) with delta (0, 0)
Screenshot: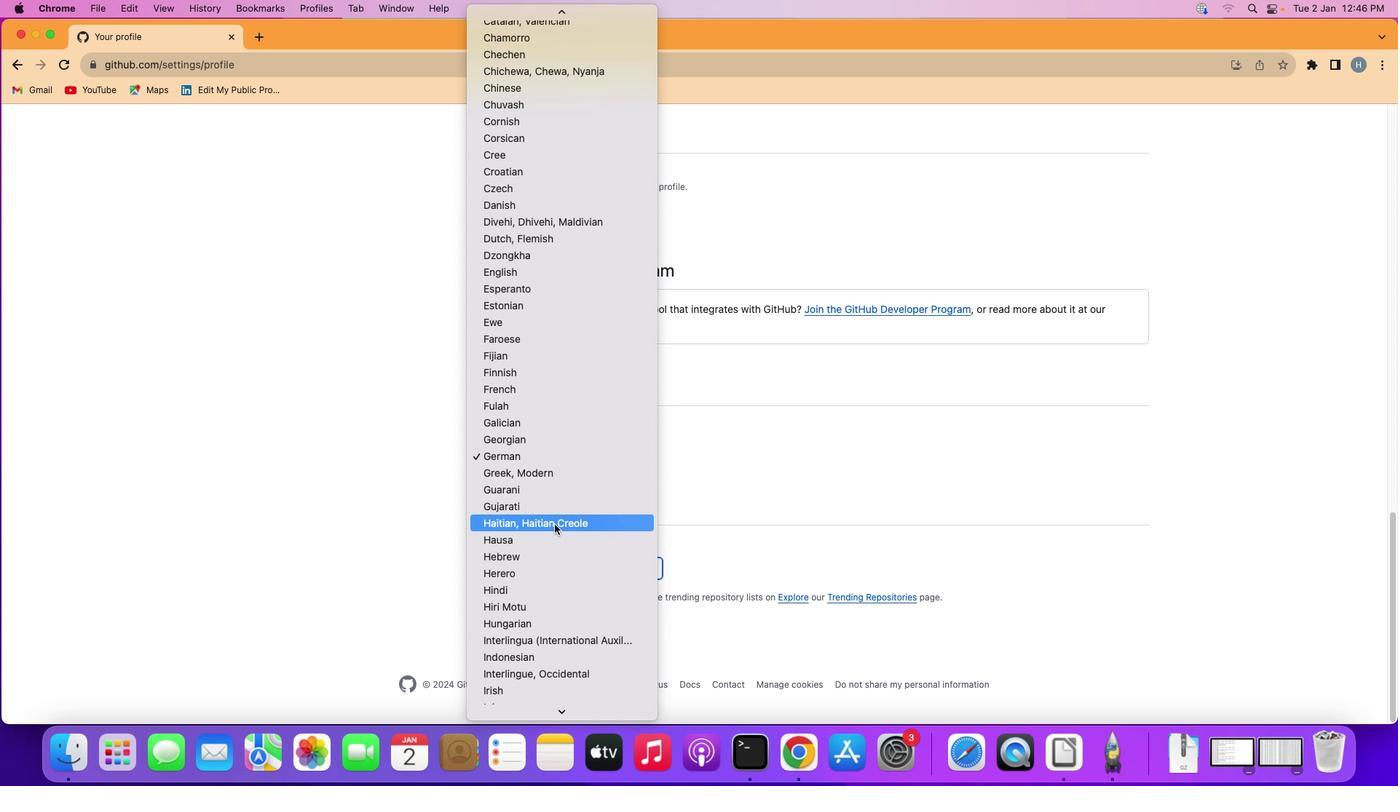 
Action: Mouse scrolled (555, 525) with delta (0, 0)
Screenshot: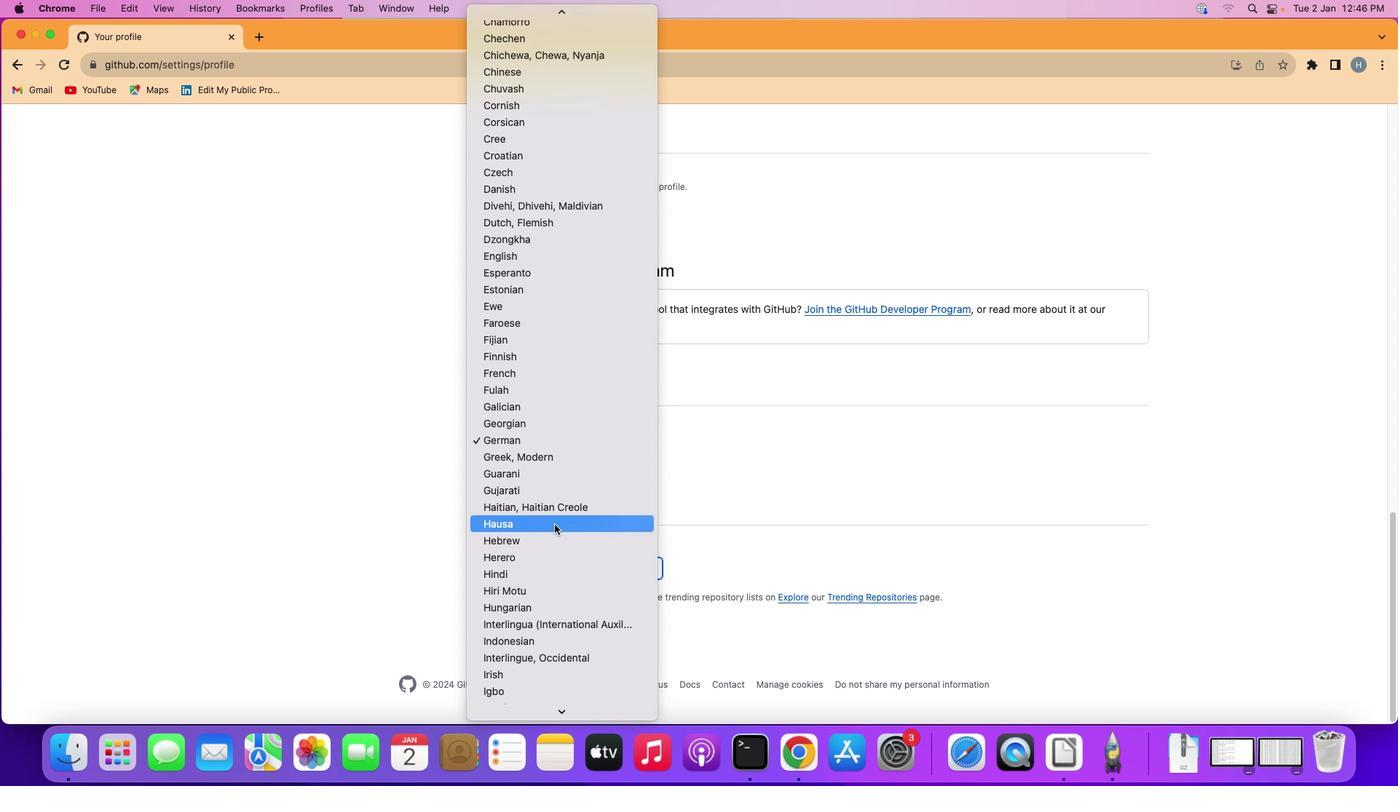
Action: Mouse moved to (555, 524)
Screenshot: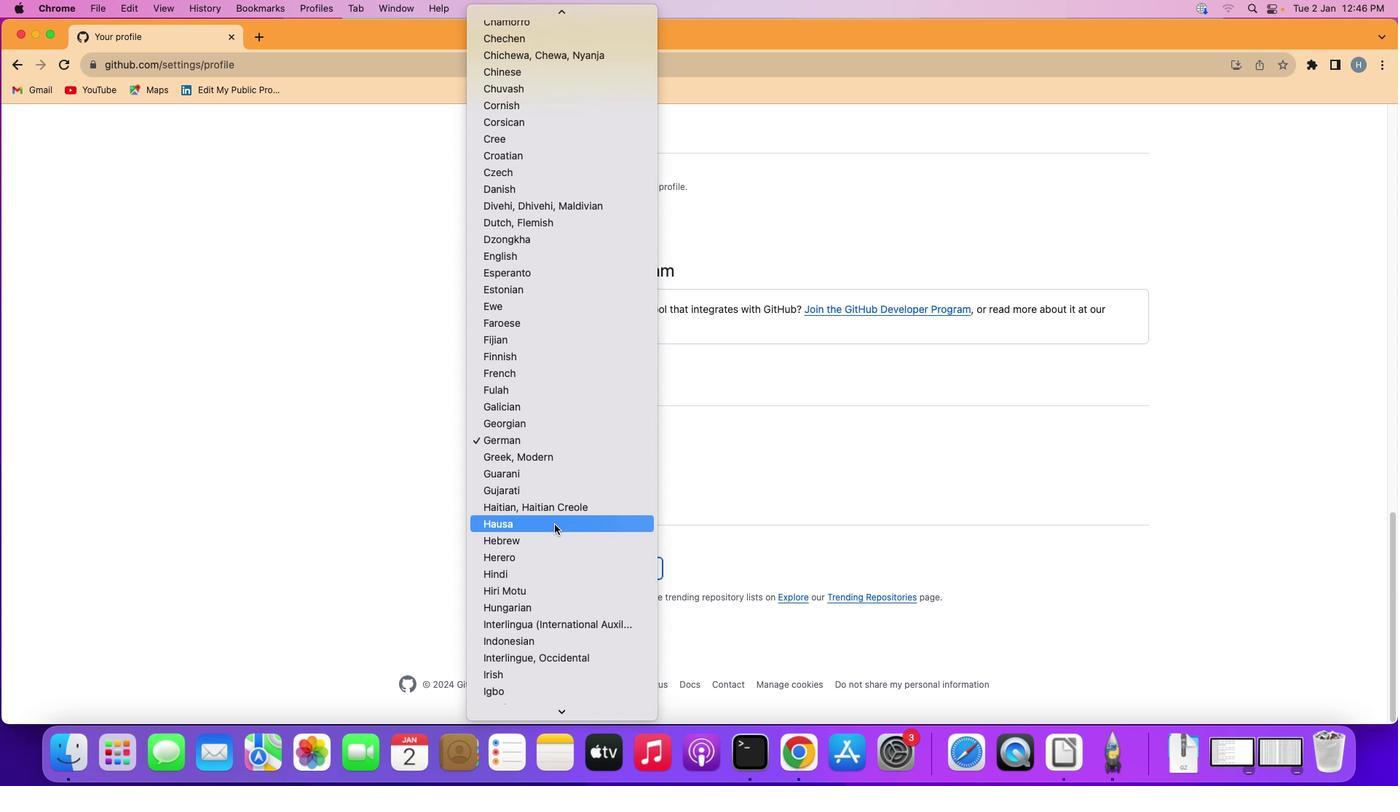 
Action: Mouse scrolled (555, 524) with delta (0, 0)
Screenshot: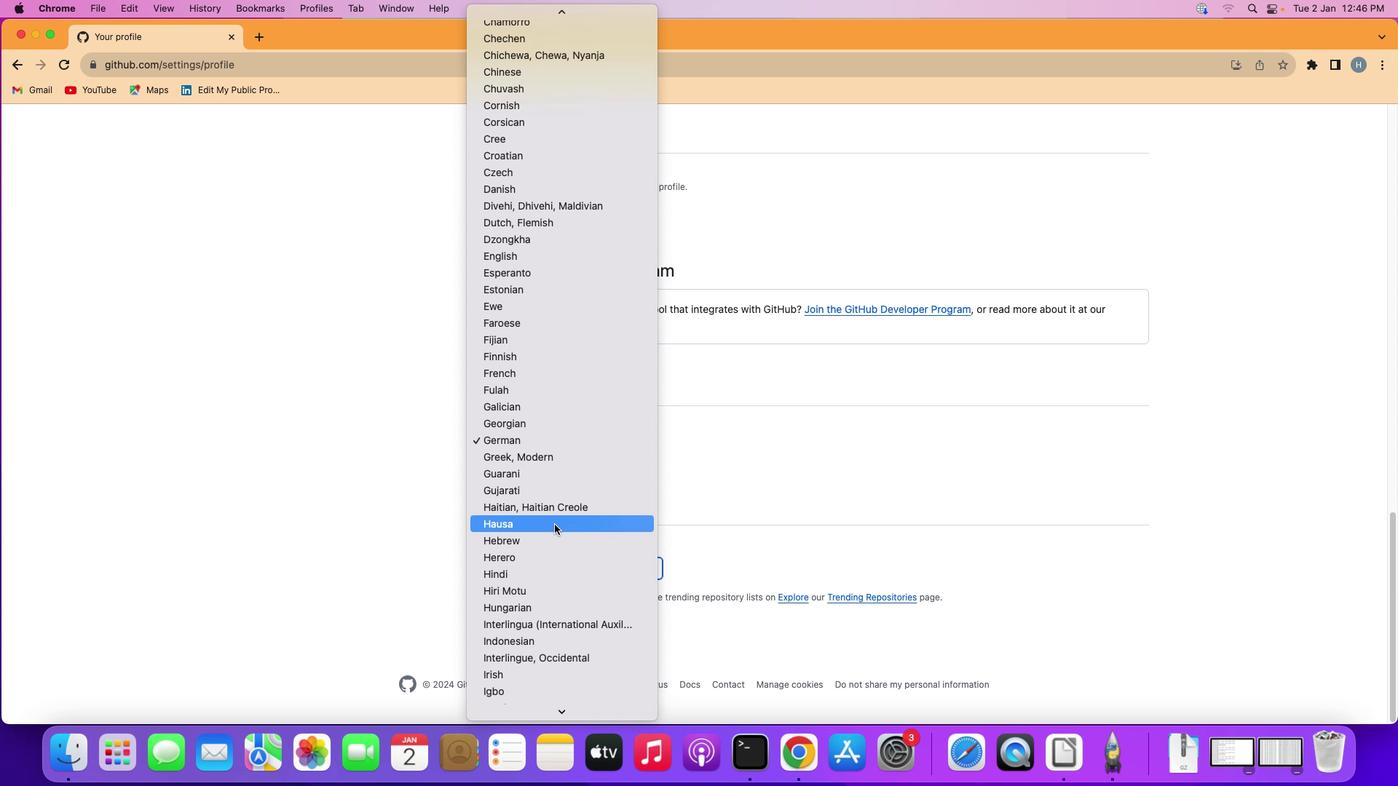 
Action: Mouse scrolled (555, 524) with delta (0, 0)
Screenshot: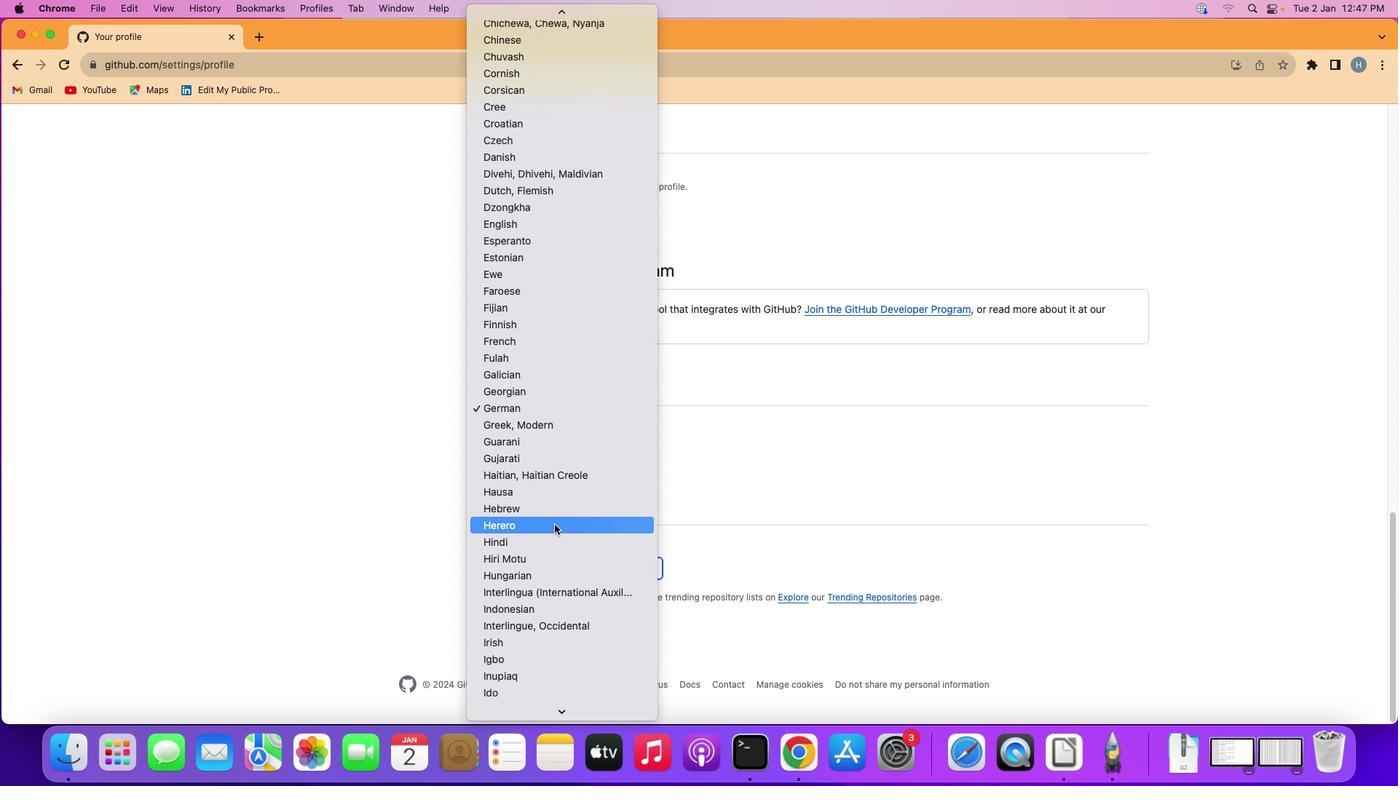 
Action: Mouse moved to (555, 524)
Screenshot: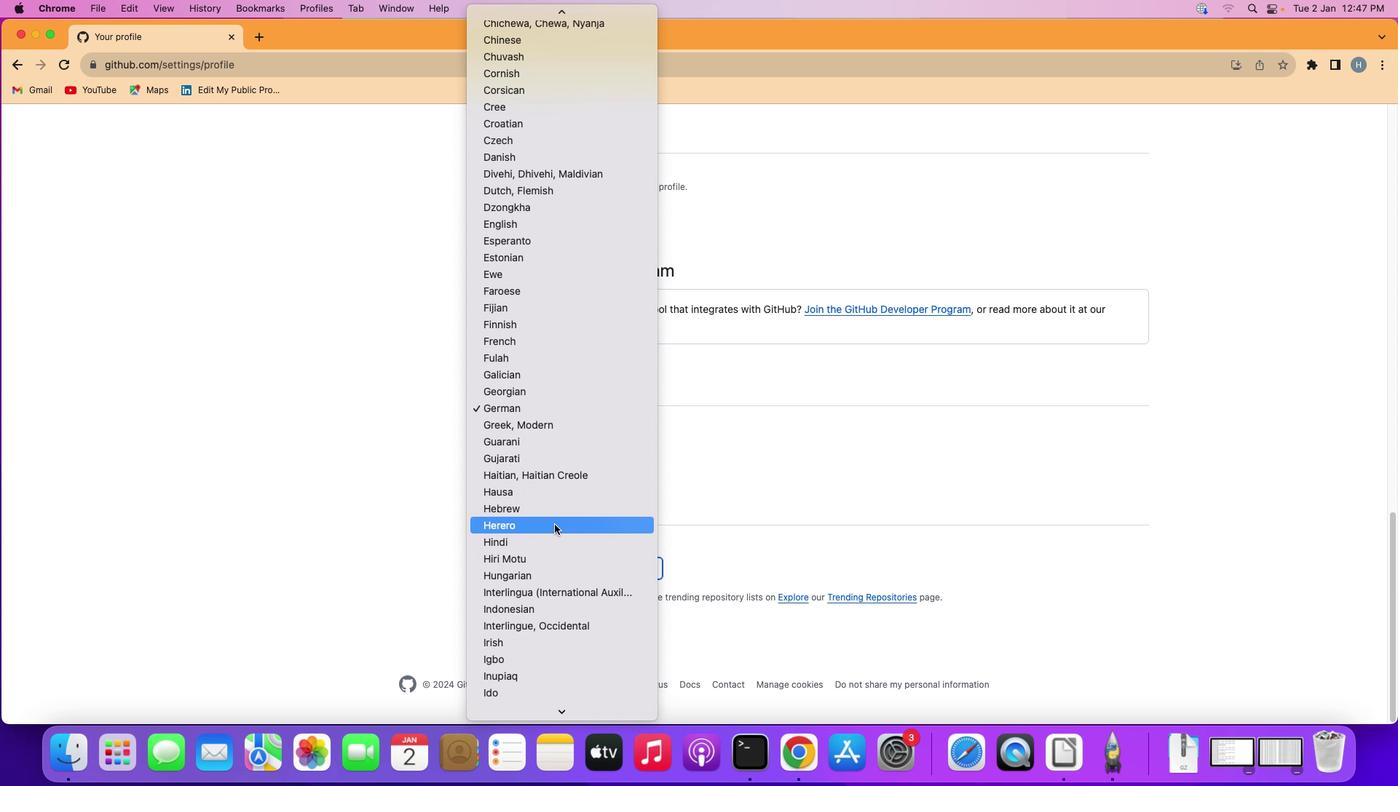 
Action: Mouse scrolled (555, 524) with delta (0, 0)
Screenshot: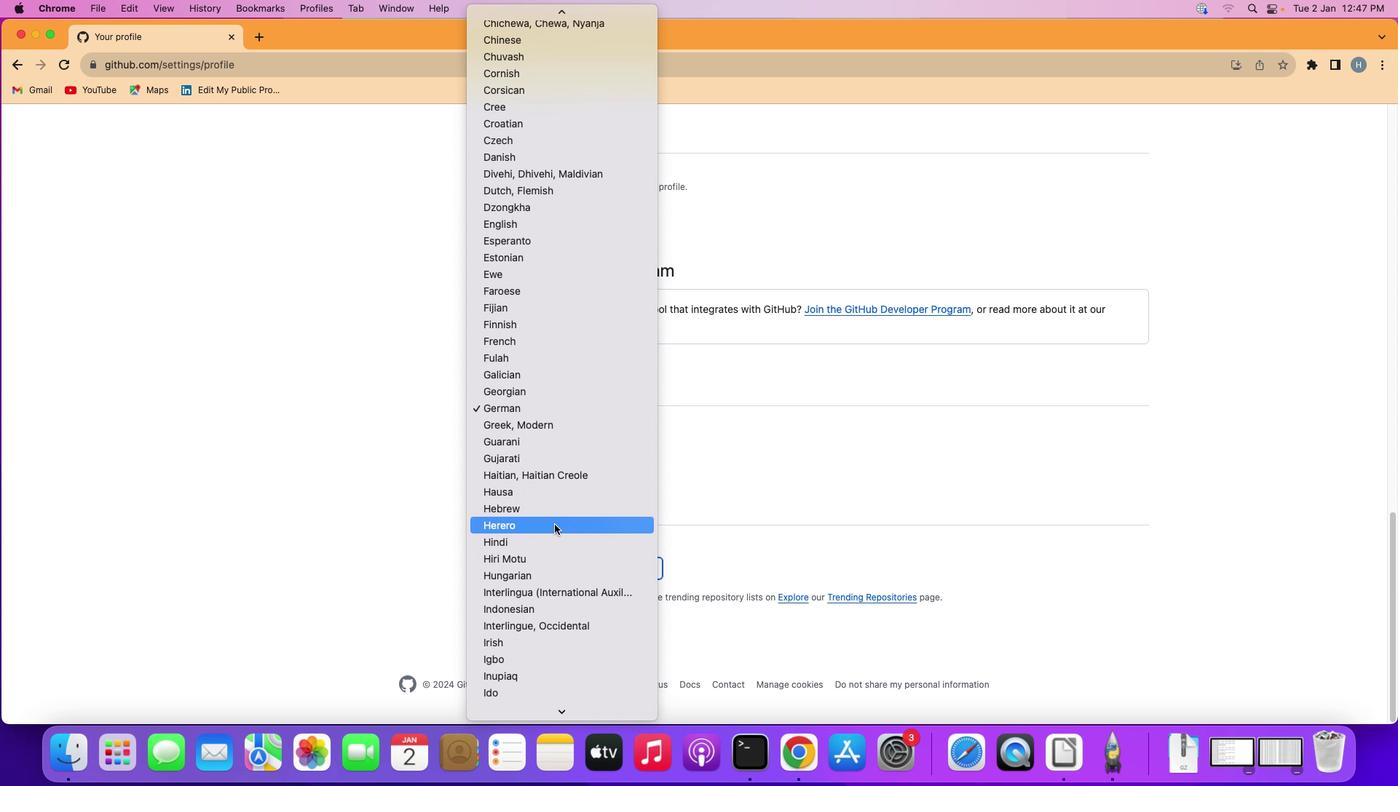 
Action: Mouse moved to (555, 523)
Screenshot: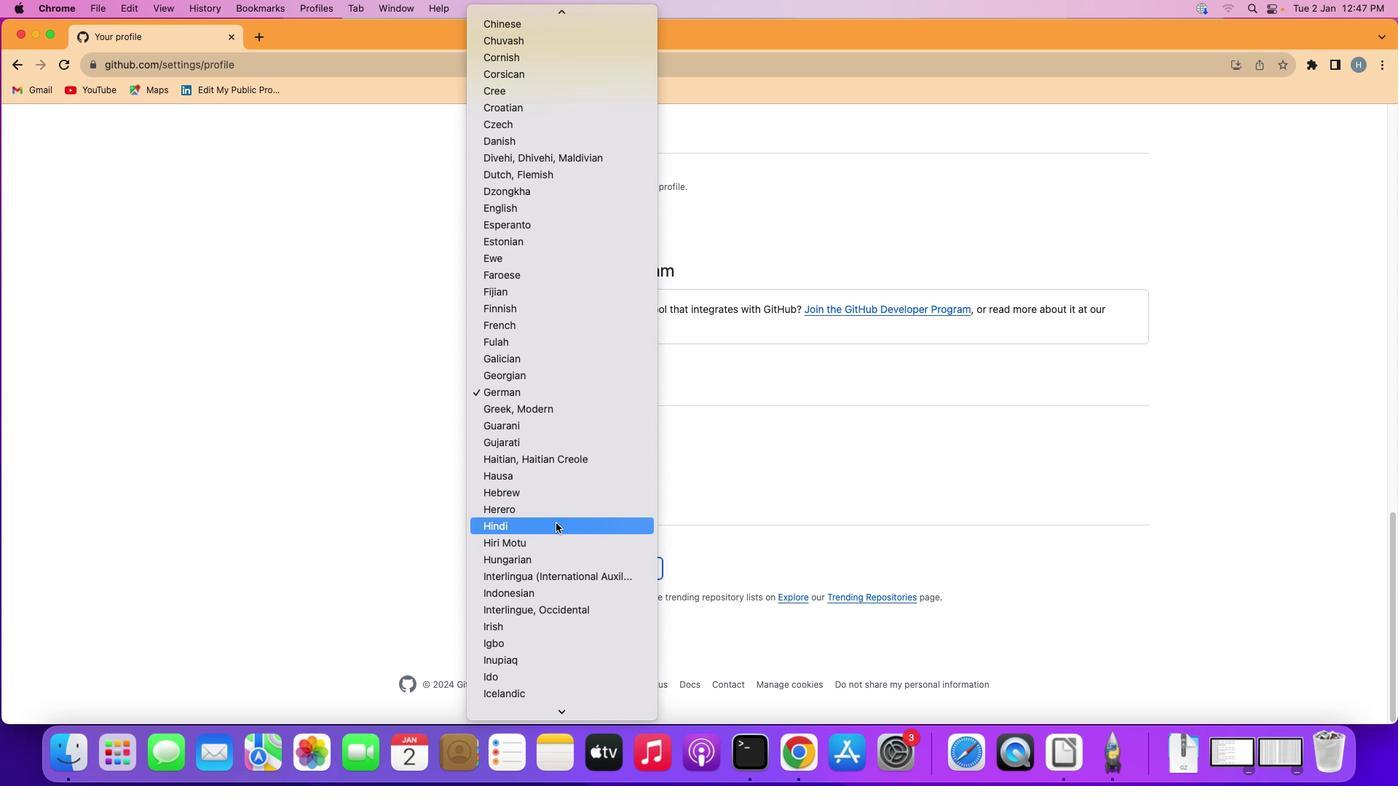 
Action: Mouse scrolled (555, 523) with delta (0, 0)
Screenshot: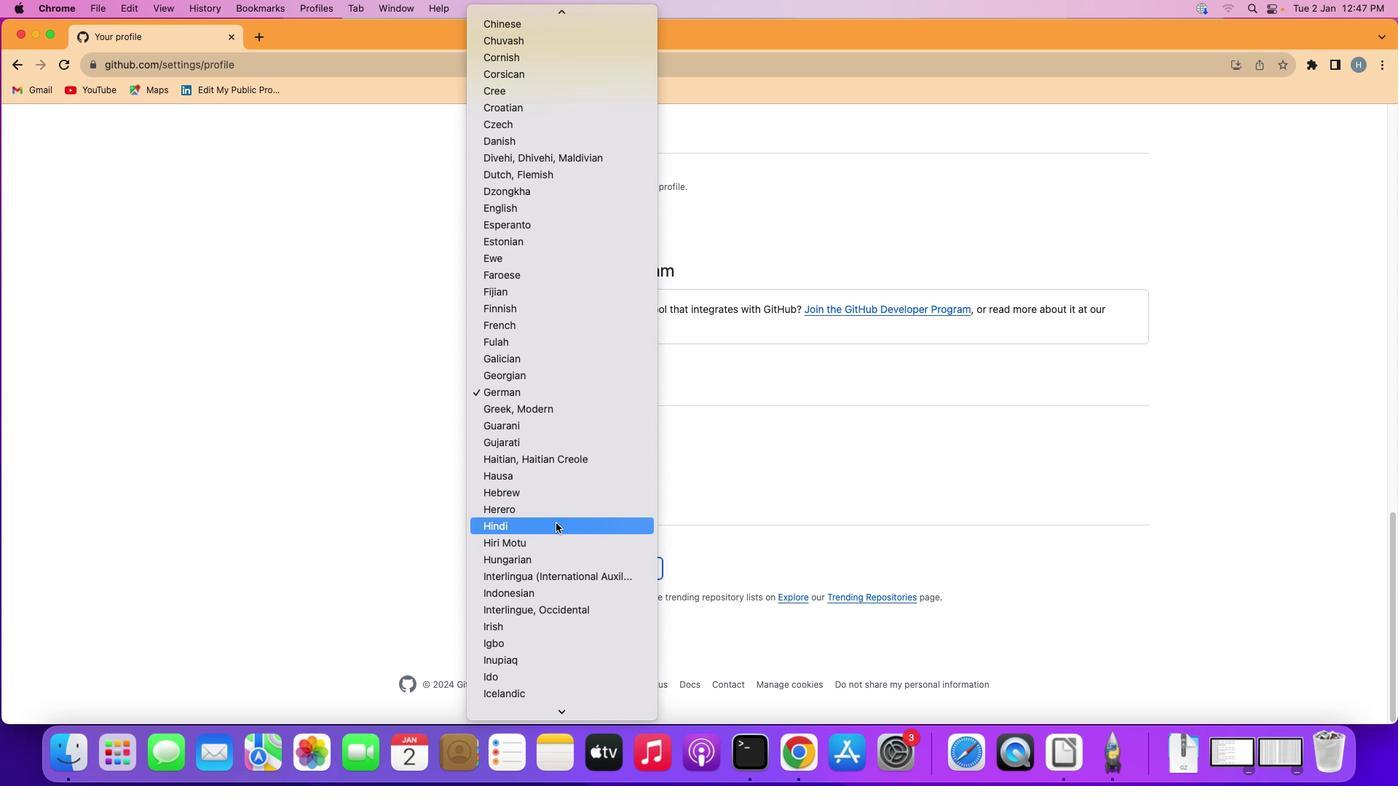 
Action: Mouse moved to (556, 523)
Screenshot: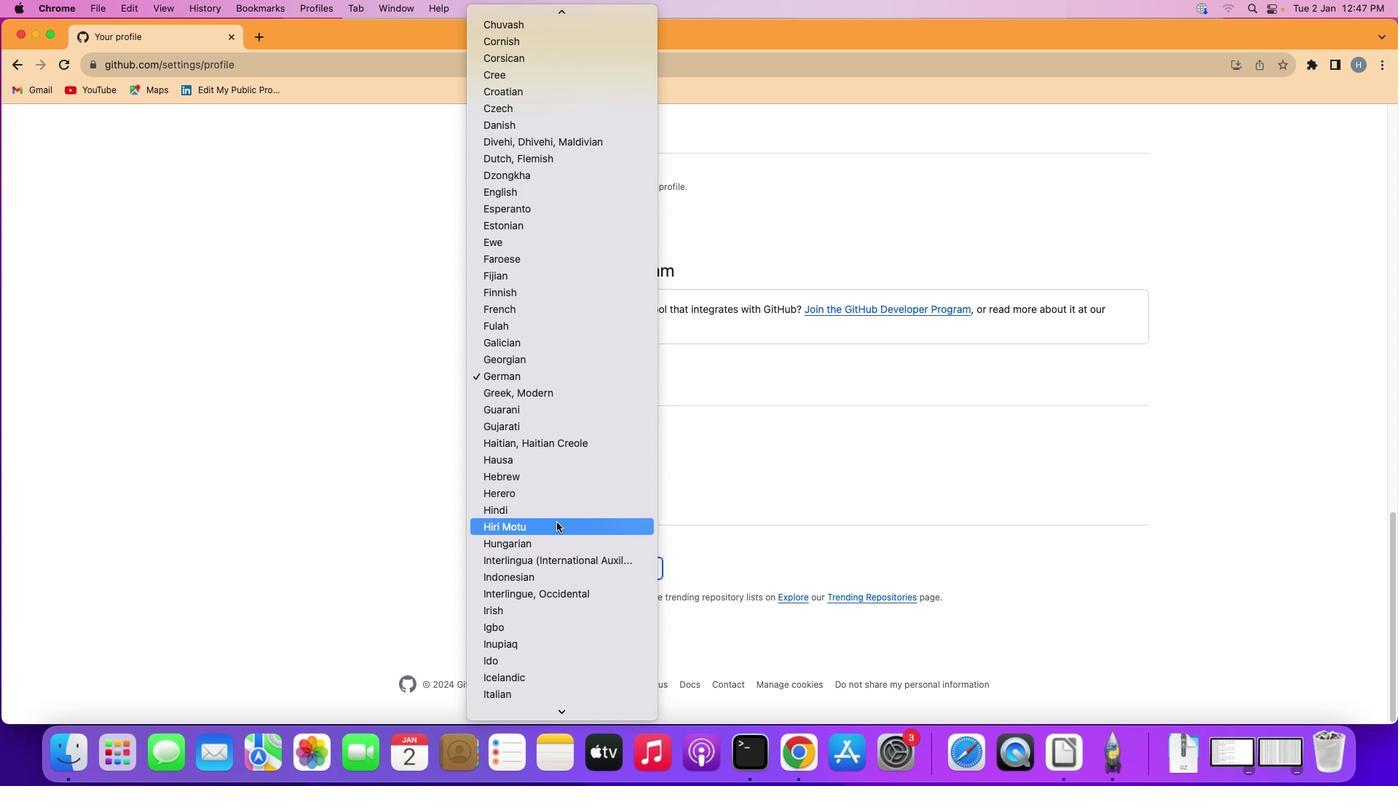 
Action: Mouse scrolled (556, 523) with delta (0, 0)
Screenshot: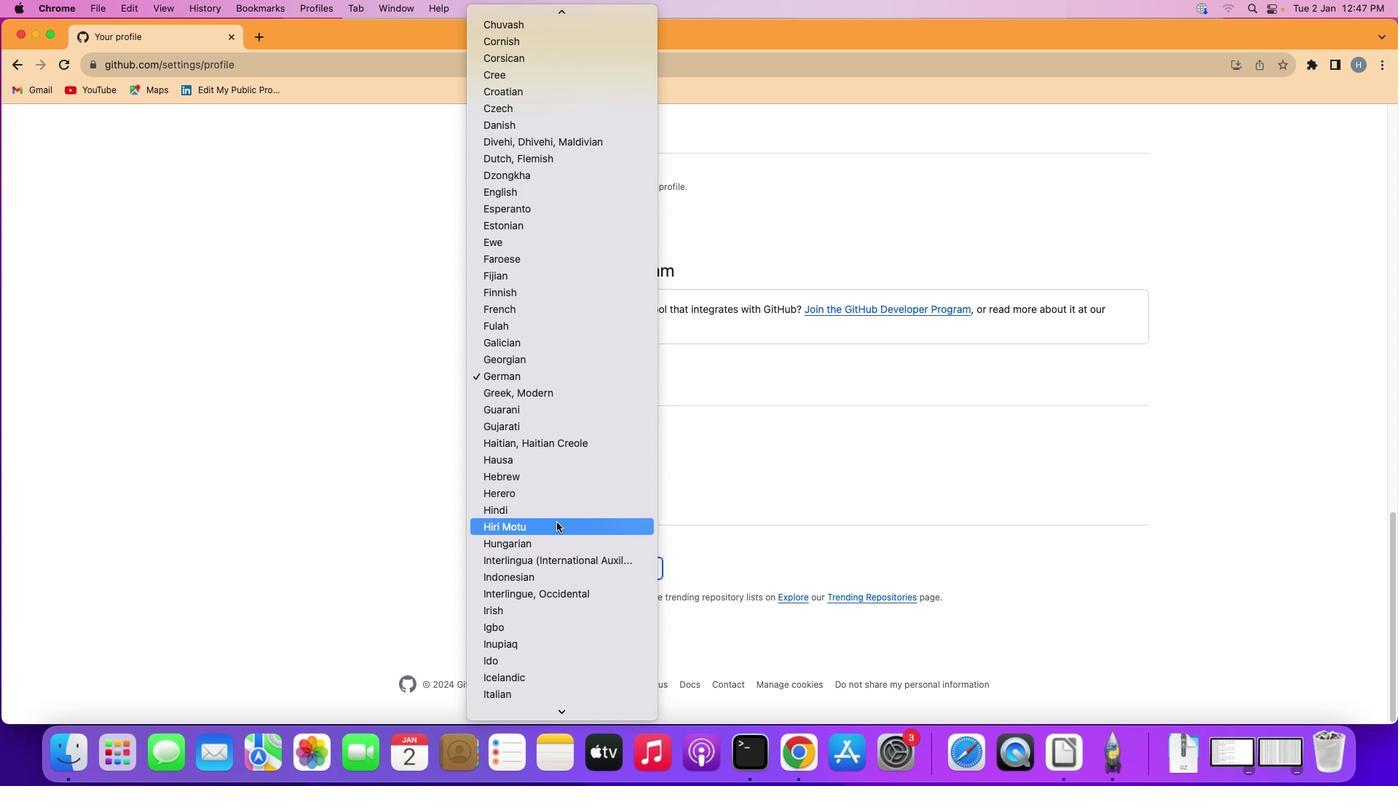 
Action: Mouse moved to (556, 523)
Screenshot: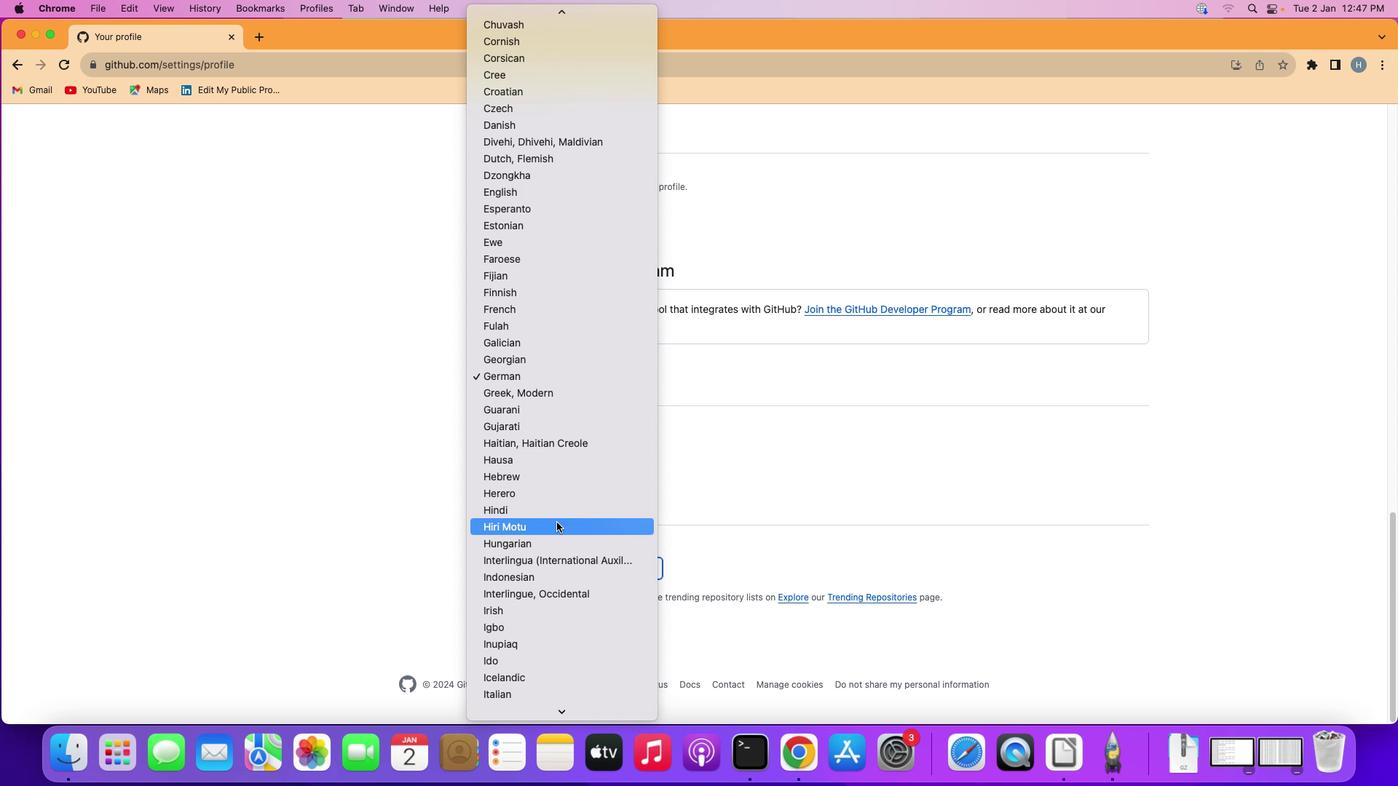 
Action: Mouse scrolled (556, 523) with delta (0, 0)
Screenshot: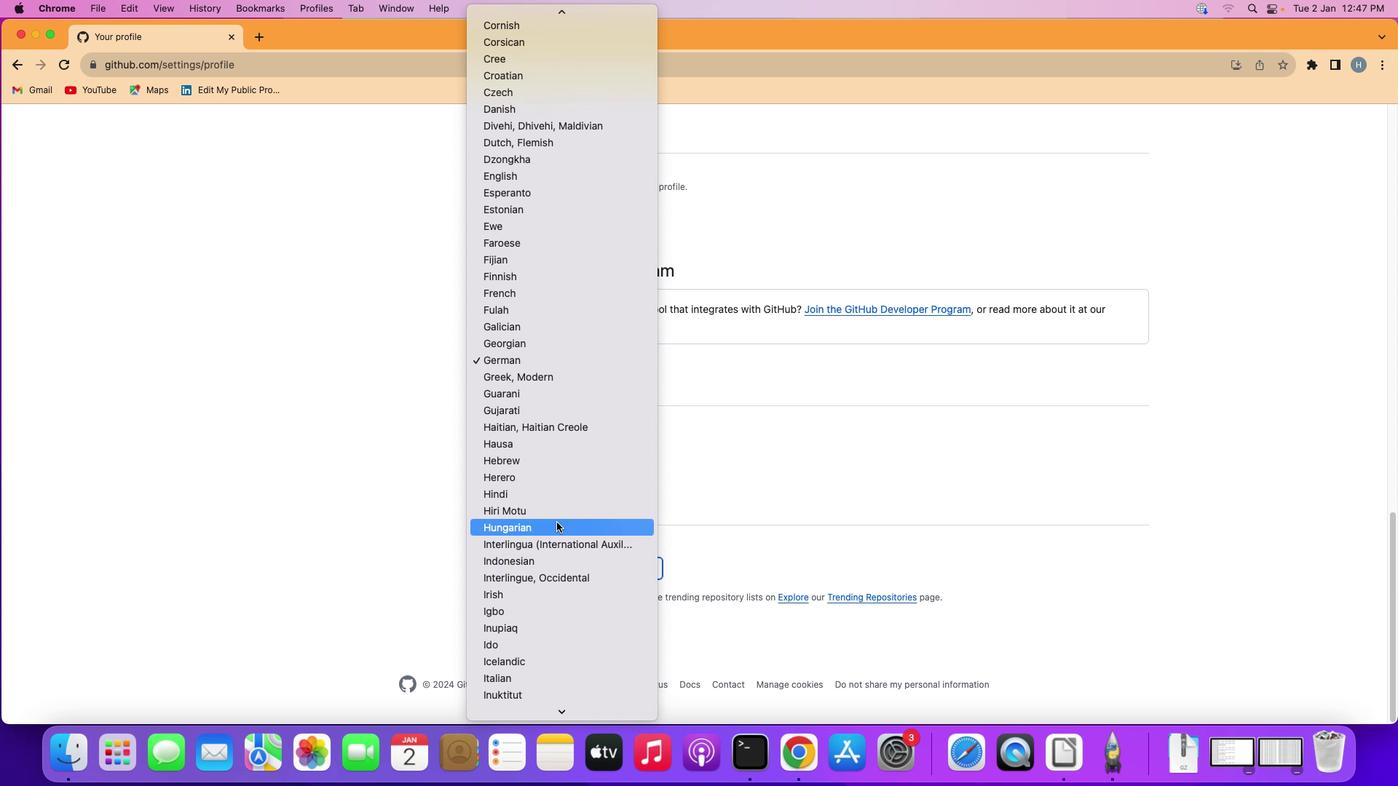 
Action: Mouse moved to (556, 523)
Screenshot: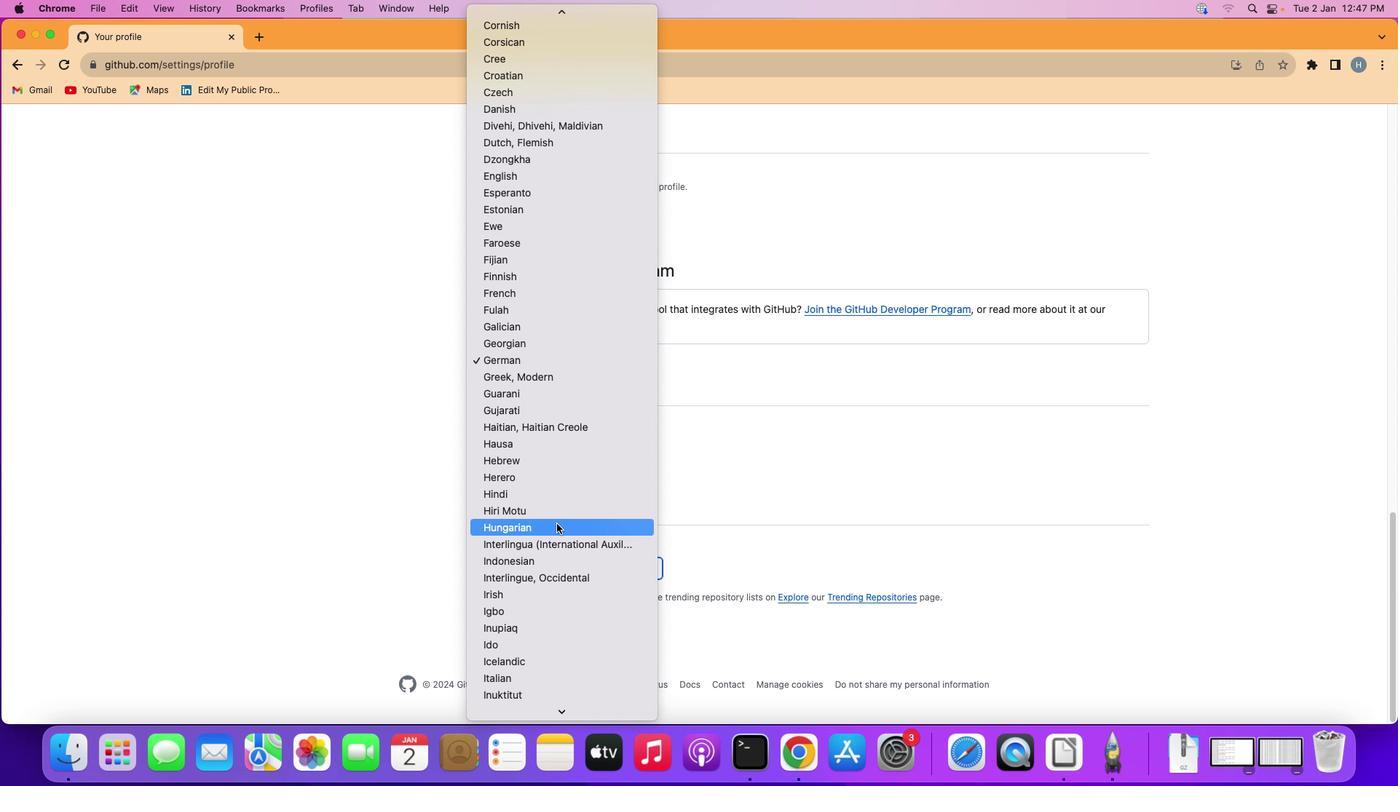 
Action: Mouse scrolled (556, 523) with delta (0, 0)
Screenshot: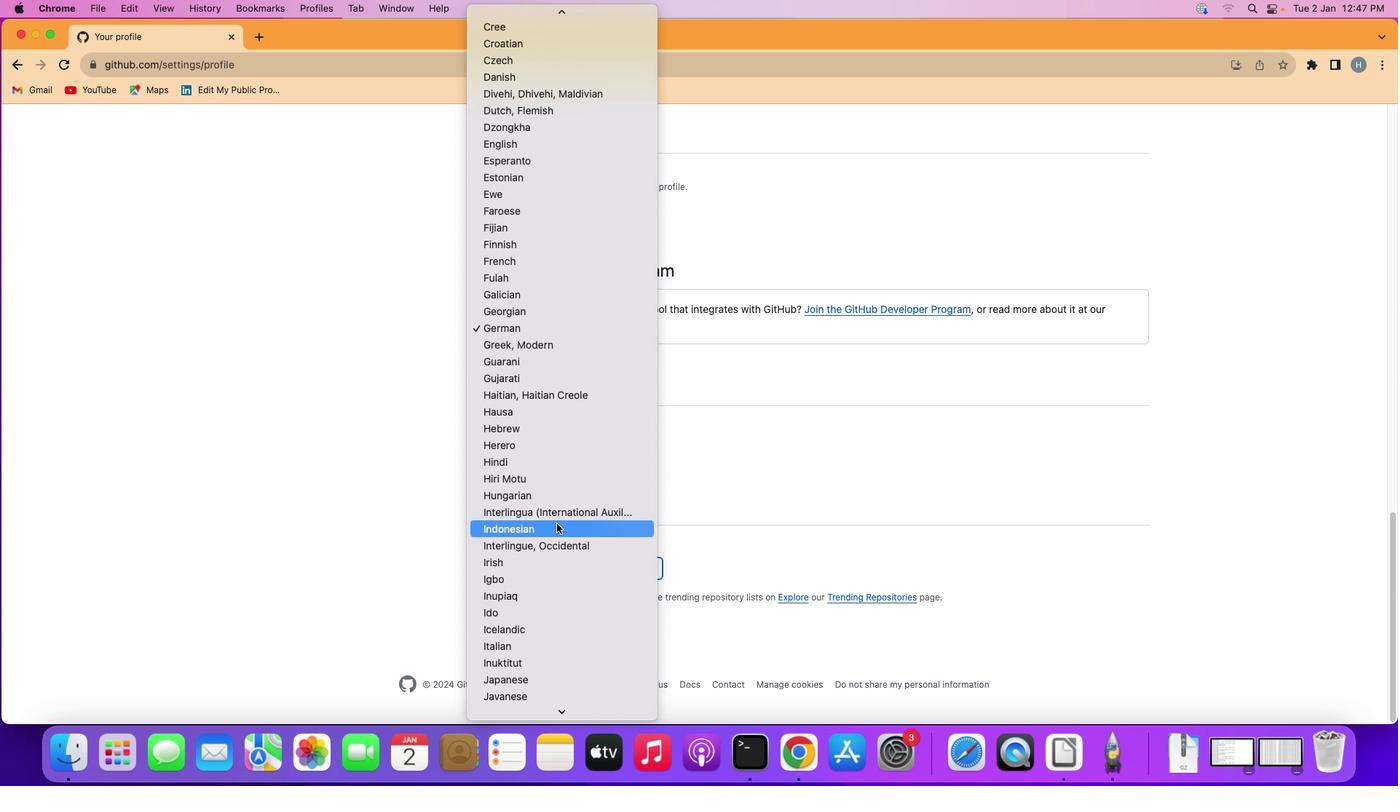 
Action: Mouse scrolled (556, 523) with delta (0, 0)
Screenshot: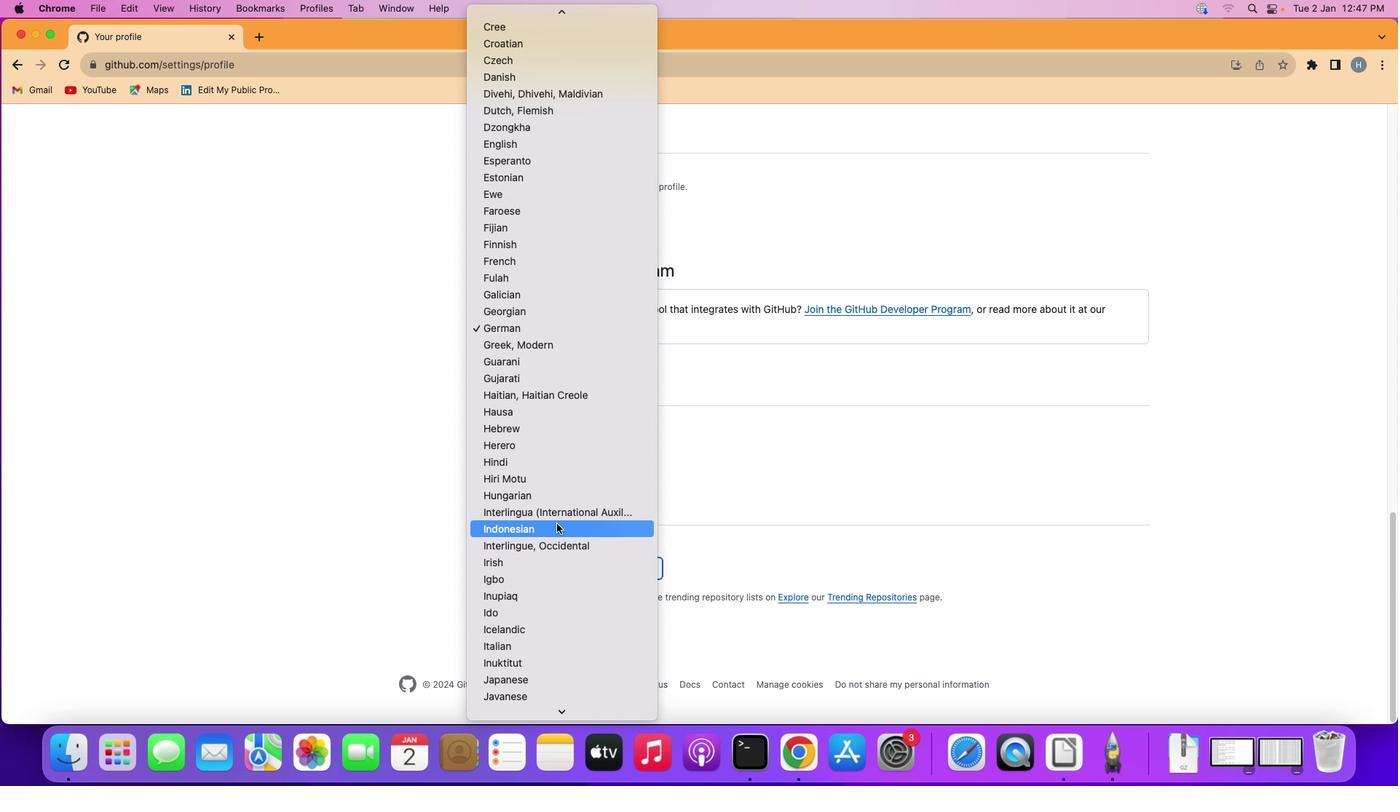 
Action: Mouse scrolled (556, 523) with delta (0, 0)
Screenshot: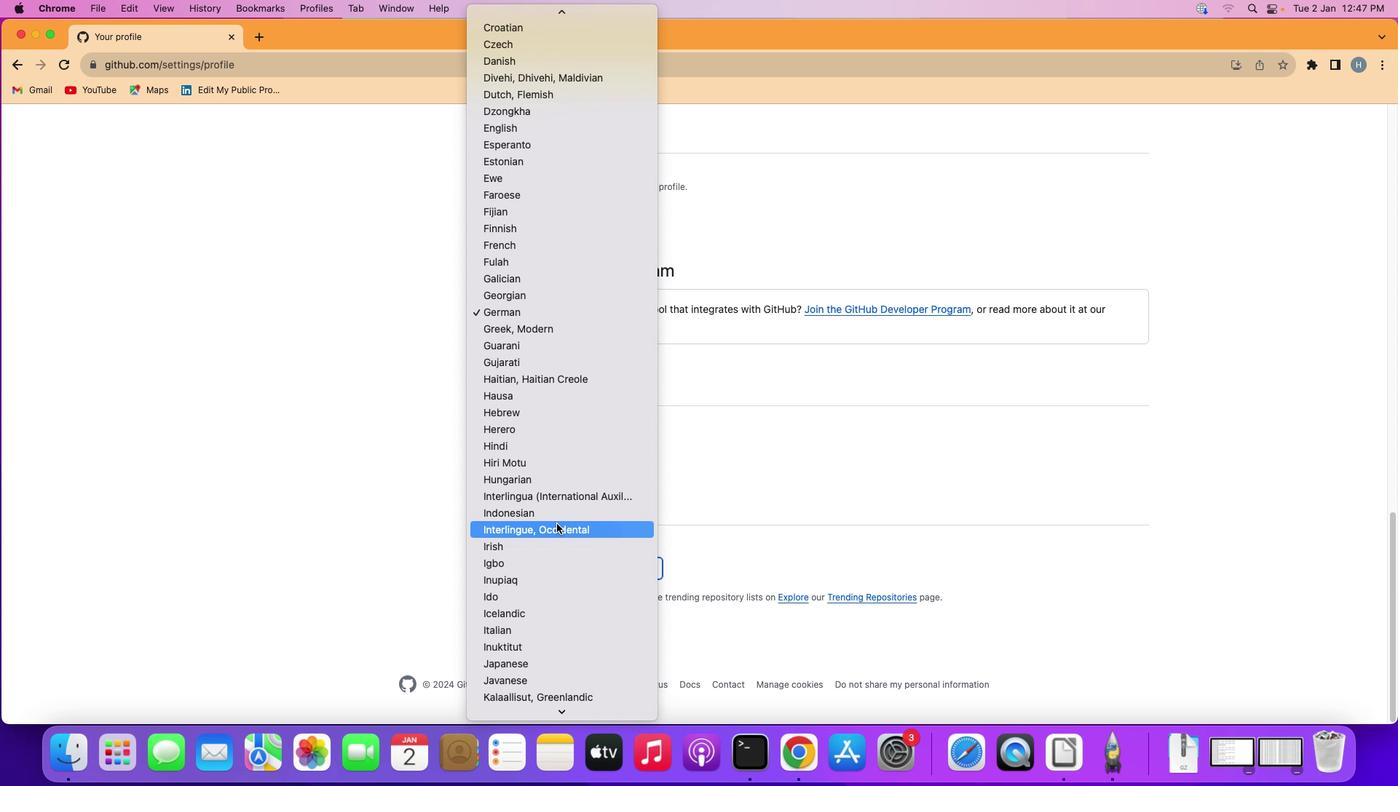 
Action: Mouse moved to (557, 524)
Screenshot: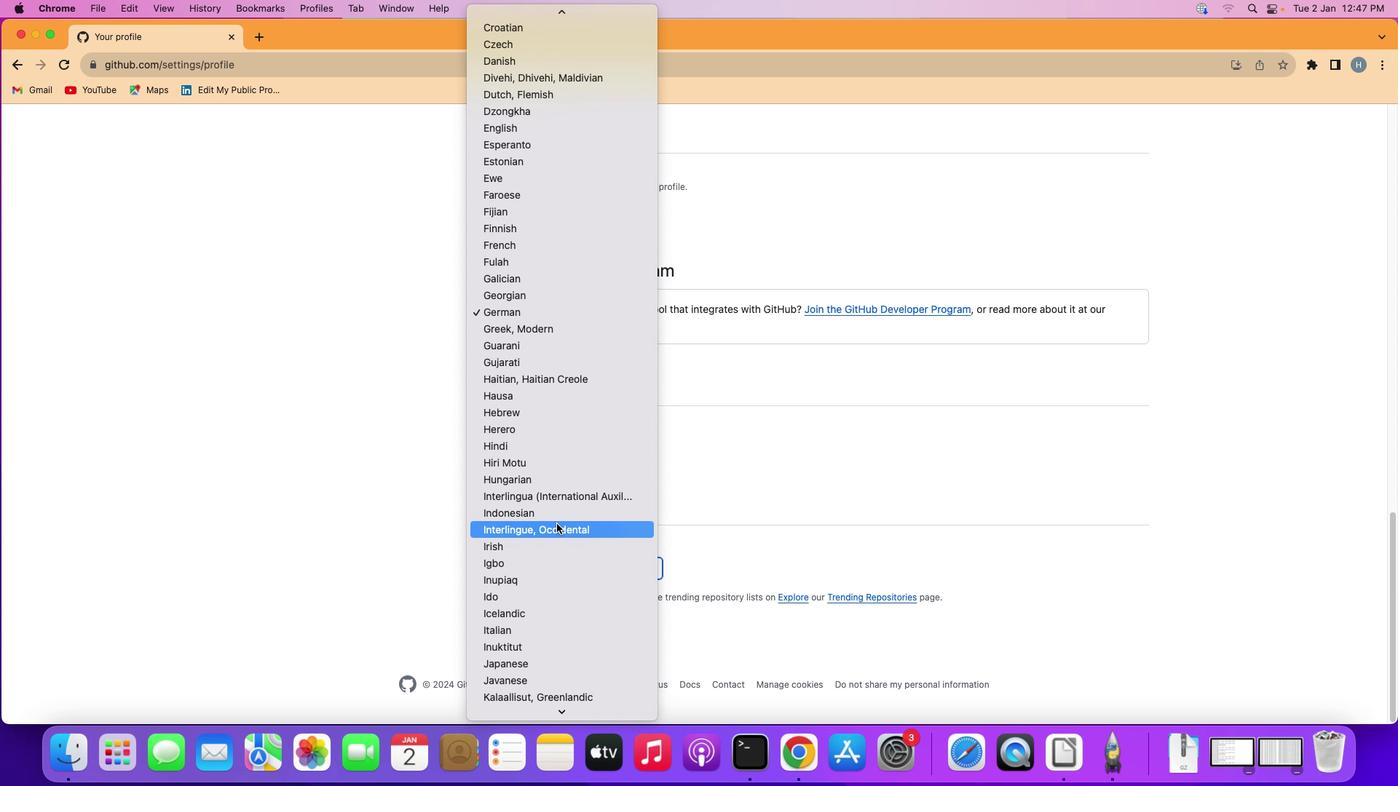 
Action: Mouse scrolled (557, 524) with delta (0, 0)
Screenshot: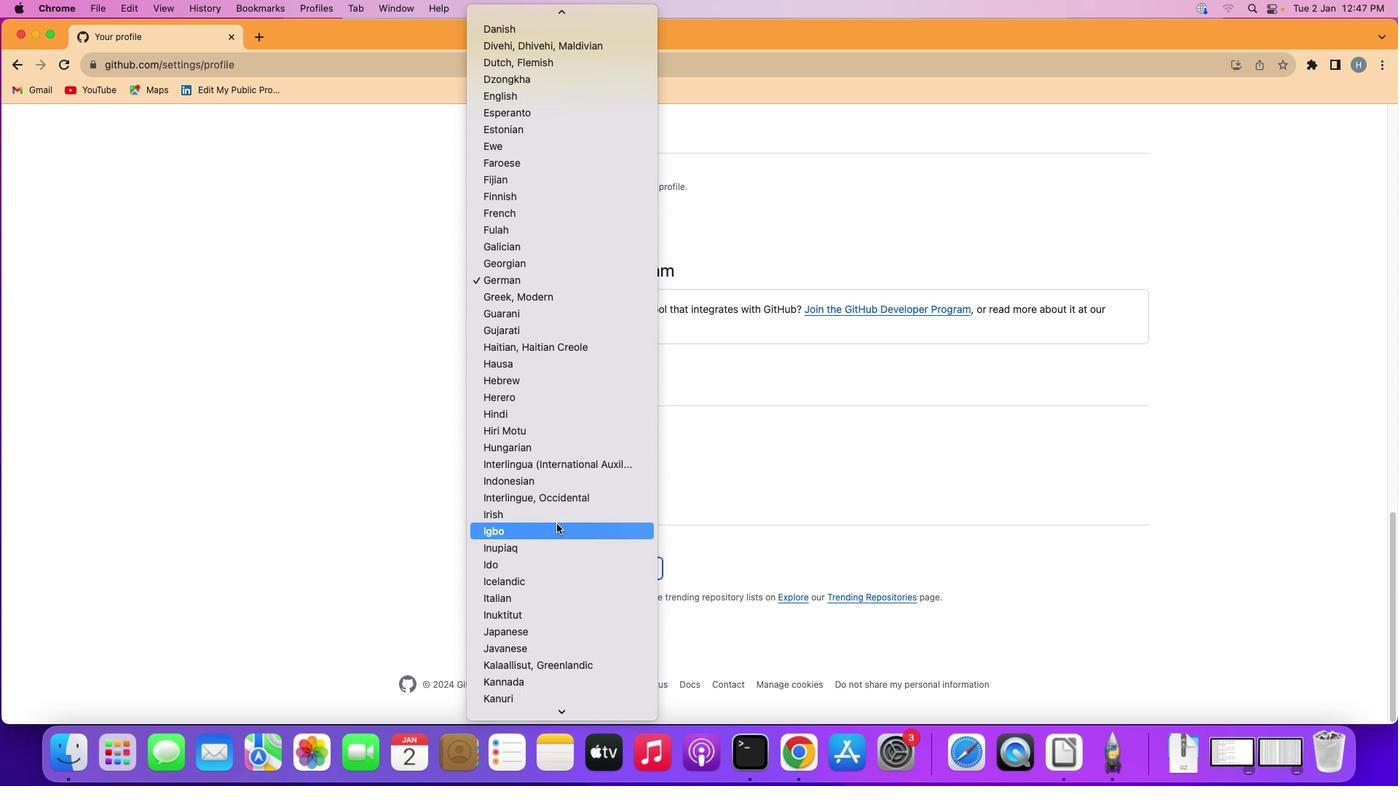
Action: Mouse scrolled (557, 524) with delta (0, 0)
Screenshot: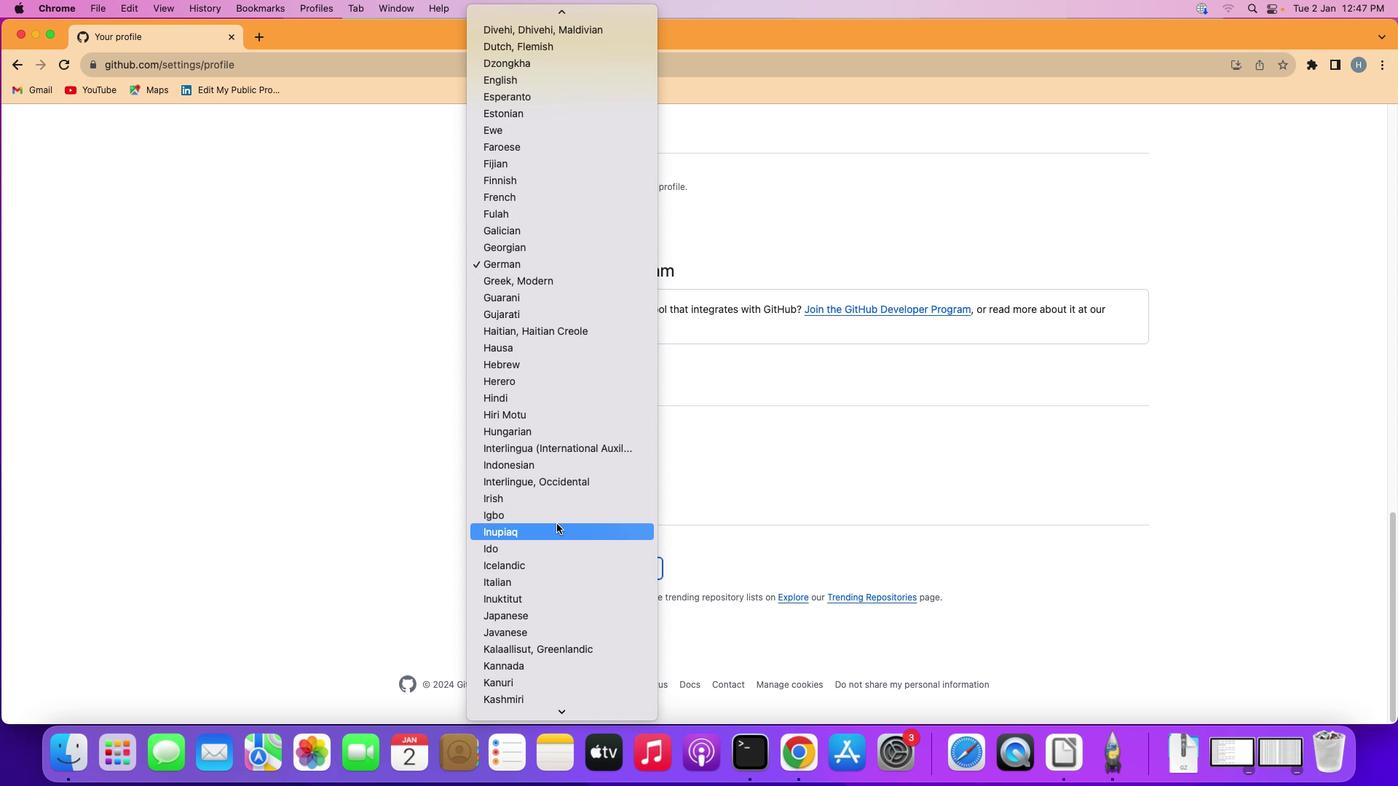 
Action: Mouse scrolled (557, 524) with delta (0, 0)
Screenshot: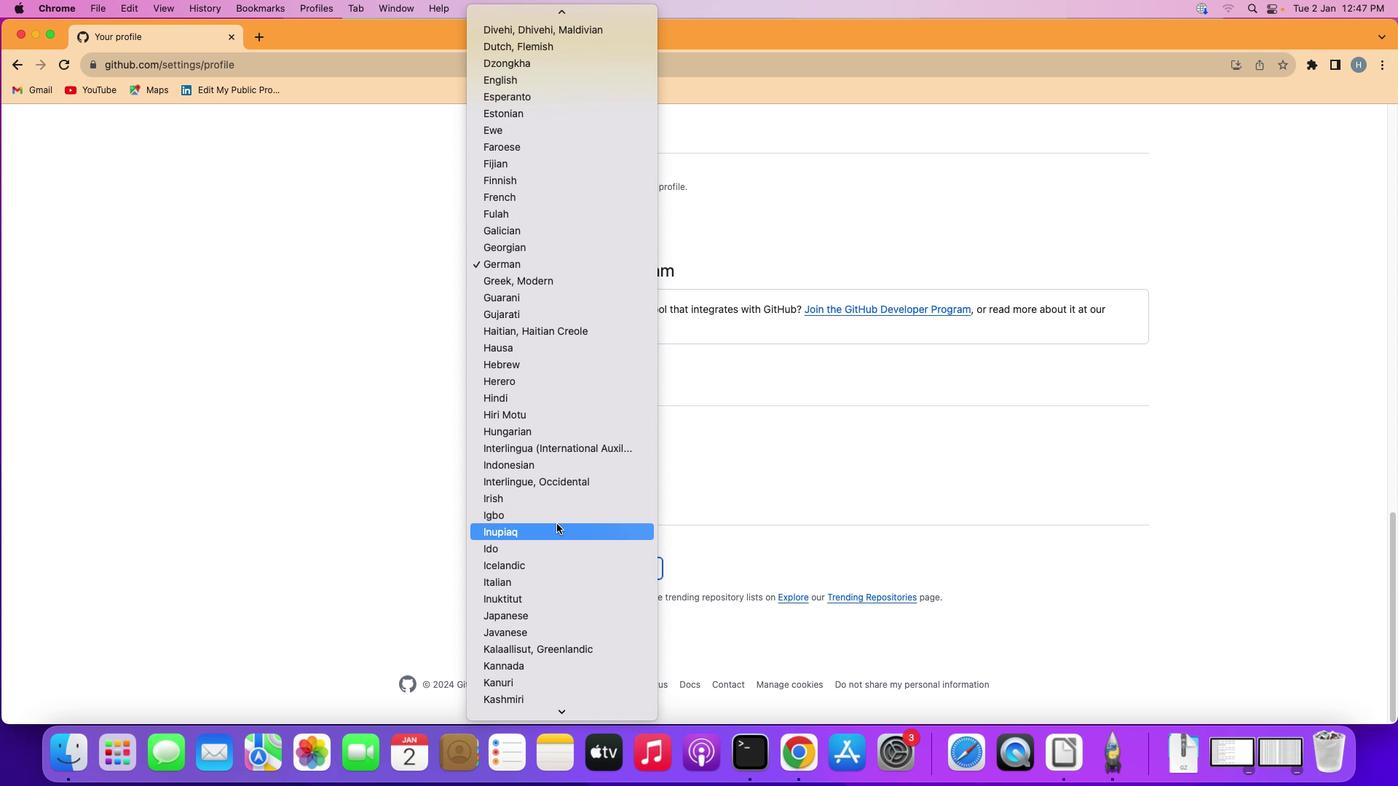 
Action: Mouse scrolled (557, 524) with delta (0, 0)
Screenshot: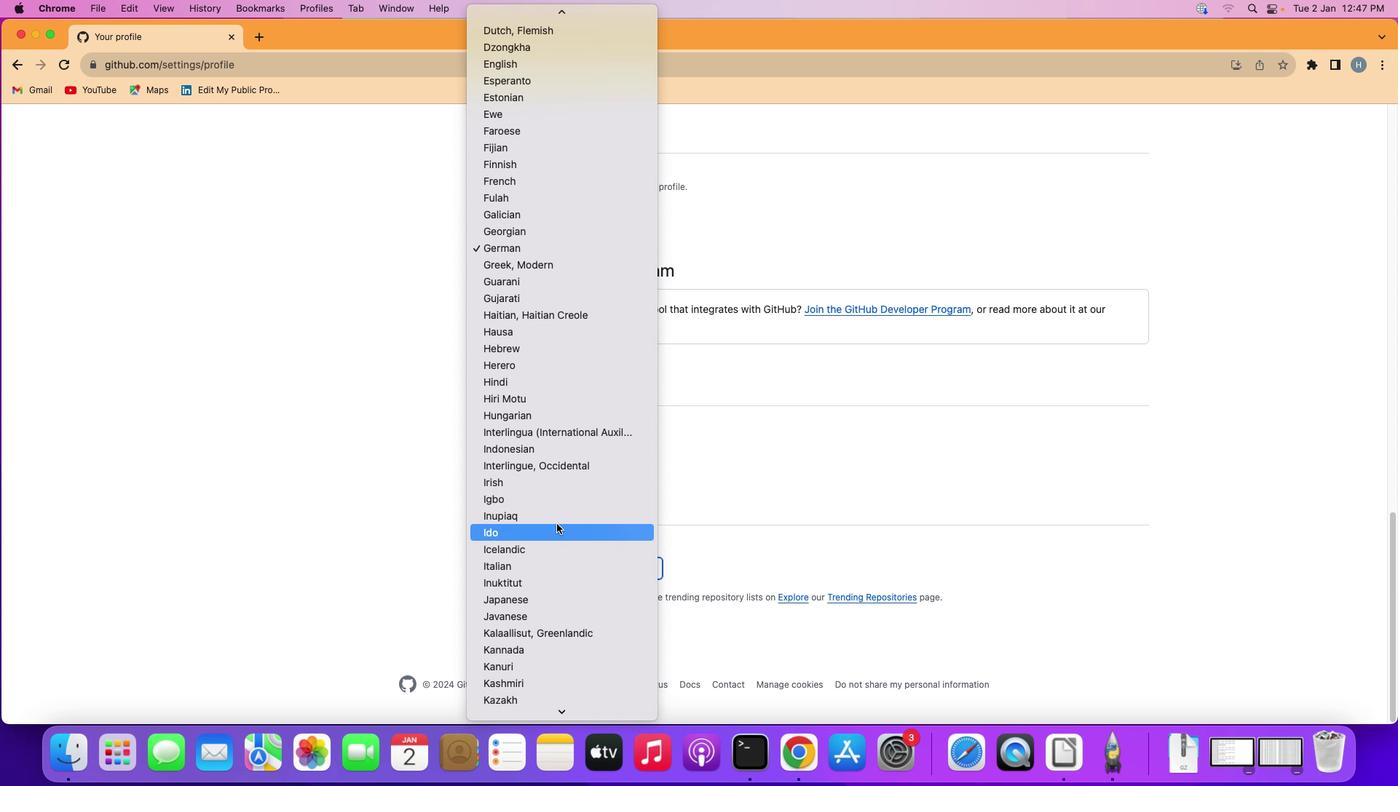 
Action: Mouse moved to (557, 524)
Screenshot: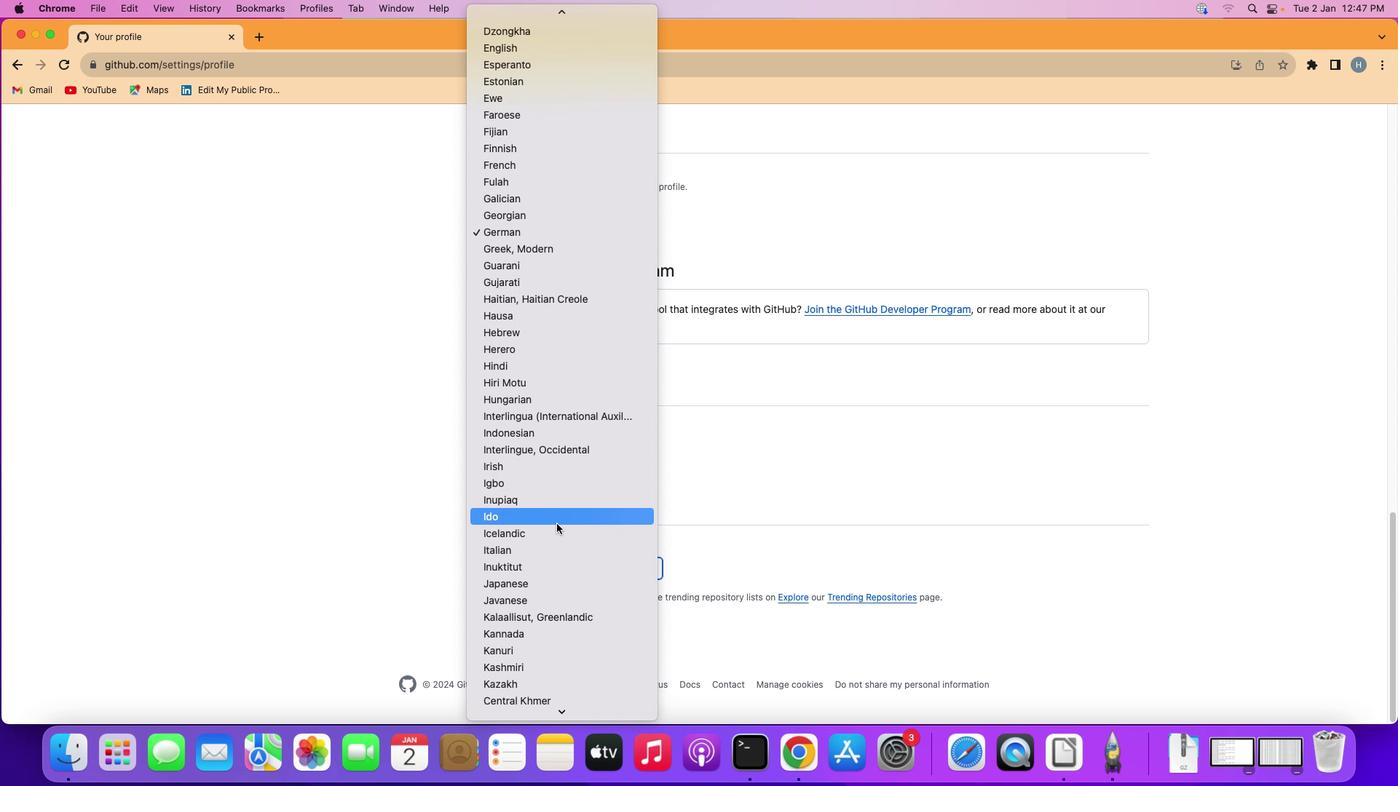 
Action: Mouse scrolled (557, 524) with delta (0, 0)
Screenshot: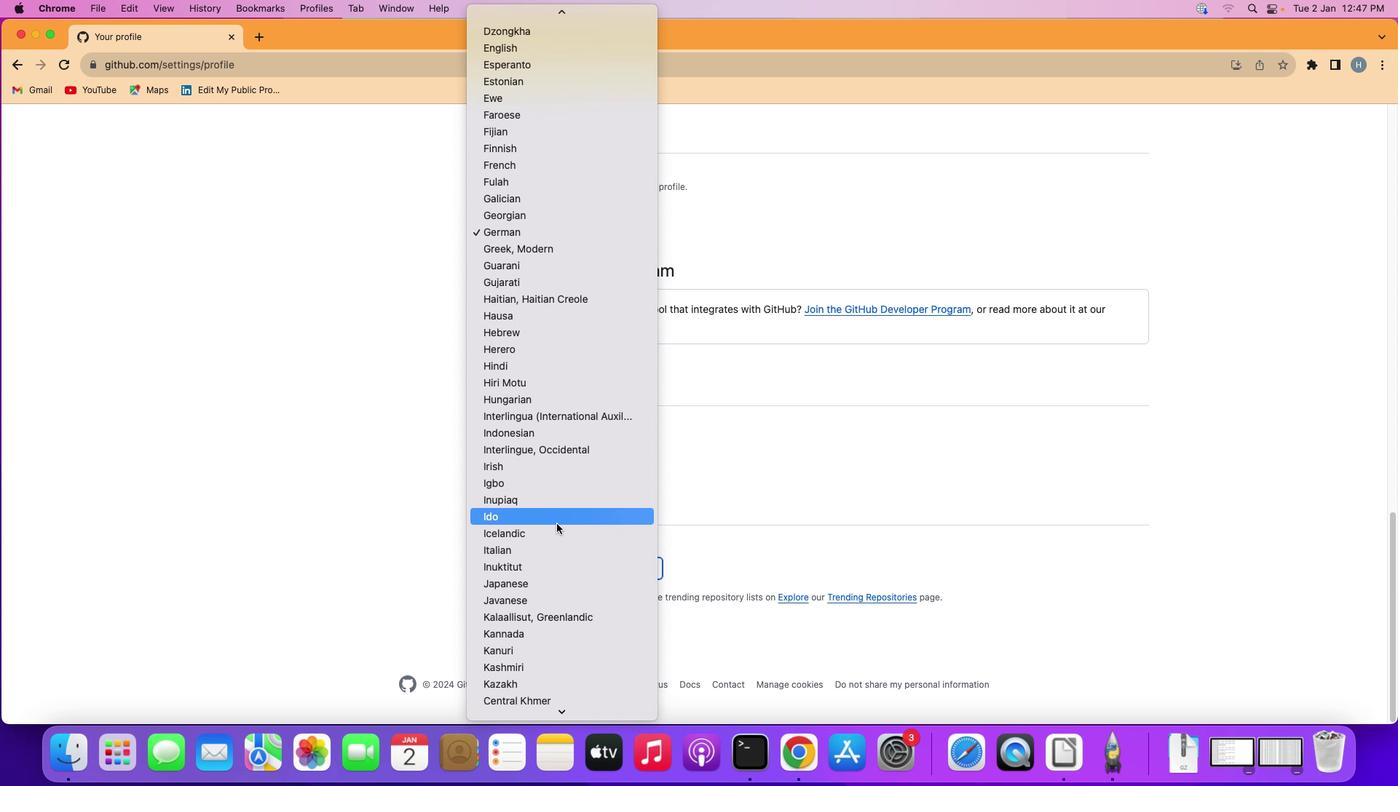 
Action: Mouse moved to (557, 524)
Screenshot: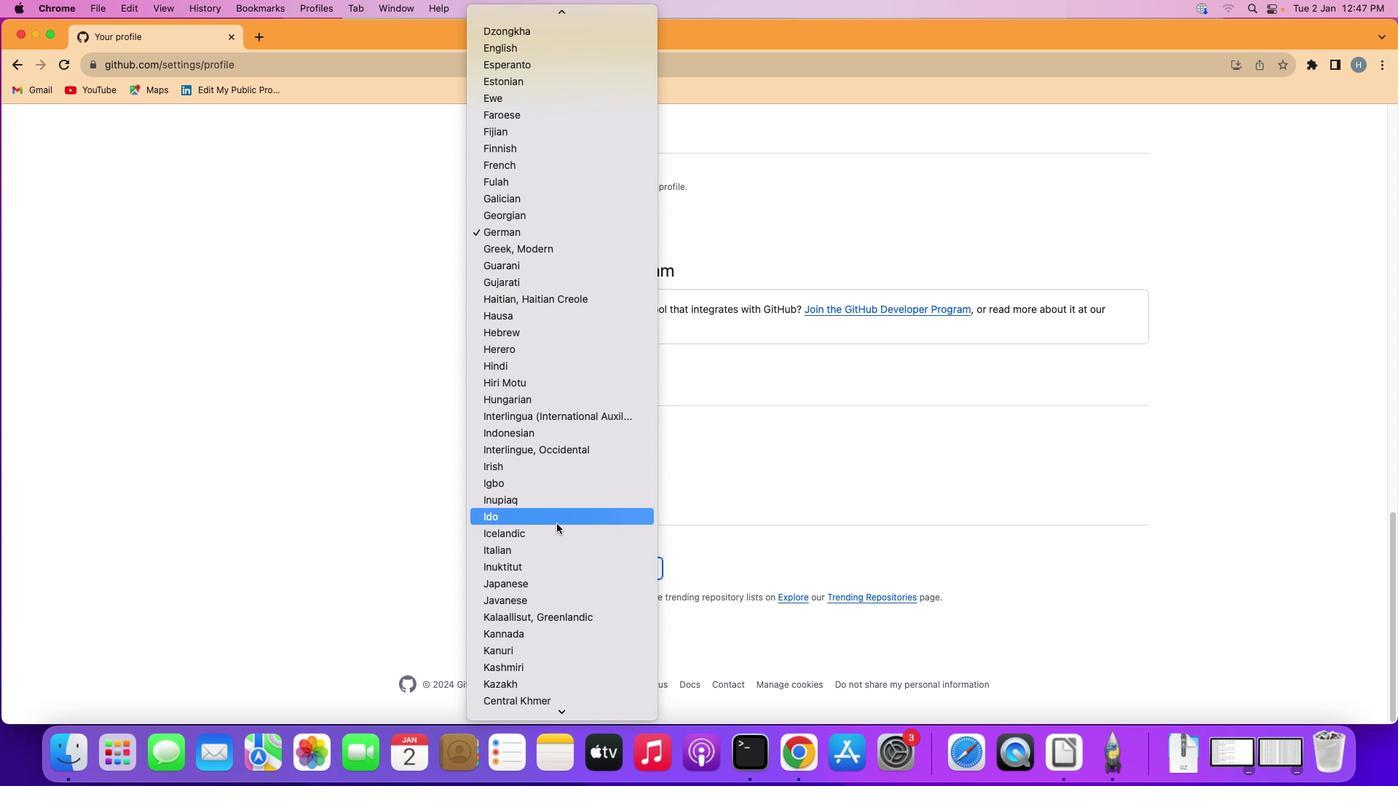 
Action: Mouse scrolled (557, 524) with delta (0, 0)
Screenshot: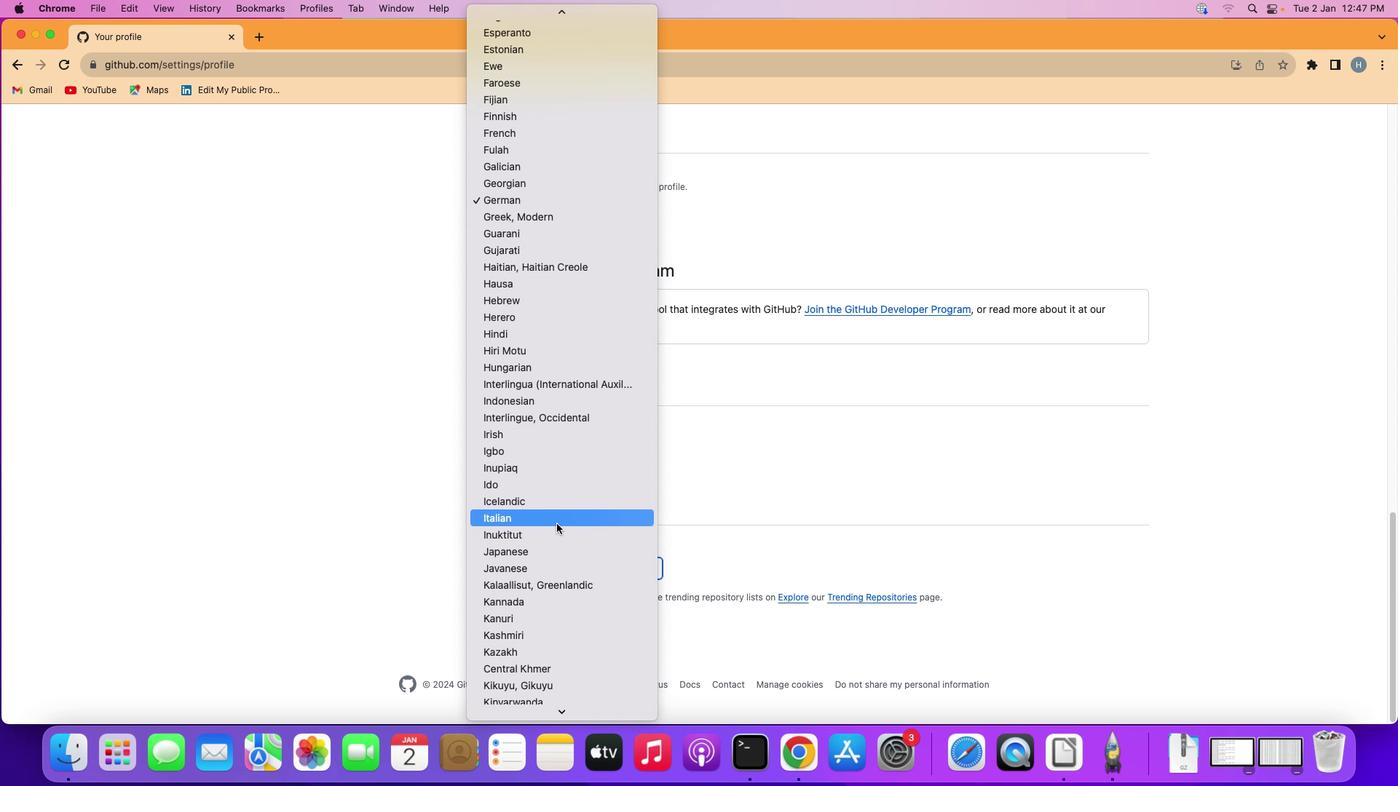 
Action: Mouse scrolled (557, 524) with delta (0, 0)
Screenshot: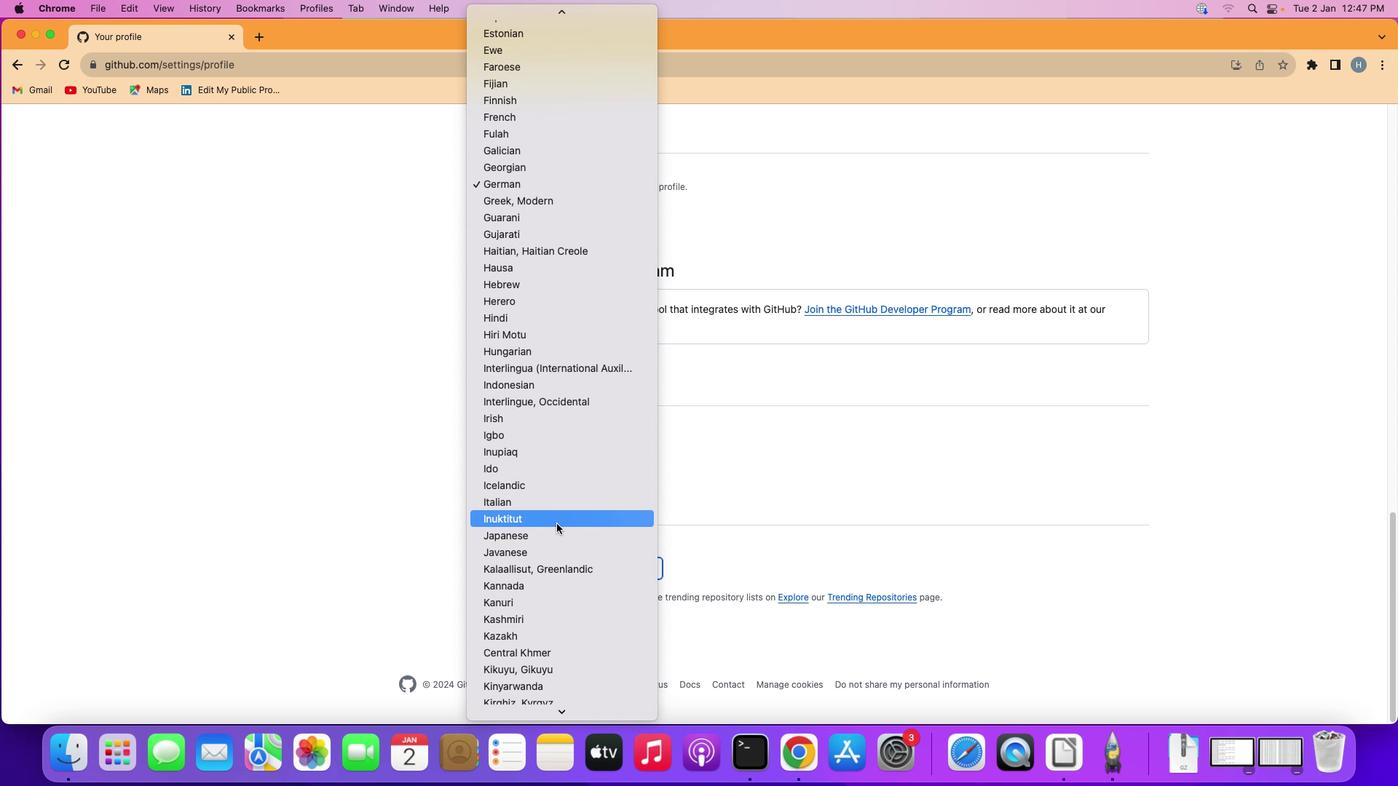 
Action: Mouse scrolled (557, 524) with delta (0, 0)
Screenshot: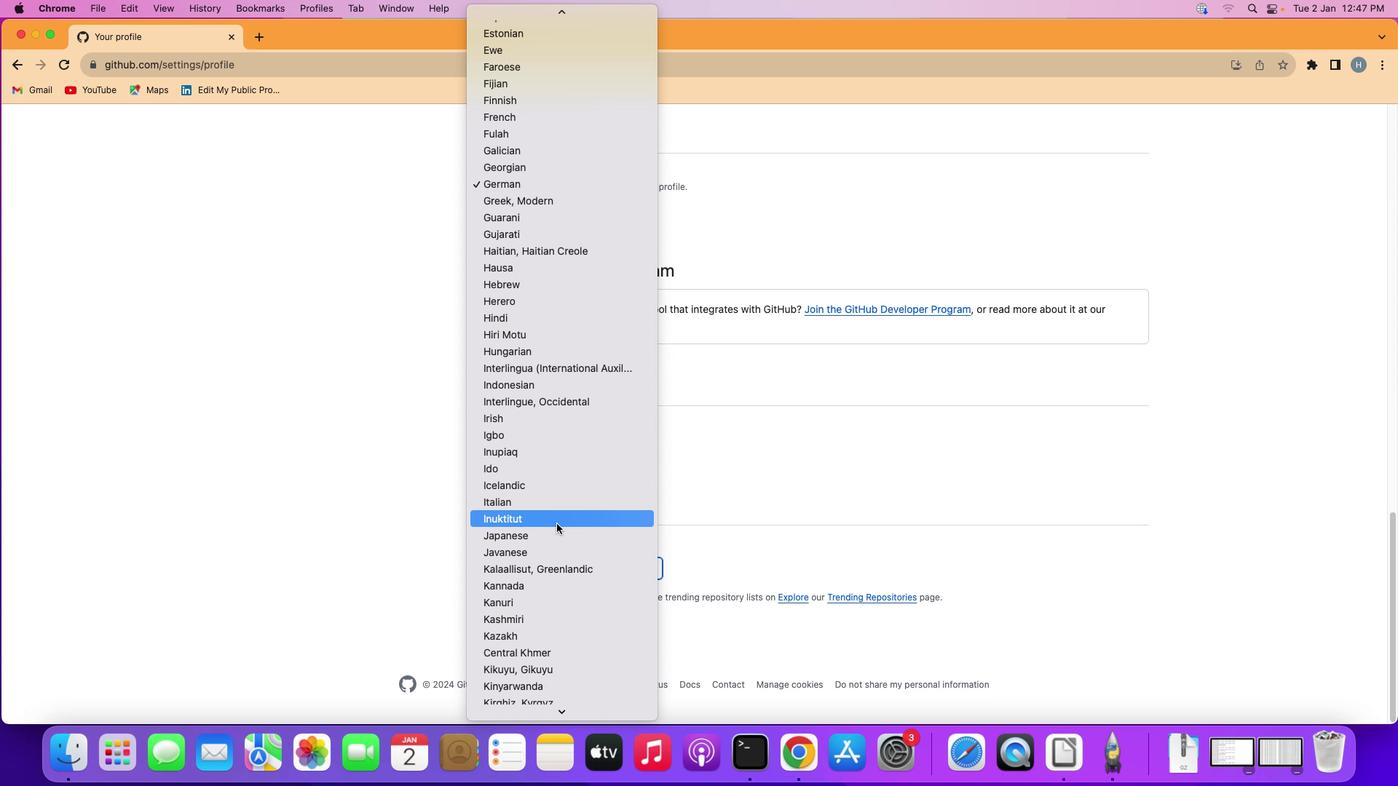 
Action: Mouse moved to (563, 558)
Screenshot: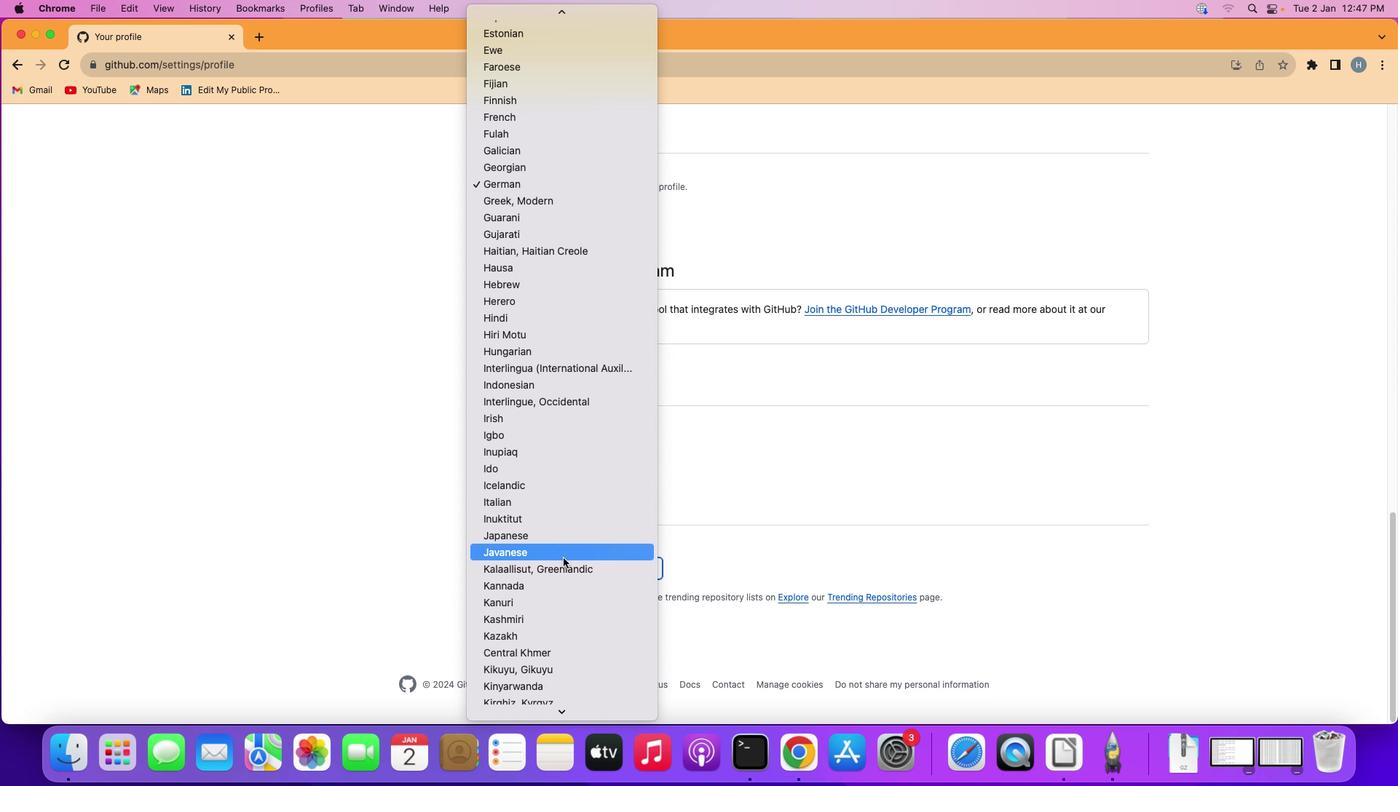 
Action: Mouse scrolled (563, 558) with delta (0, 0)
Screenshot: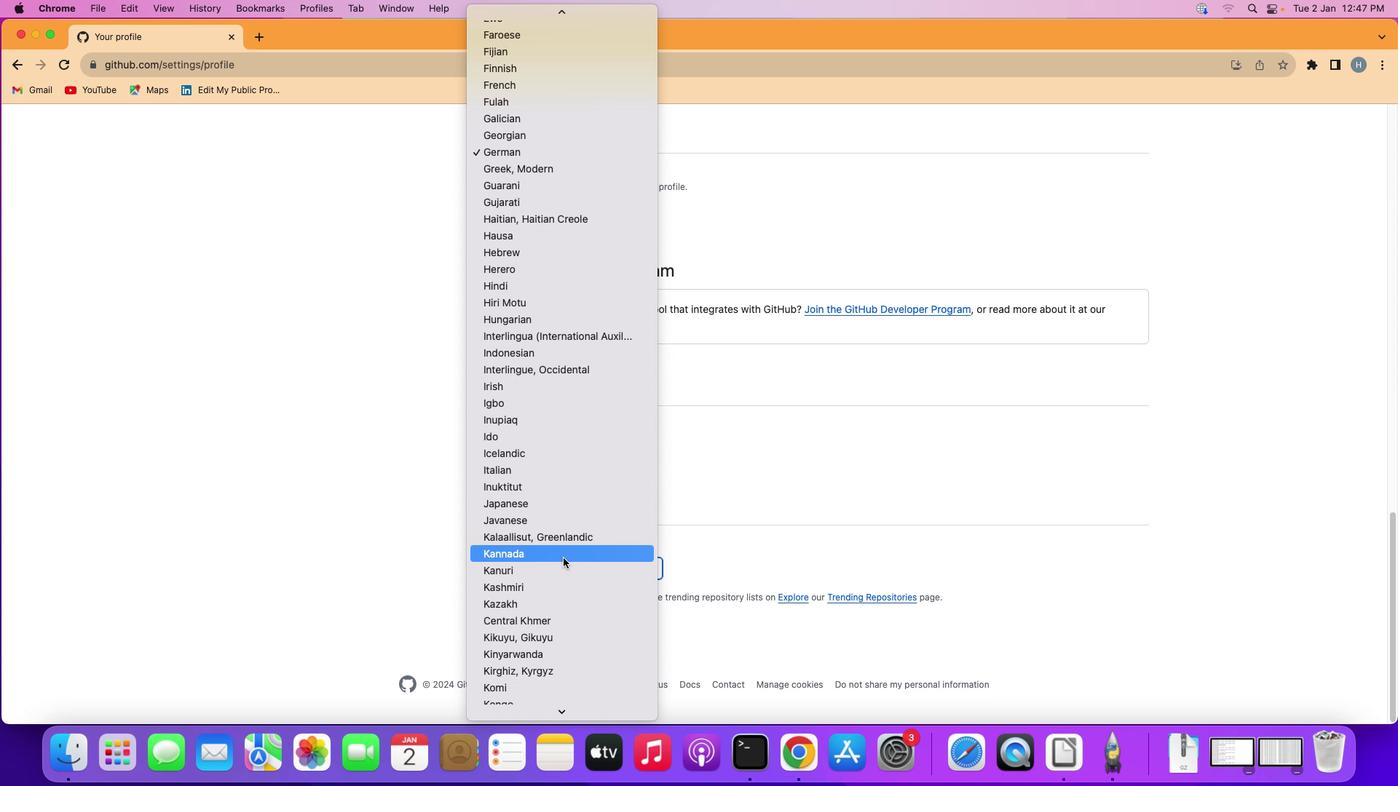 
Action: Mouse scrolled (563, 558) with delta (0, 0)
Screenshot: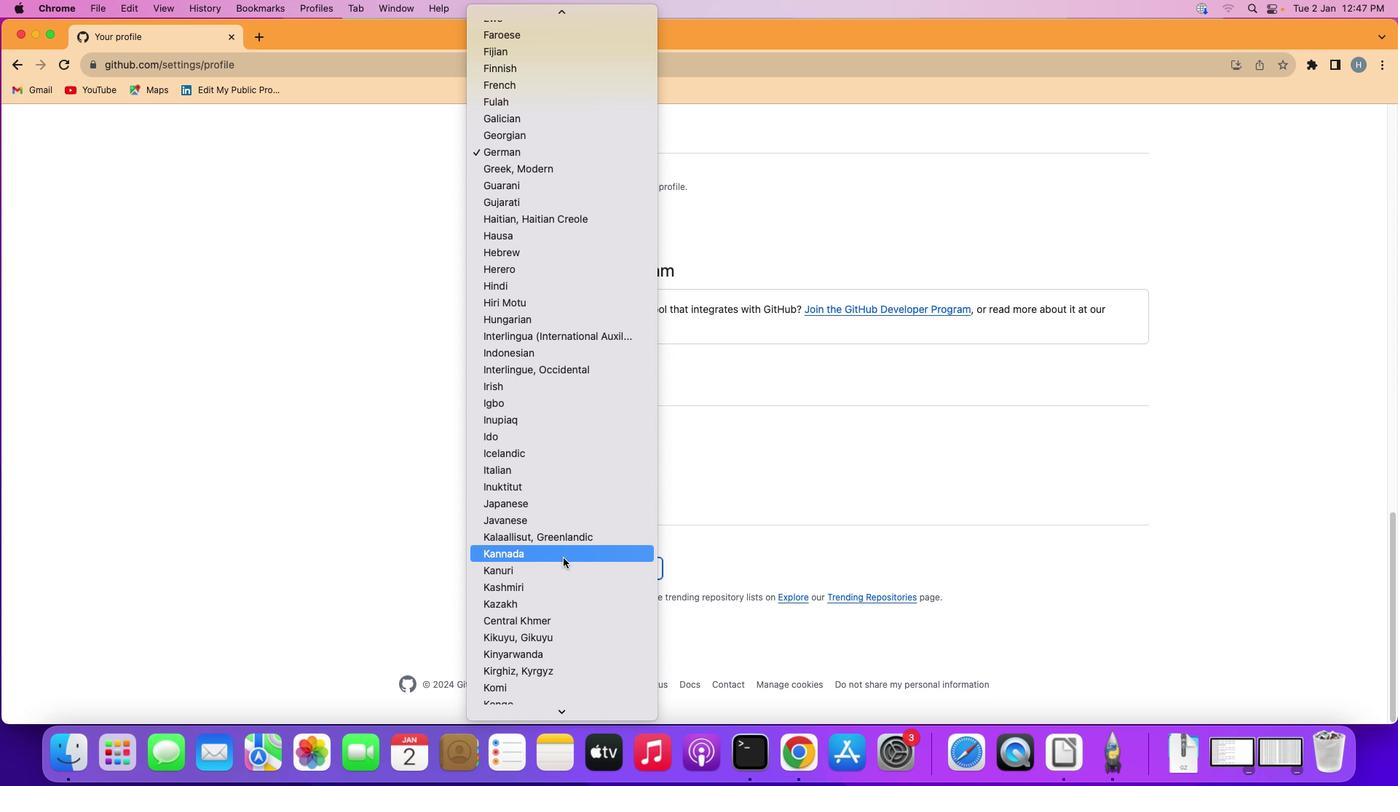 
Action: Mouse moved to (563, 558)
Screenshot: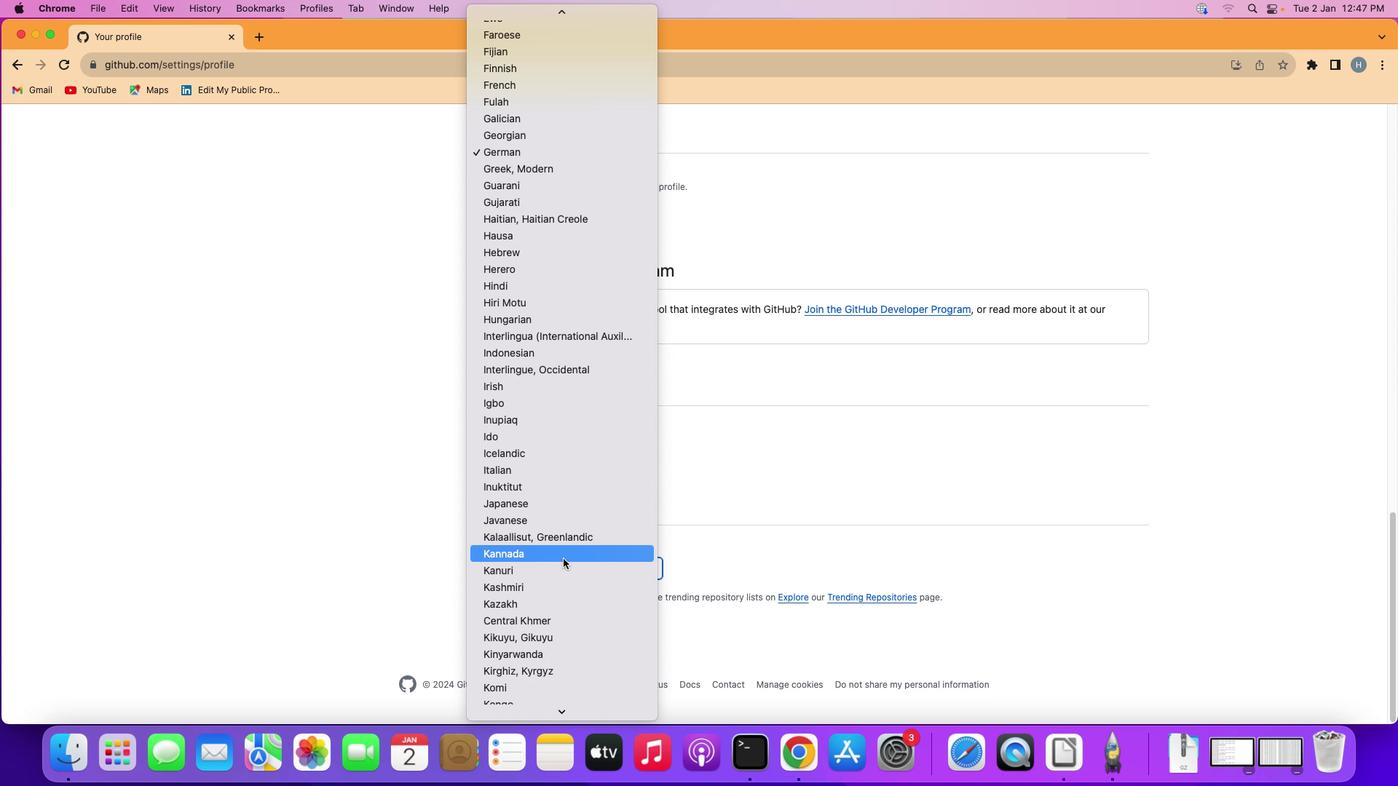 
Action: Mouse scrolled (563, 558) with delta (0, 0)
Screenshot: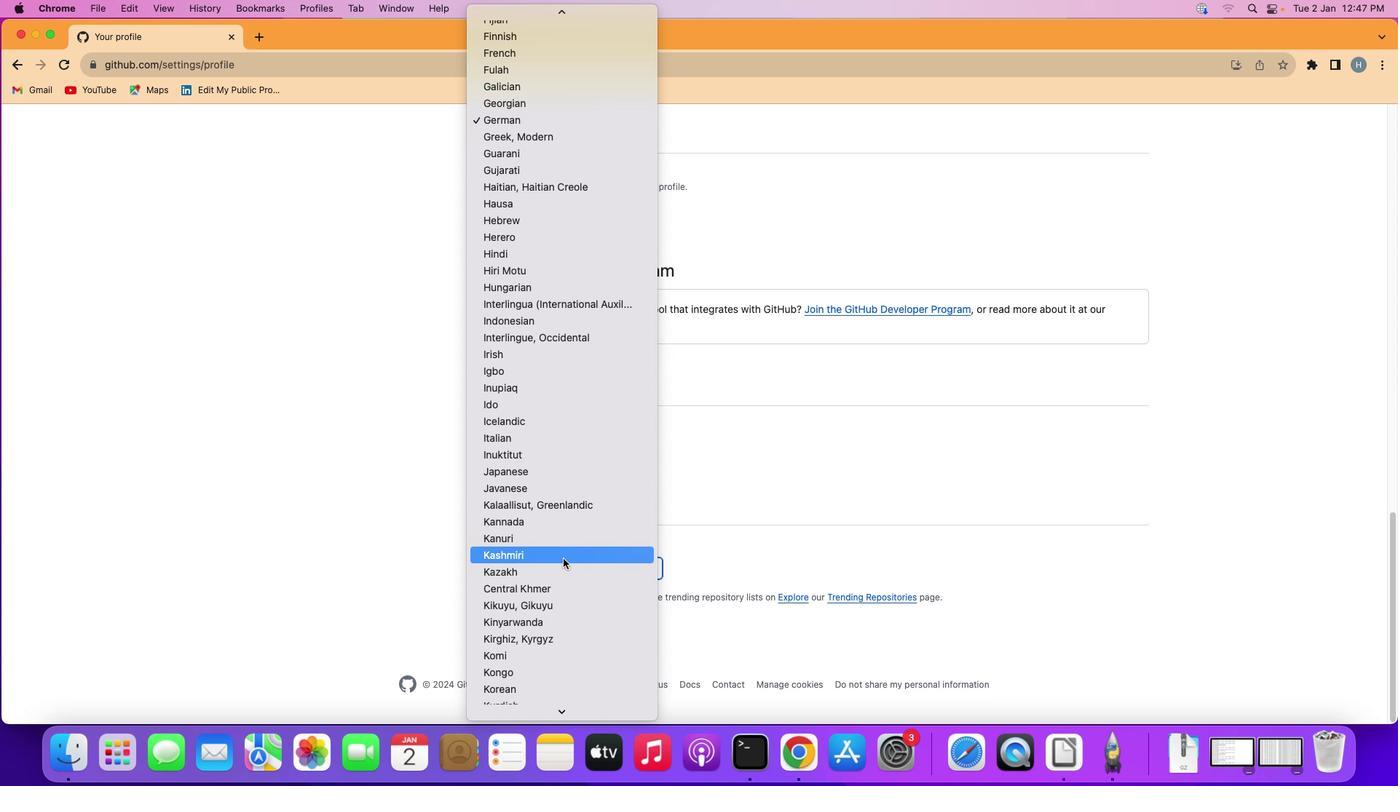 
Action: Mouse scrolled (563, 558) with delta (0, 0)
Screenshot: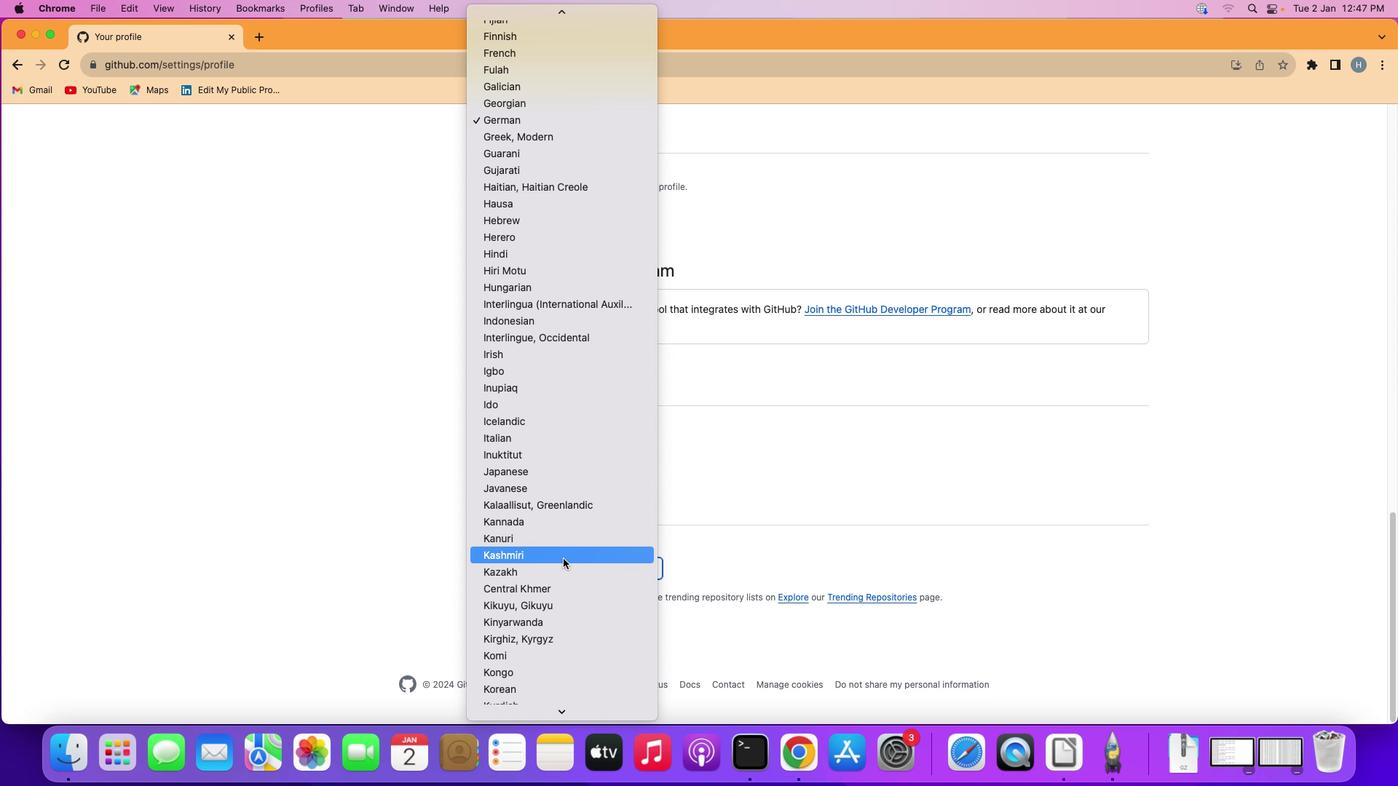 
Action: Mouse scrolled (563, 558) with delta (0, 0)
Screenshot: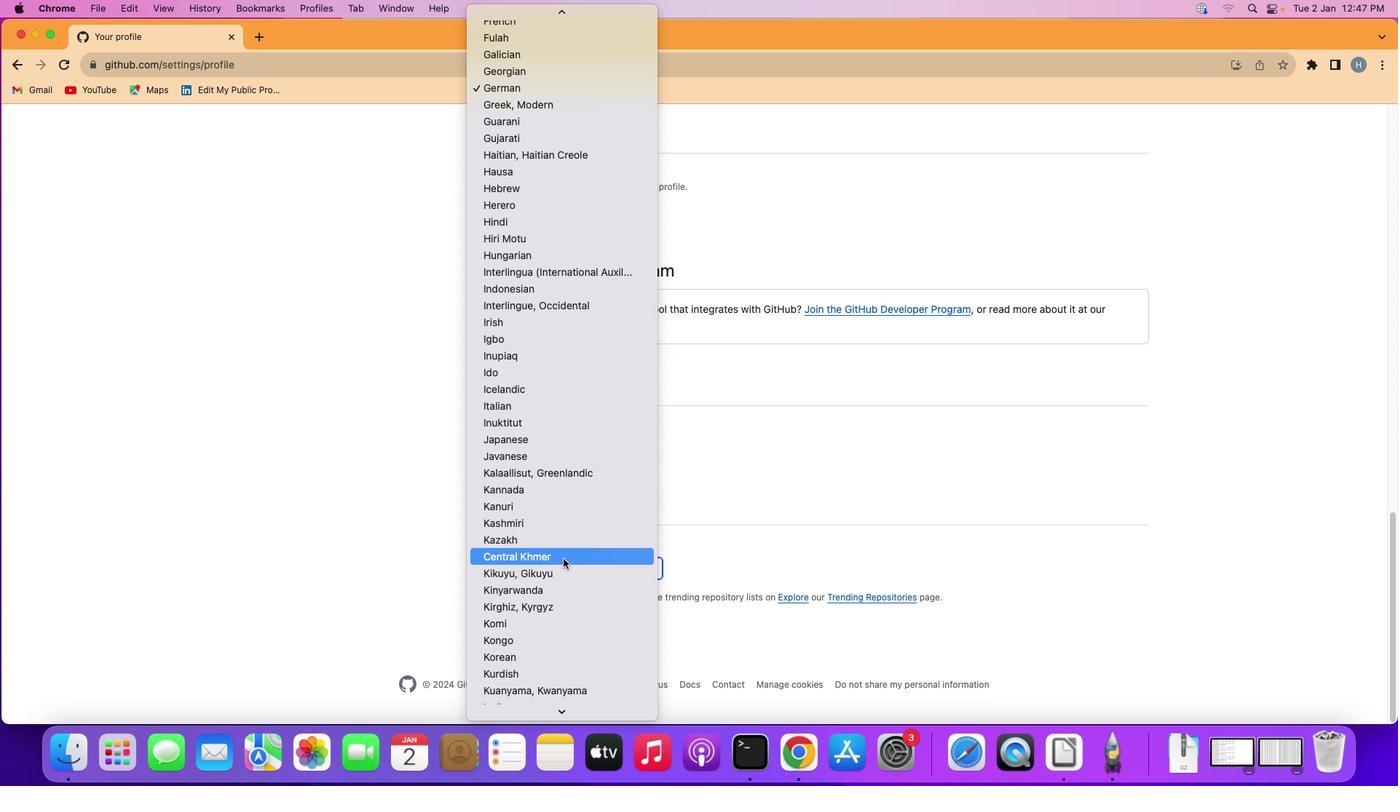 
Action: Mouse scrolled (563, 558) with delta (0, 0)
Screenshot: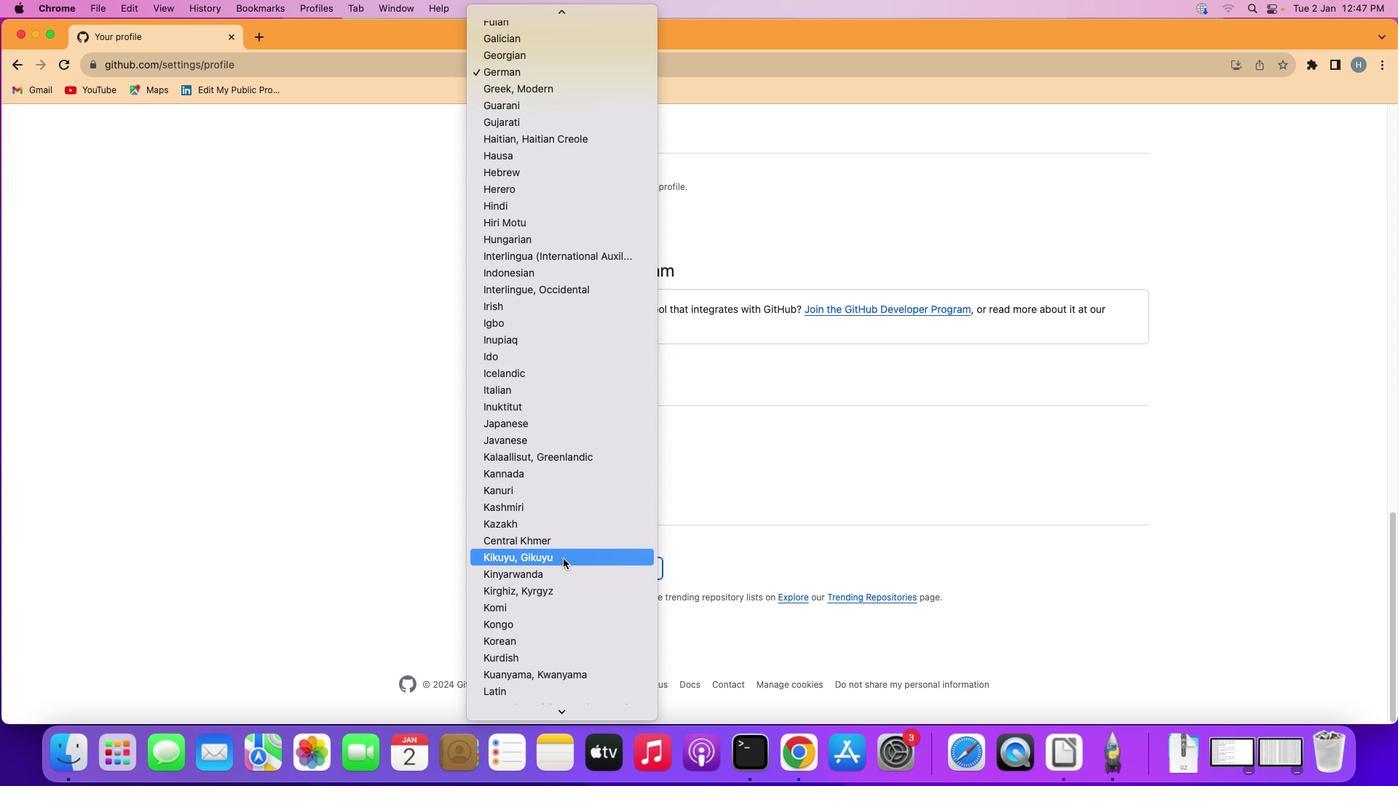 
Action: Mouse scrolled (563, 558) with delta (0, 0)
Screenshot: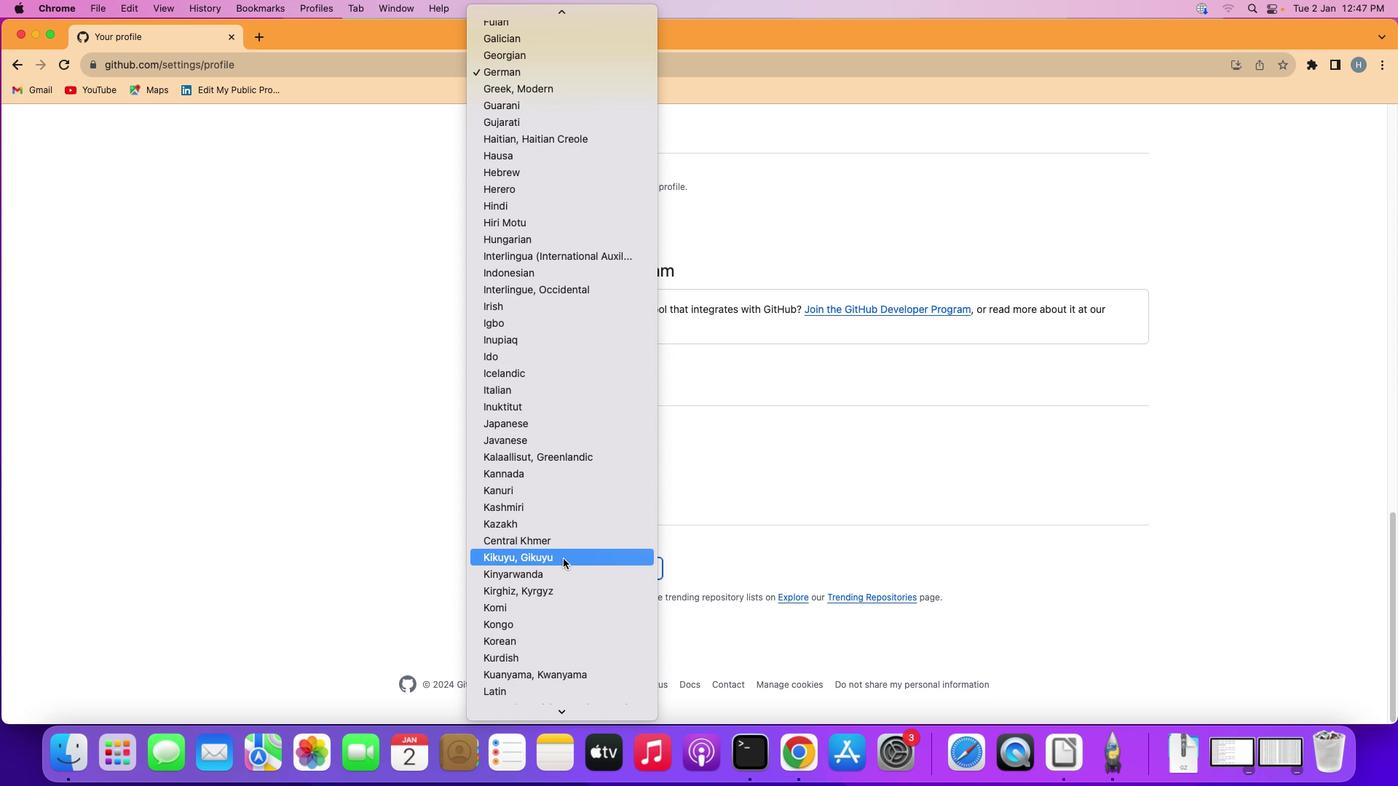 
Action: Mouse scrolled (563, 558) with delta (0, 0)
Screenshot: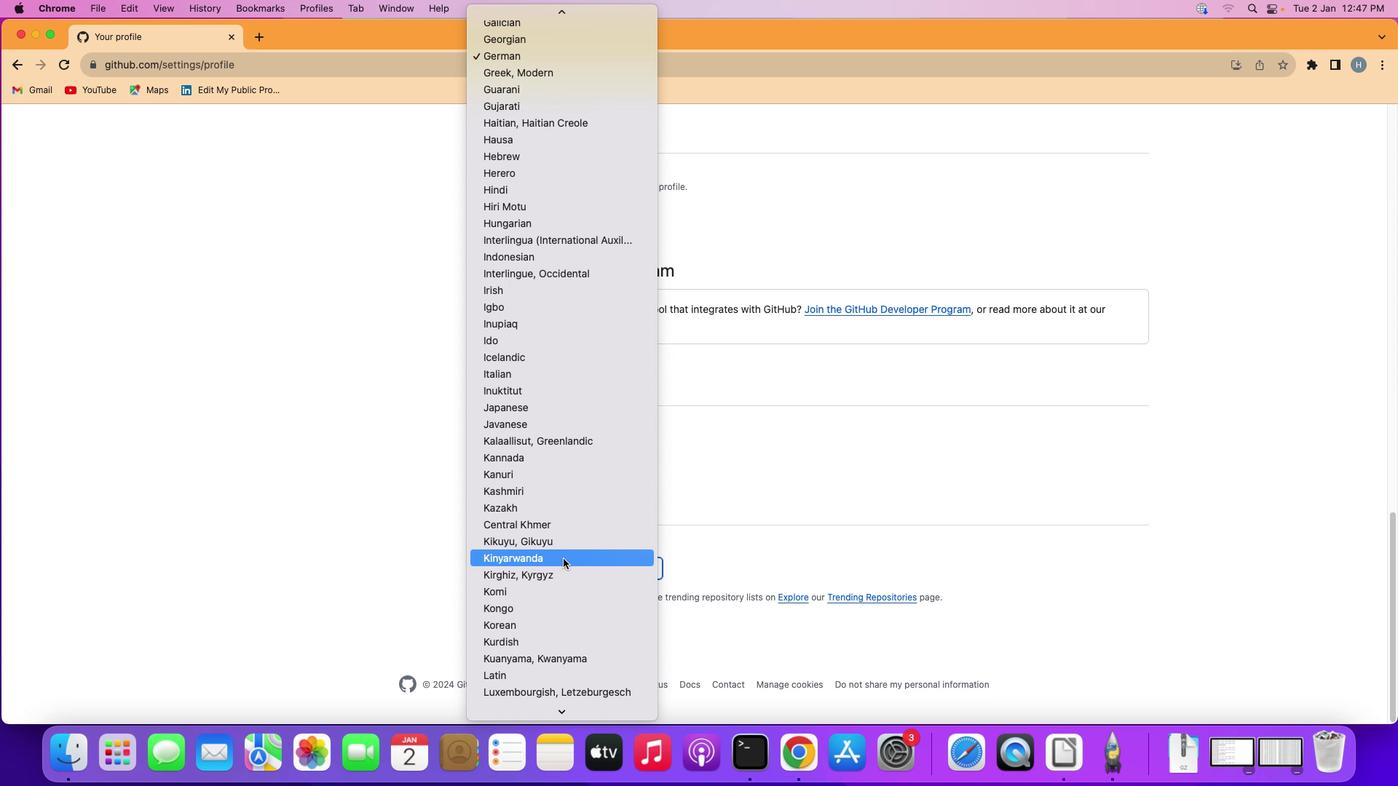 
Action: Mouse moved to (526, 626)
Screenshot: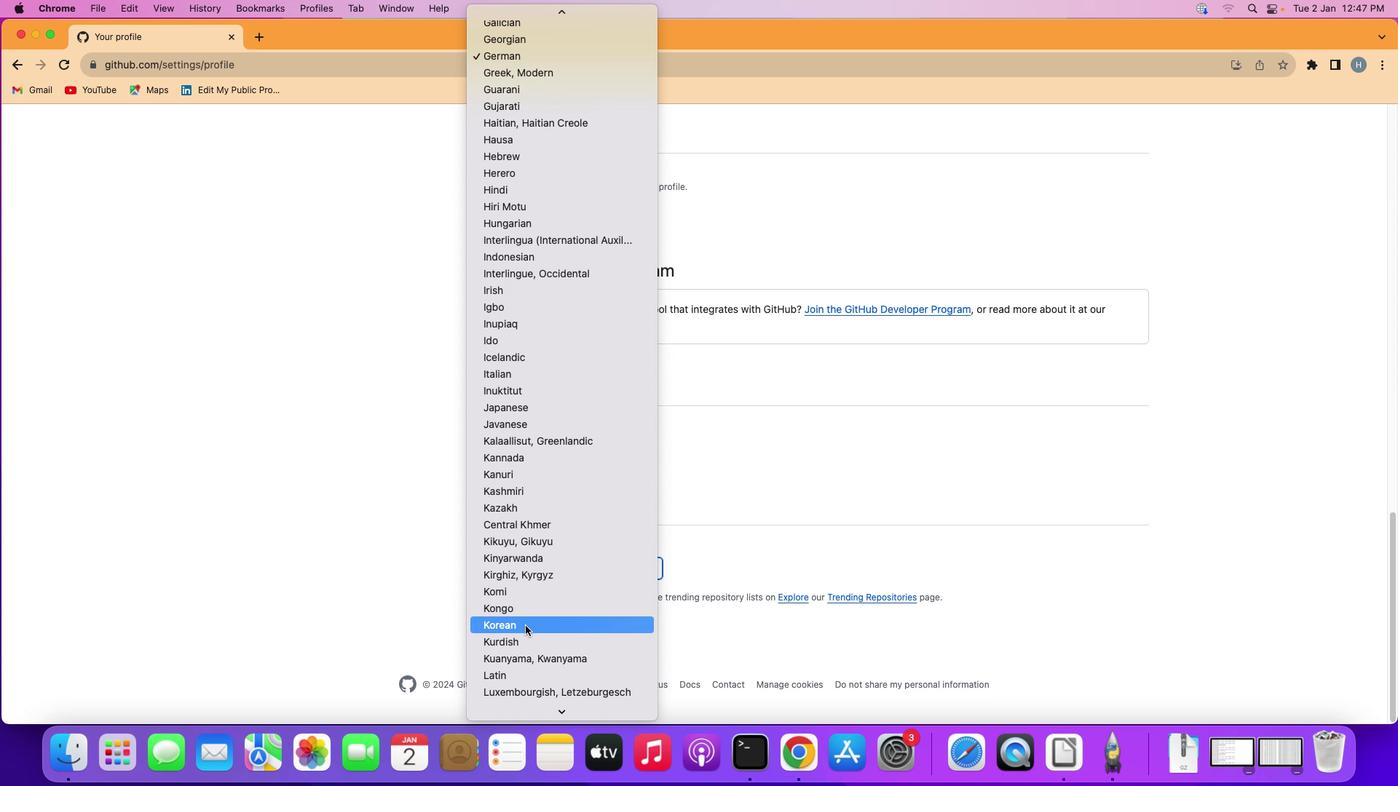 
Action: Mouse pressed left at (526, 626)
Screenshot: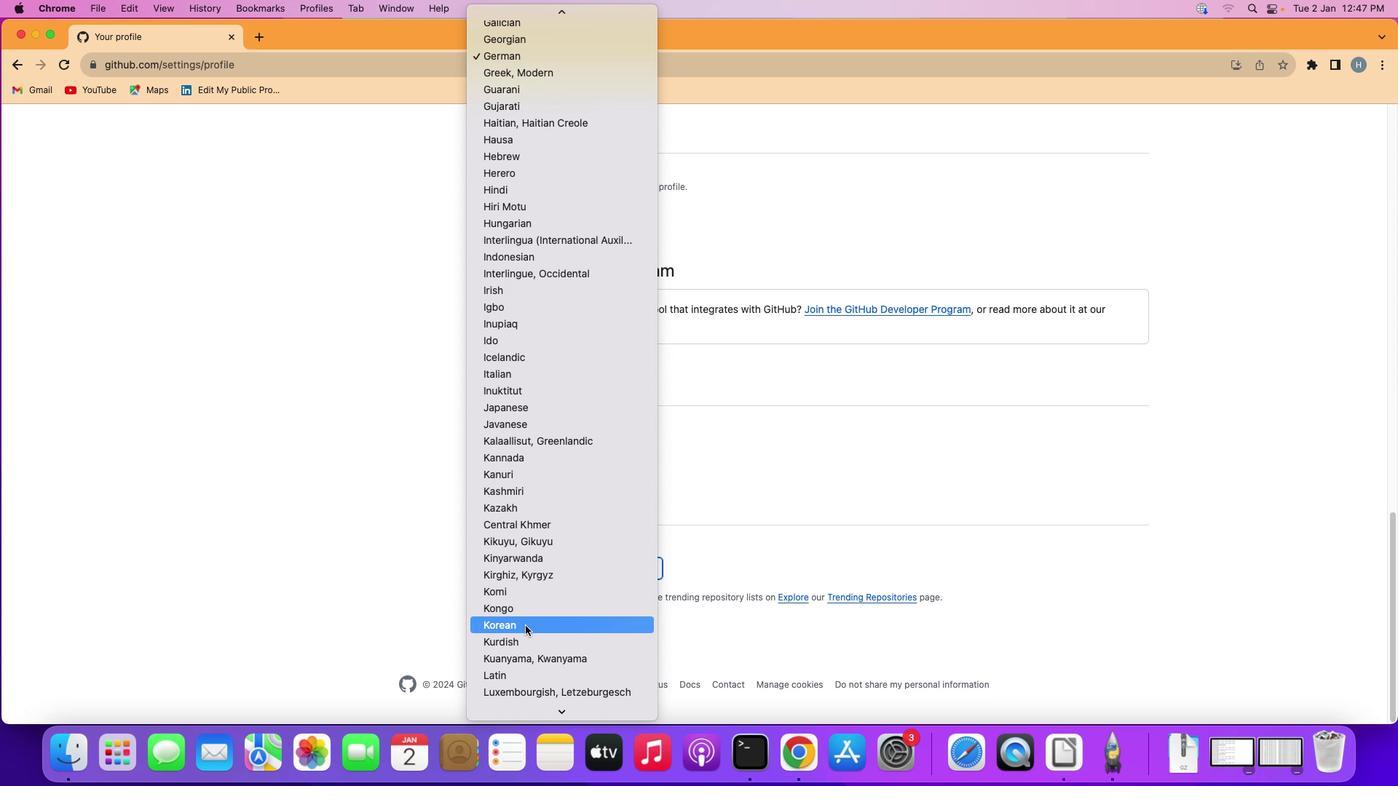 
Action: Mouse moved to (533, 617)
Screenshot: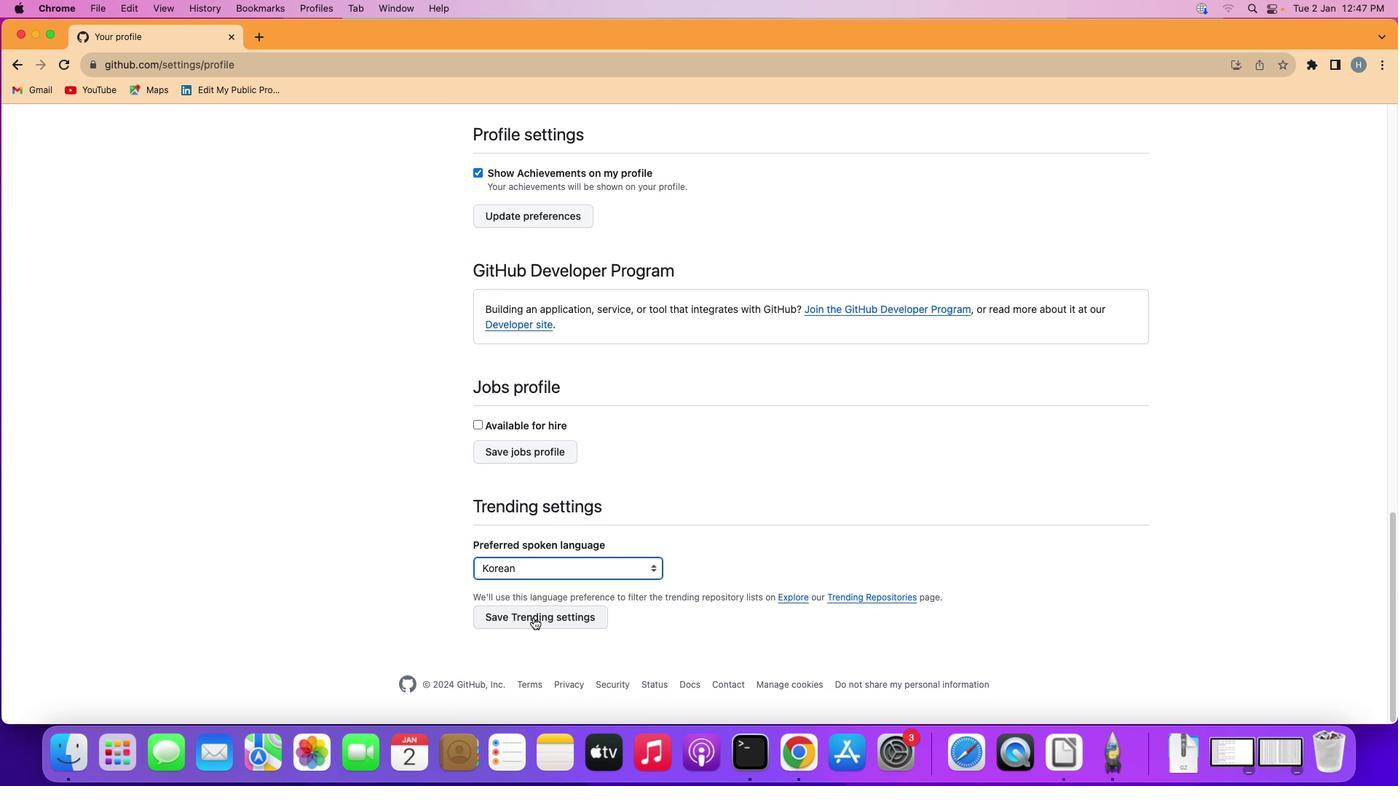 
Action: Mouse pressed left at (533, 617)
Screenshot: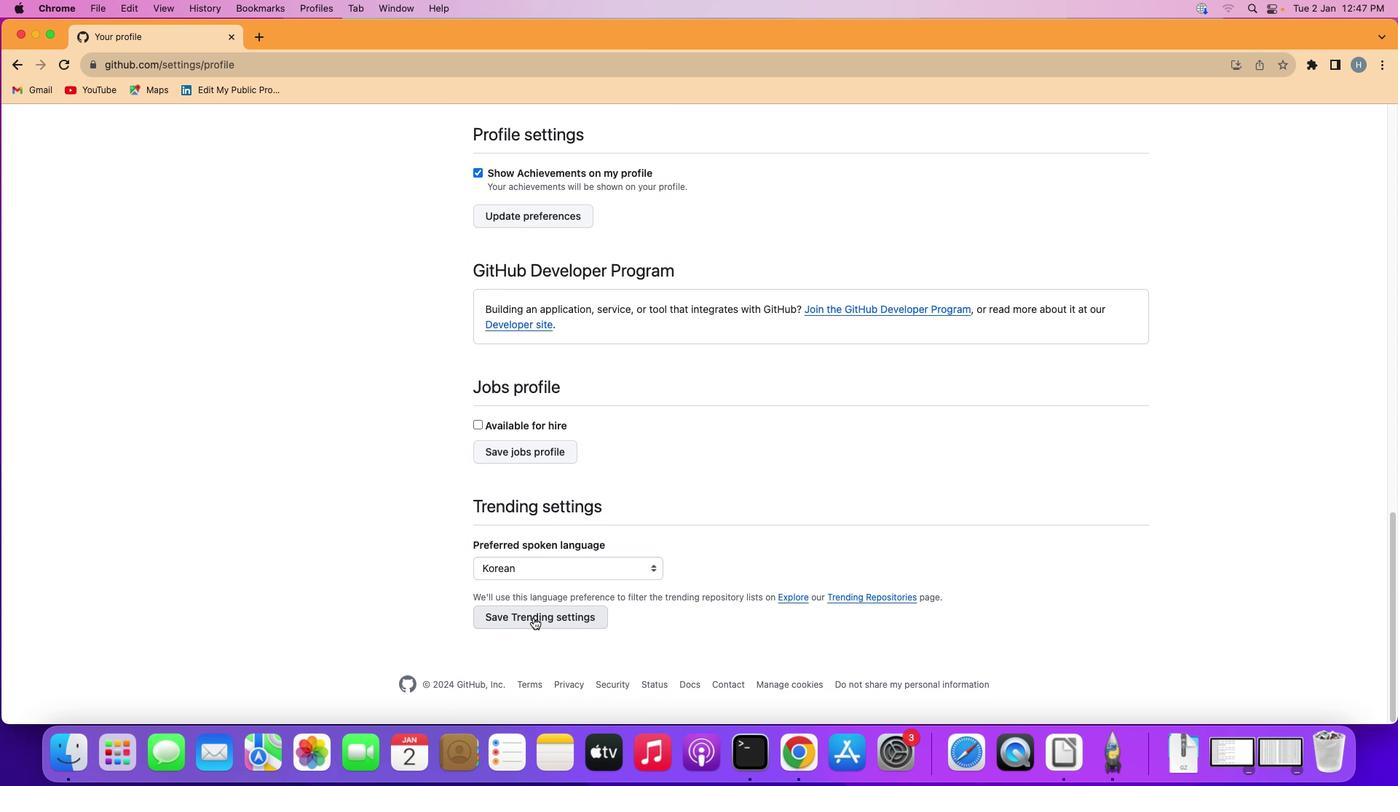 
Action: Mouse moved to (530, 619)
Screenshot: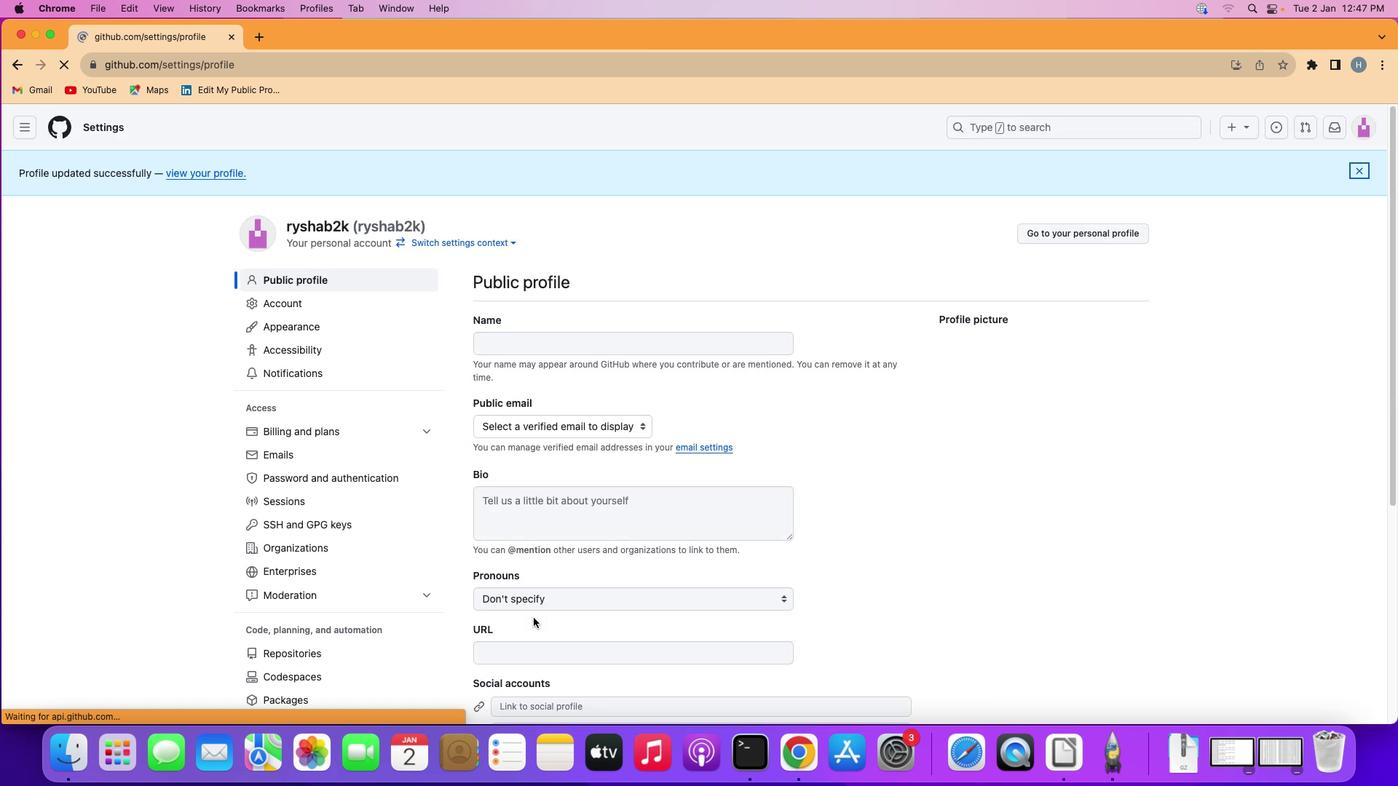 
